 Task: Find connections with filter location Nārāyanpet with filter topic #househunting with filter profile language English with filter current company Deepak Fertilisers And Petrochemicals Corp. Ltd. with filter school Punjab Technical University, Jalandhar with filter industry Individual and Family Services with filter service category Editing with filter keywords title Shareholders
Action: Mouse moved to (700, 124)
Screenshot: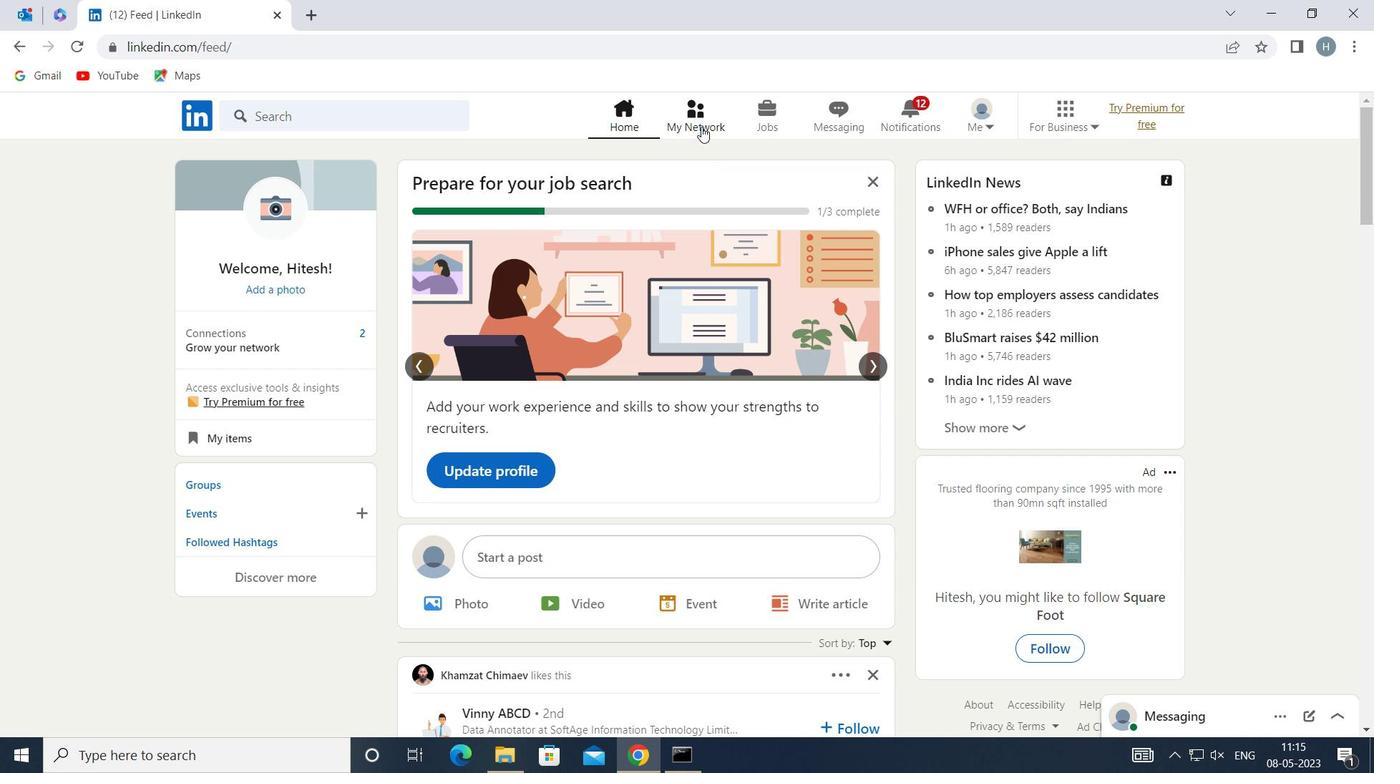 
Action: Mouse pressed left at (700, 124)
Screenshot: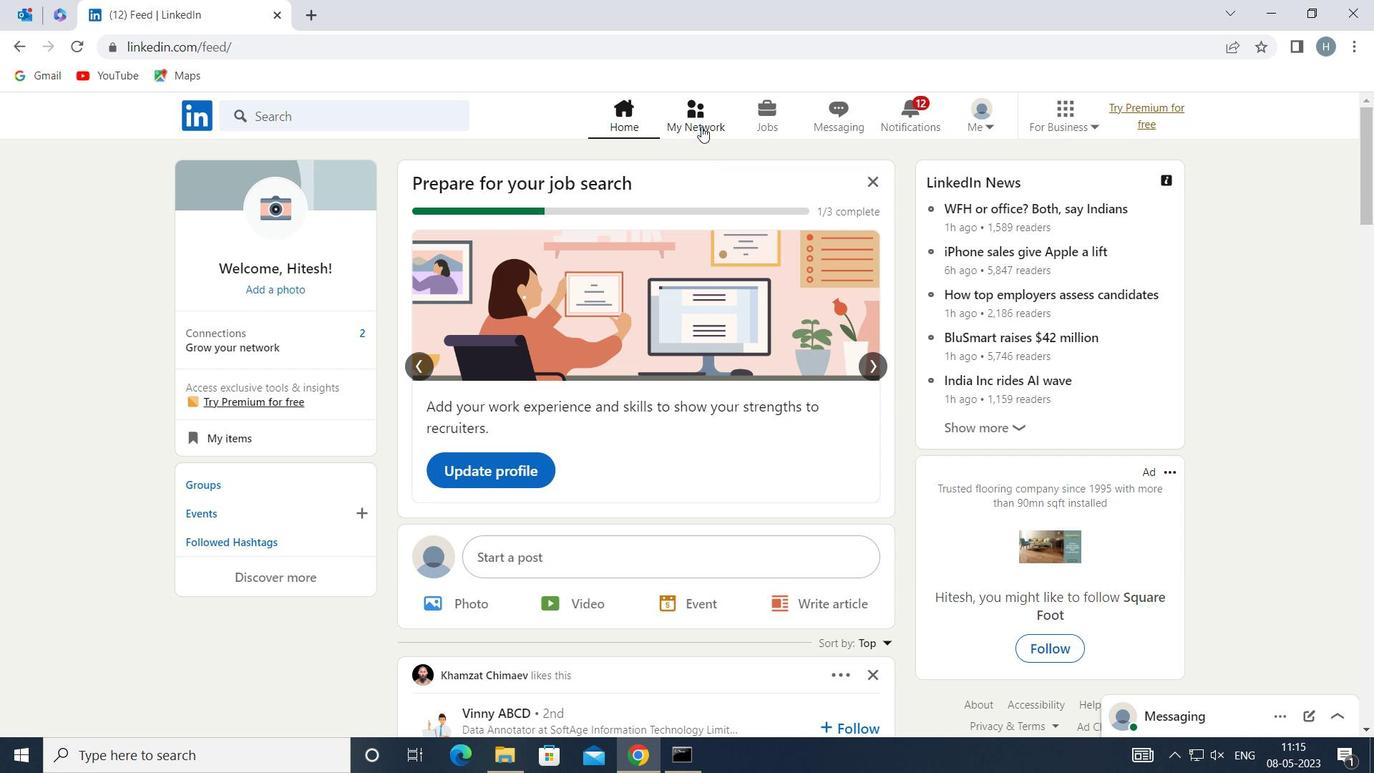 
Action: Mouse moved to (414, 208)
Screenshot: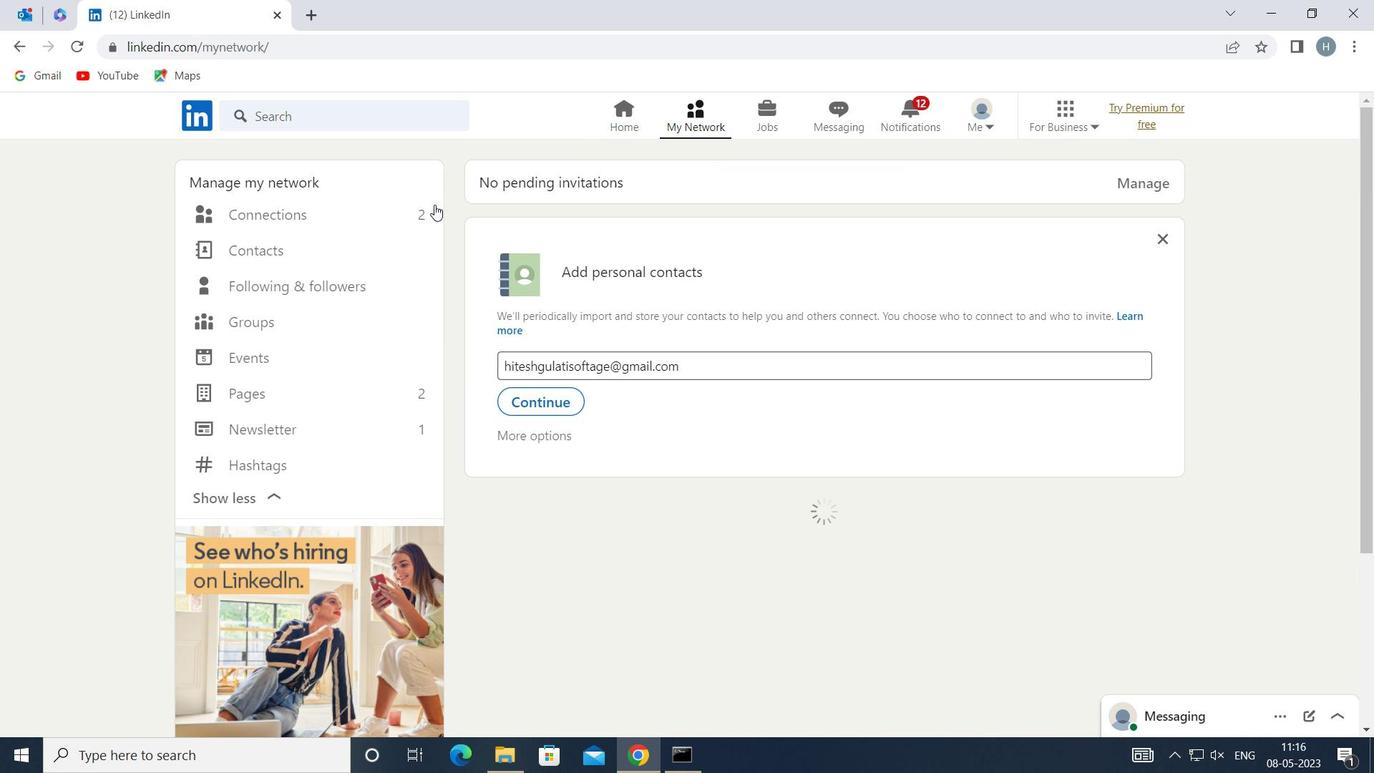 
Action: Mouse pressed left at (414, 208)
Screenshot: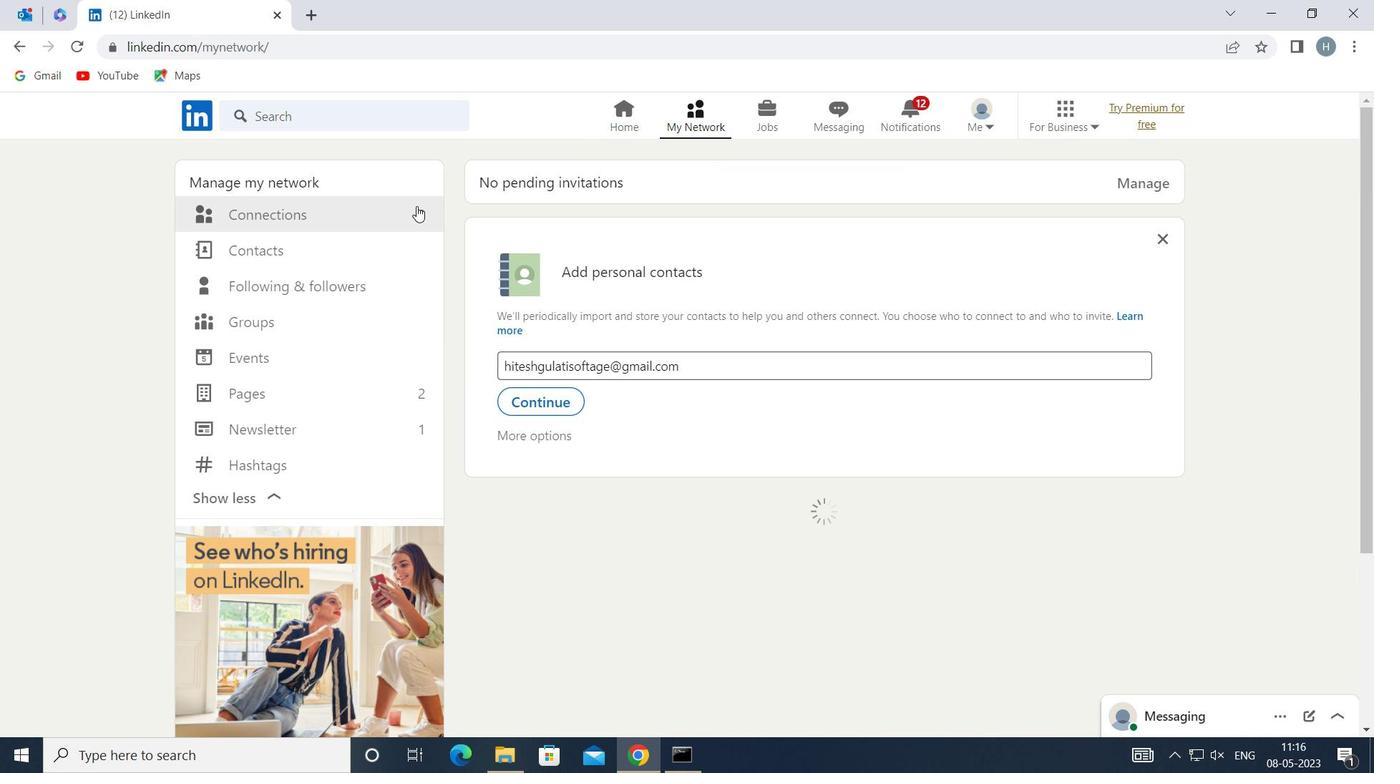 
Action: Mouse moved to (812, 218)
Screenshot: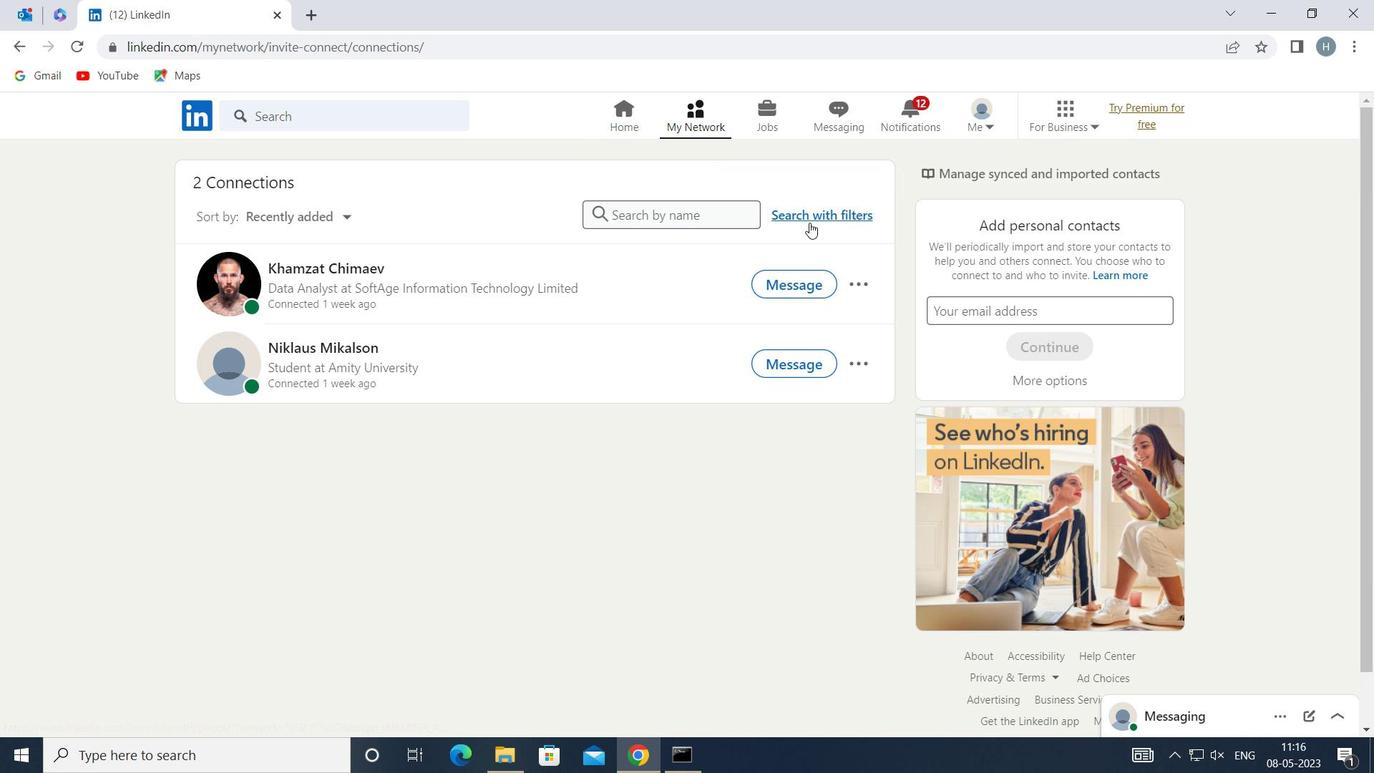 
Action: Mouse pressed left at (812, 218)
Screenshot: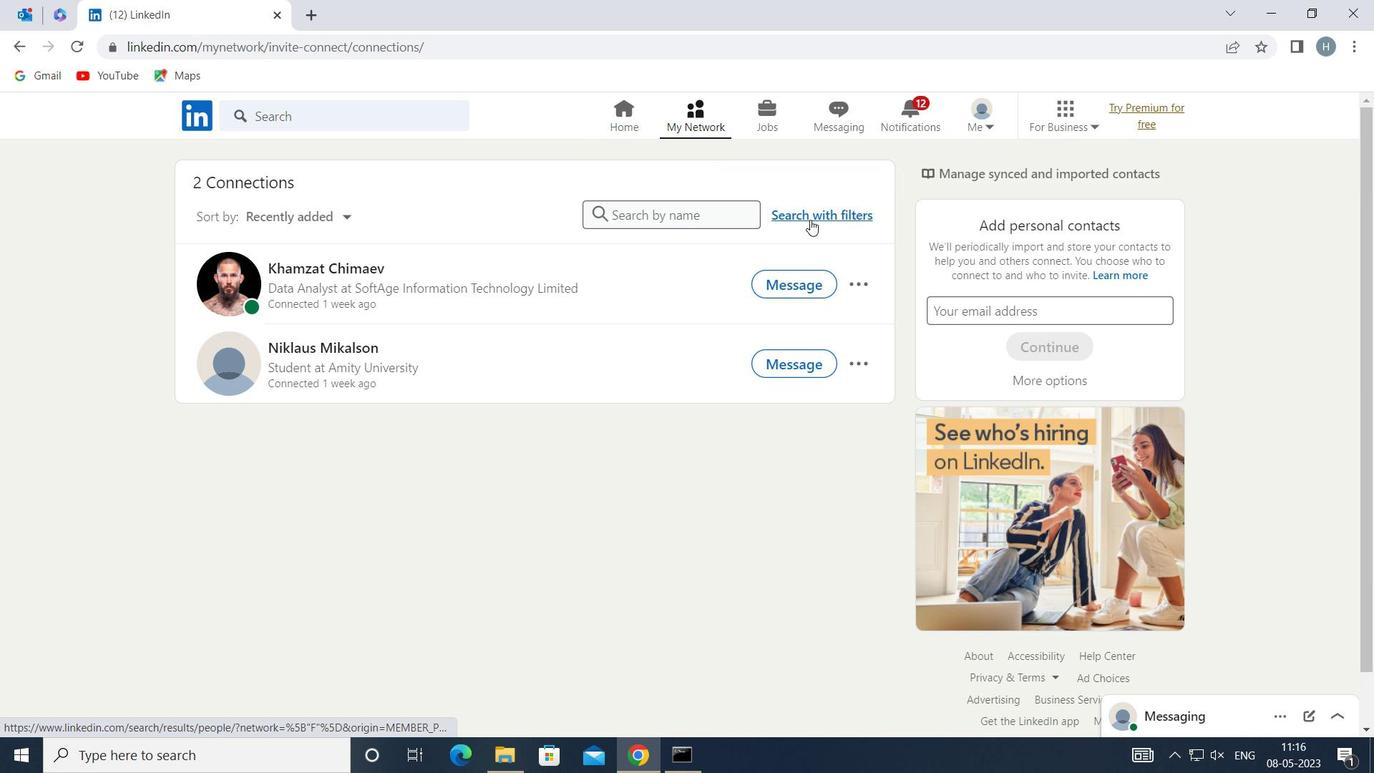 
Action: Mouse moved to (751, 170)
Screenshot: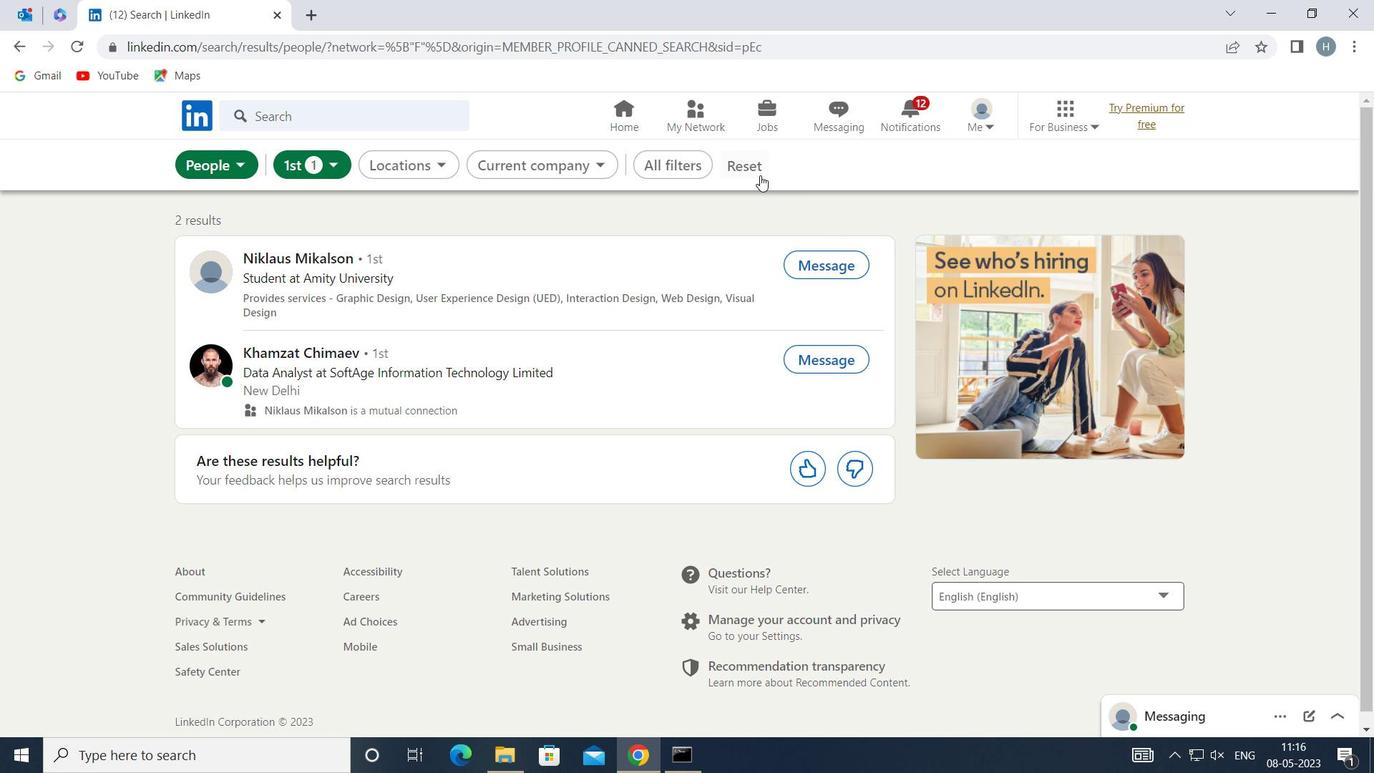 
Action: Mouse pressed left at (751, 170)
Screenshot: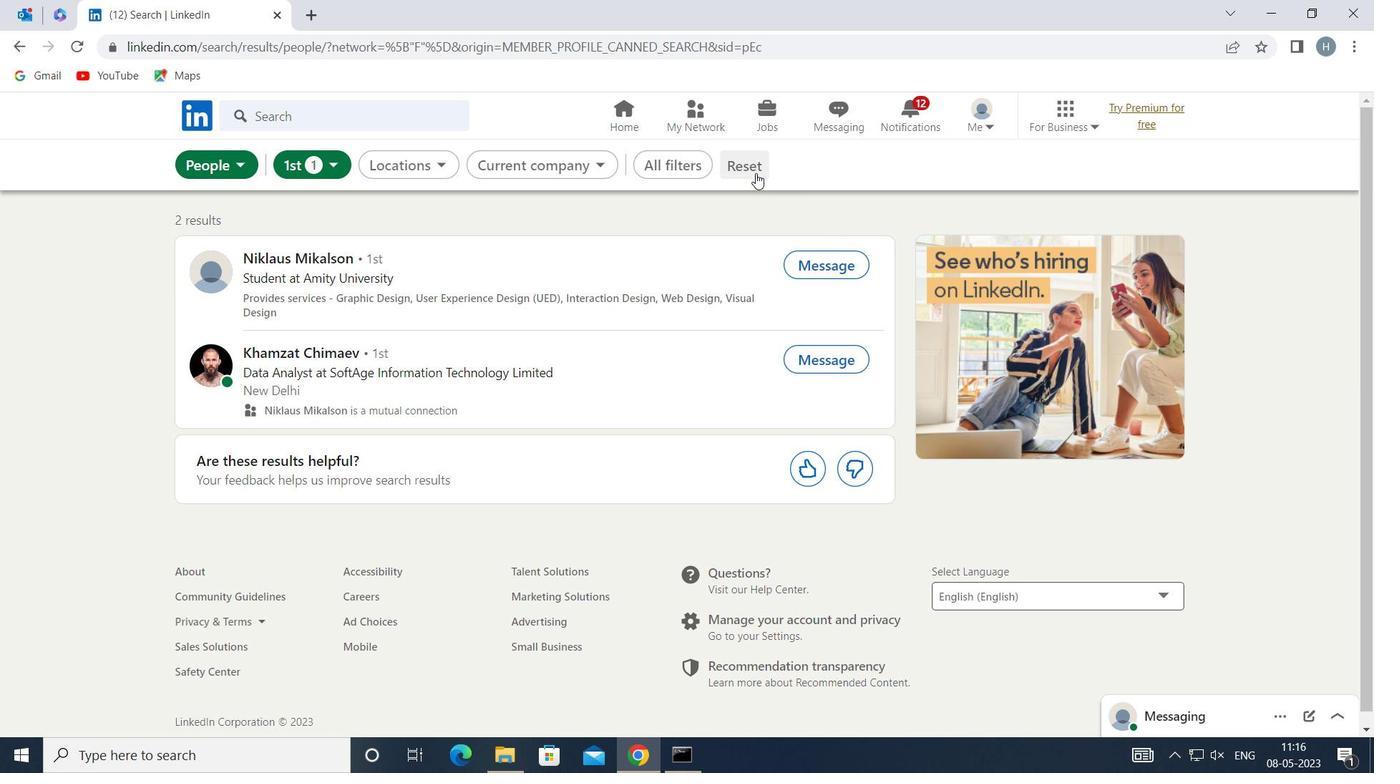 
Action: Mouse moved to (742, 168)
Screenshot: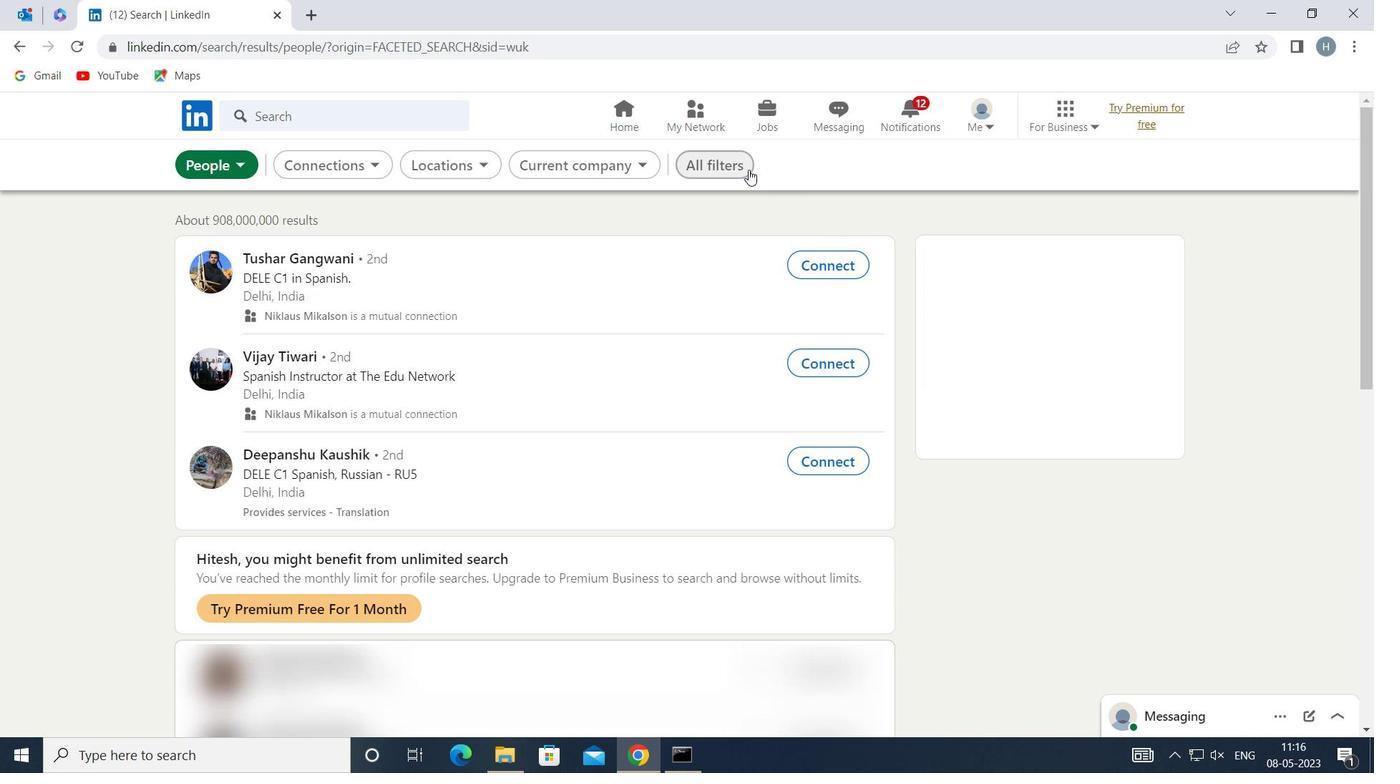
Action: Mouse pressed left at (742, 168)
Screenshot: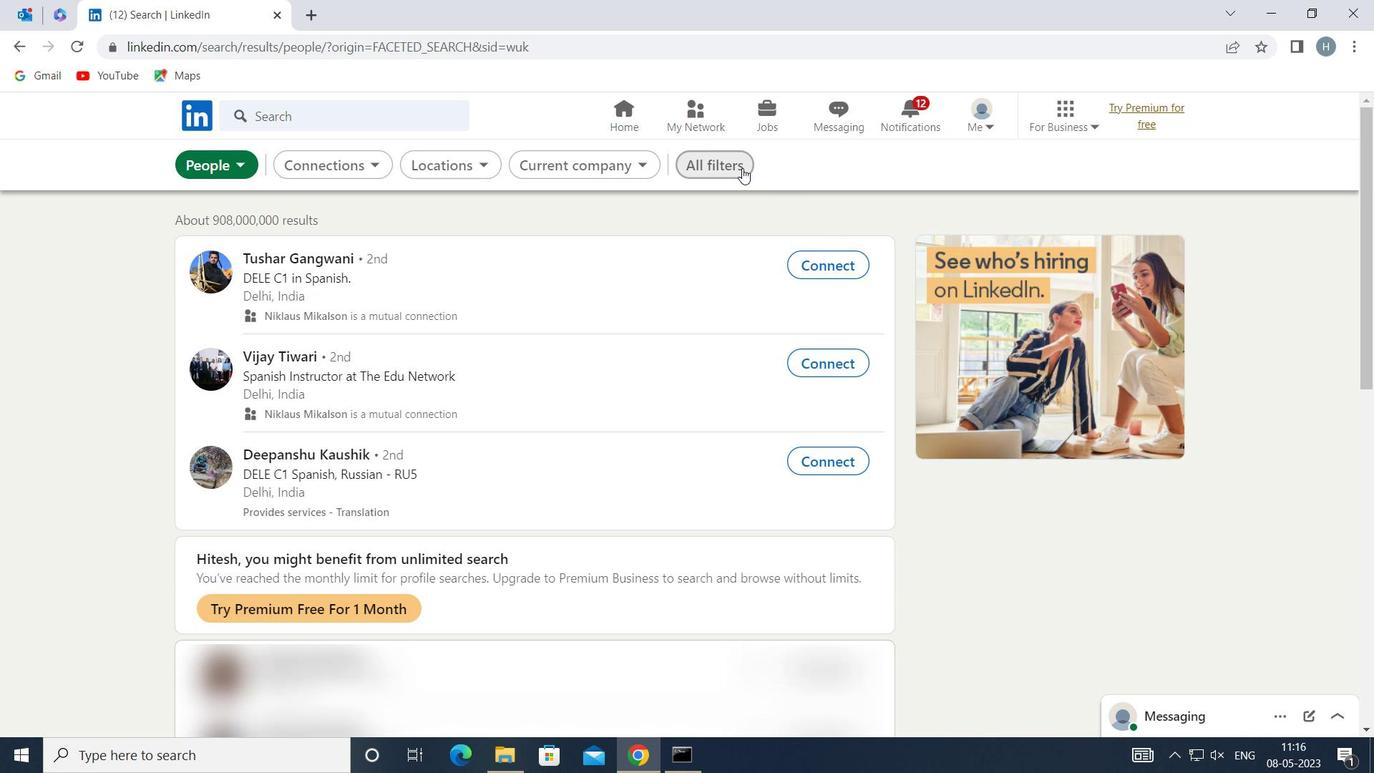 
Action: Mouse moved to (1140, 436)
Screenshot: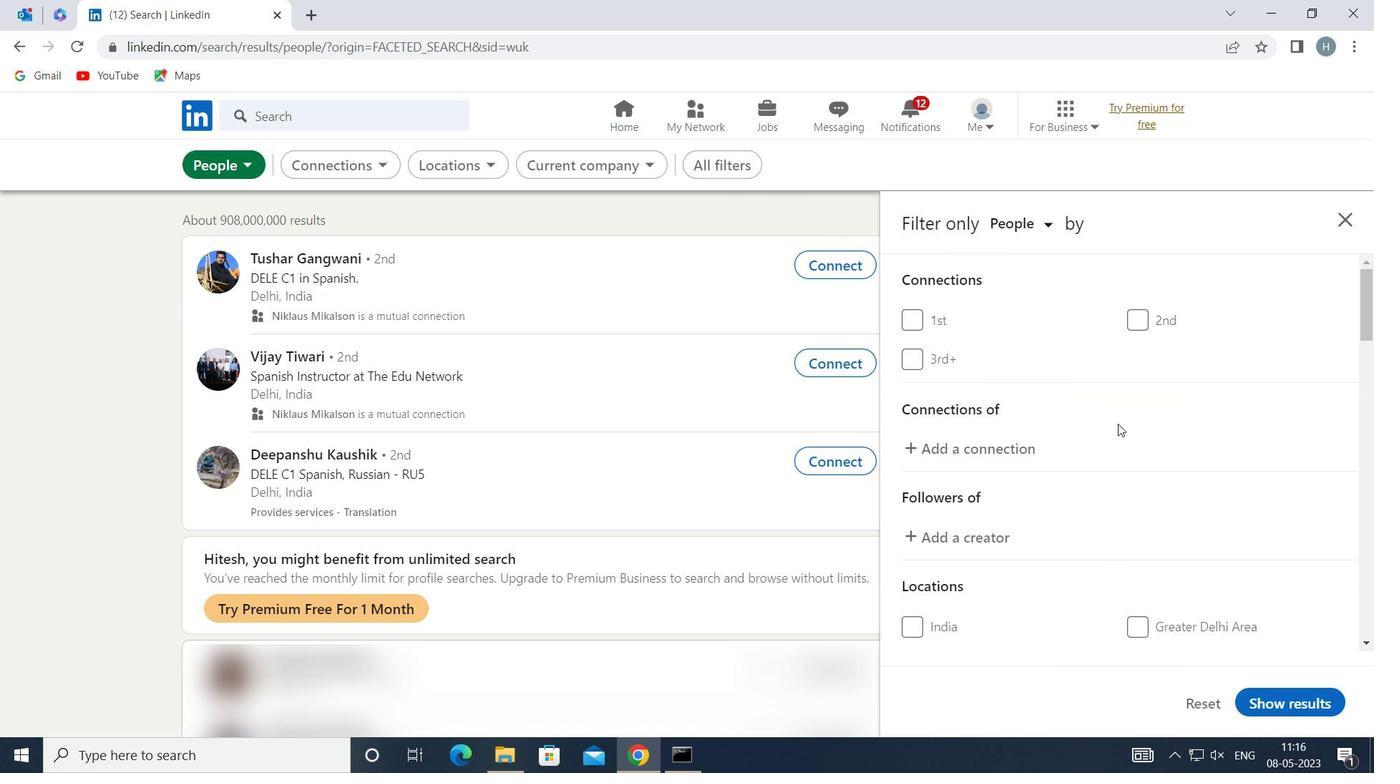 
Action: Mouse scrolled (1140, 435) with delta (0, 0)
Screenshot: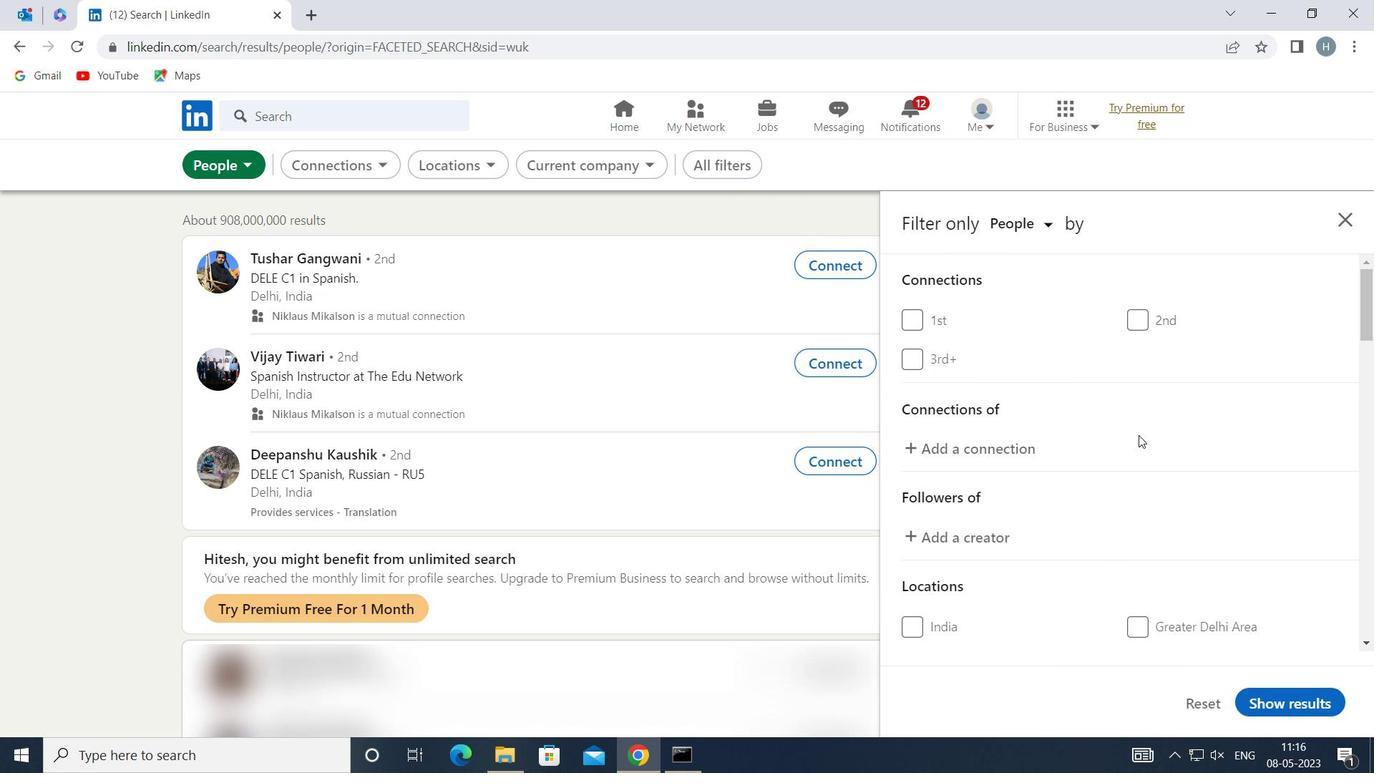 
Action: Mouse moved to (1139, 433)
Screenshot: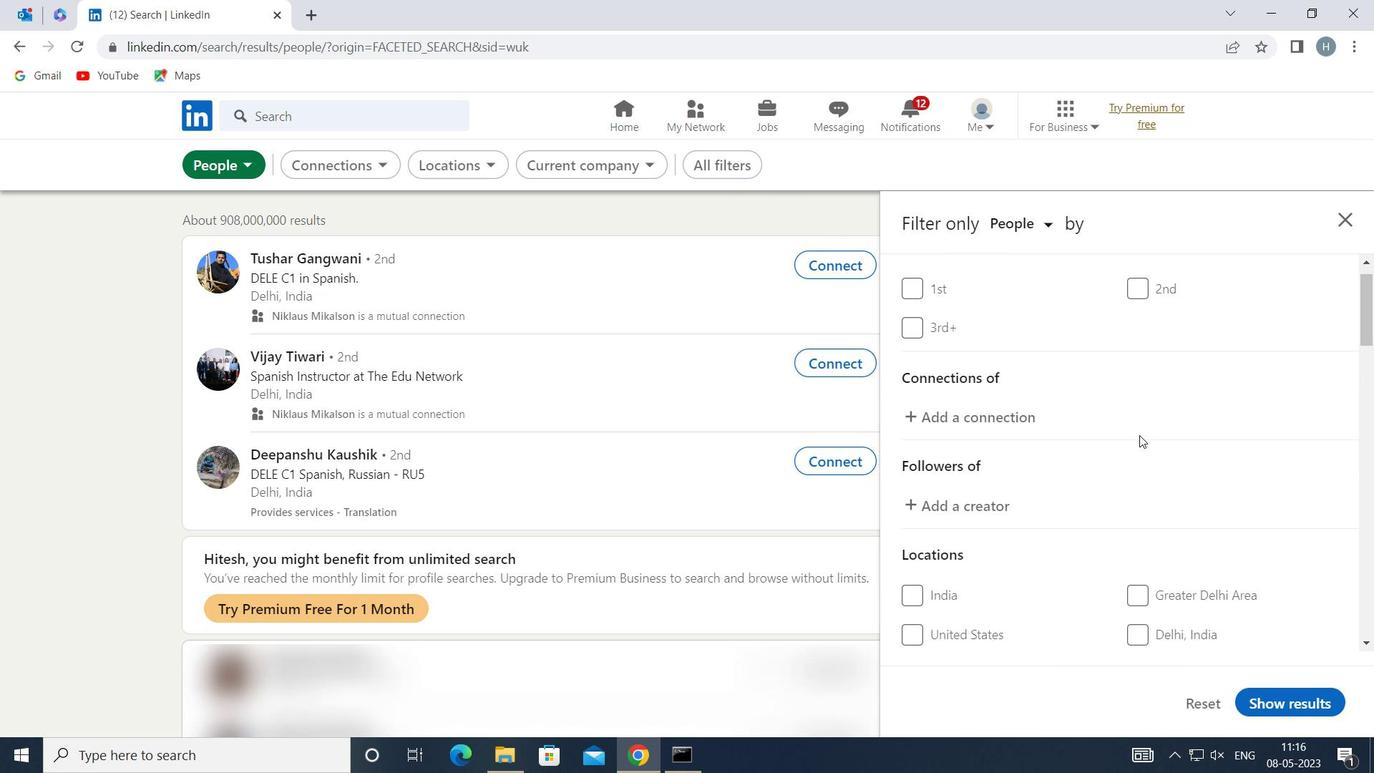 
Action: Mouse scrolled (1139, 433) with delta (0, 0)
Screenshot: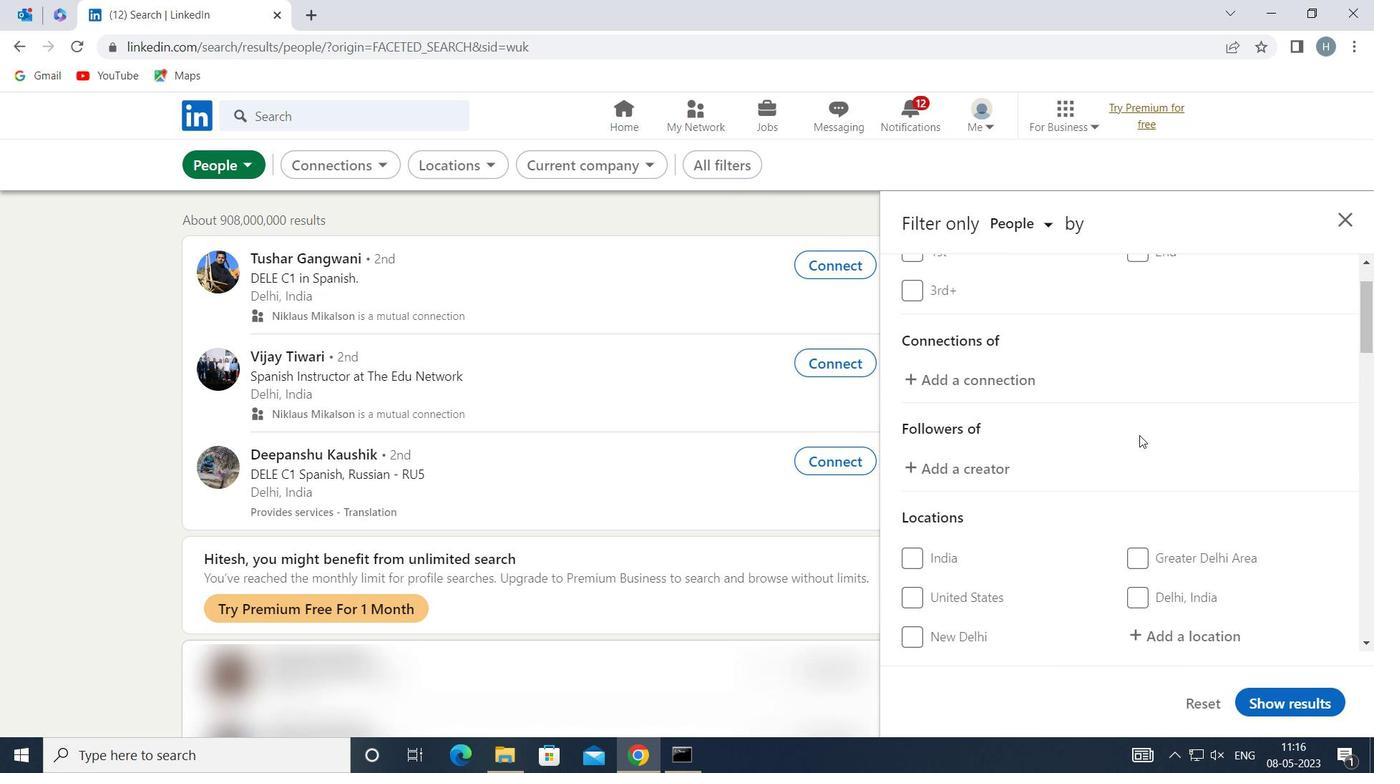 
Action: Mouse moved to (1207, 526)
Screenshot: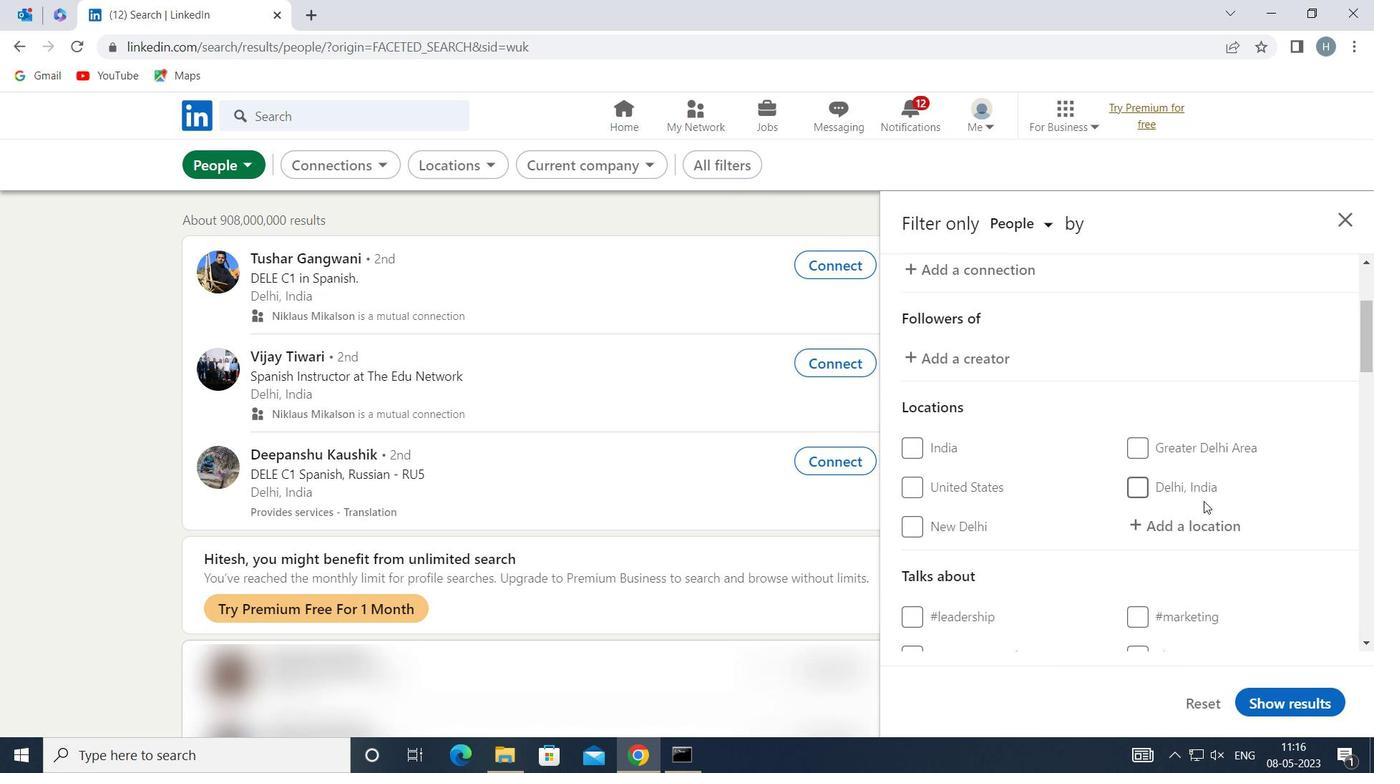 
Action: Mouse pressed left at (1207, 526)
Screenshot: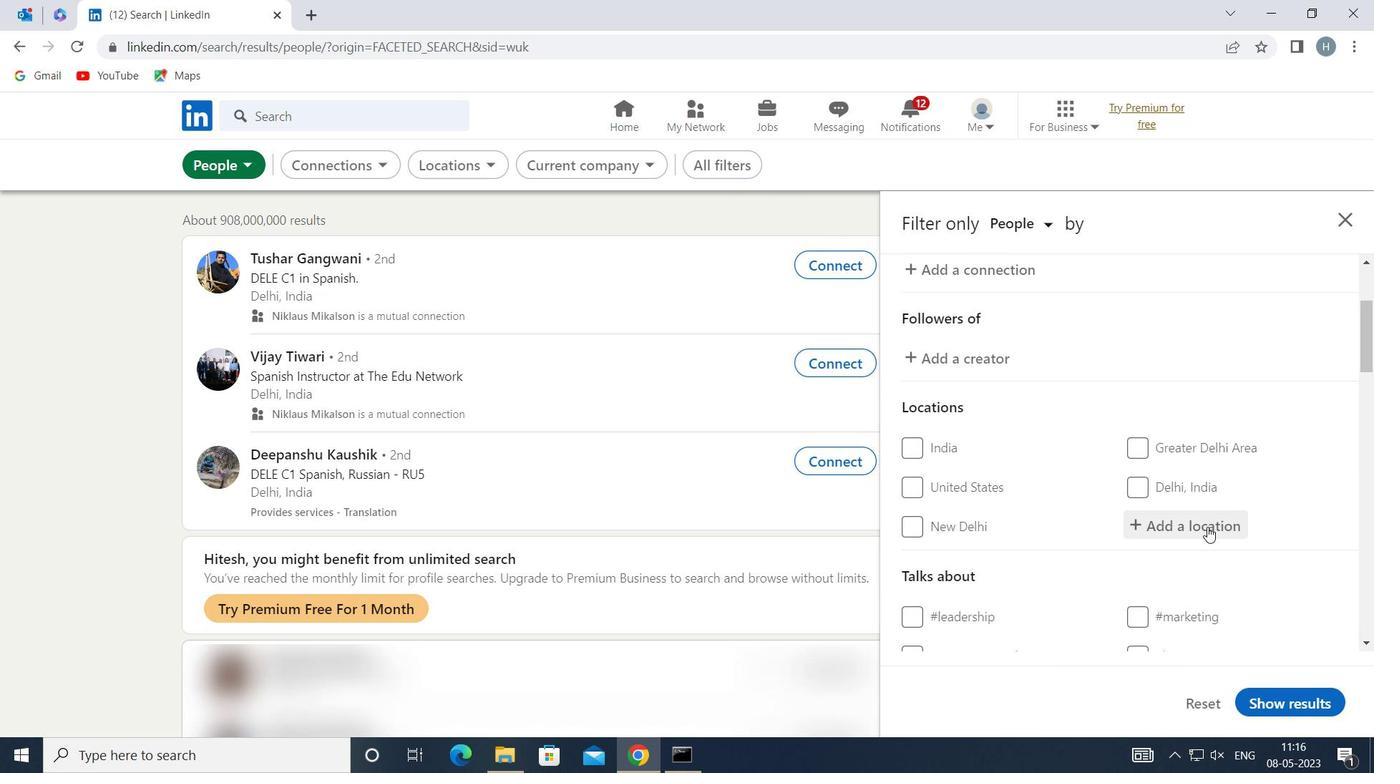 
Action: Key pressed <Key.shift>N
Screenshot: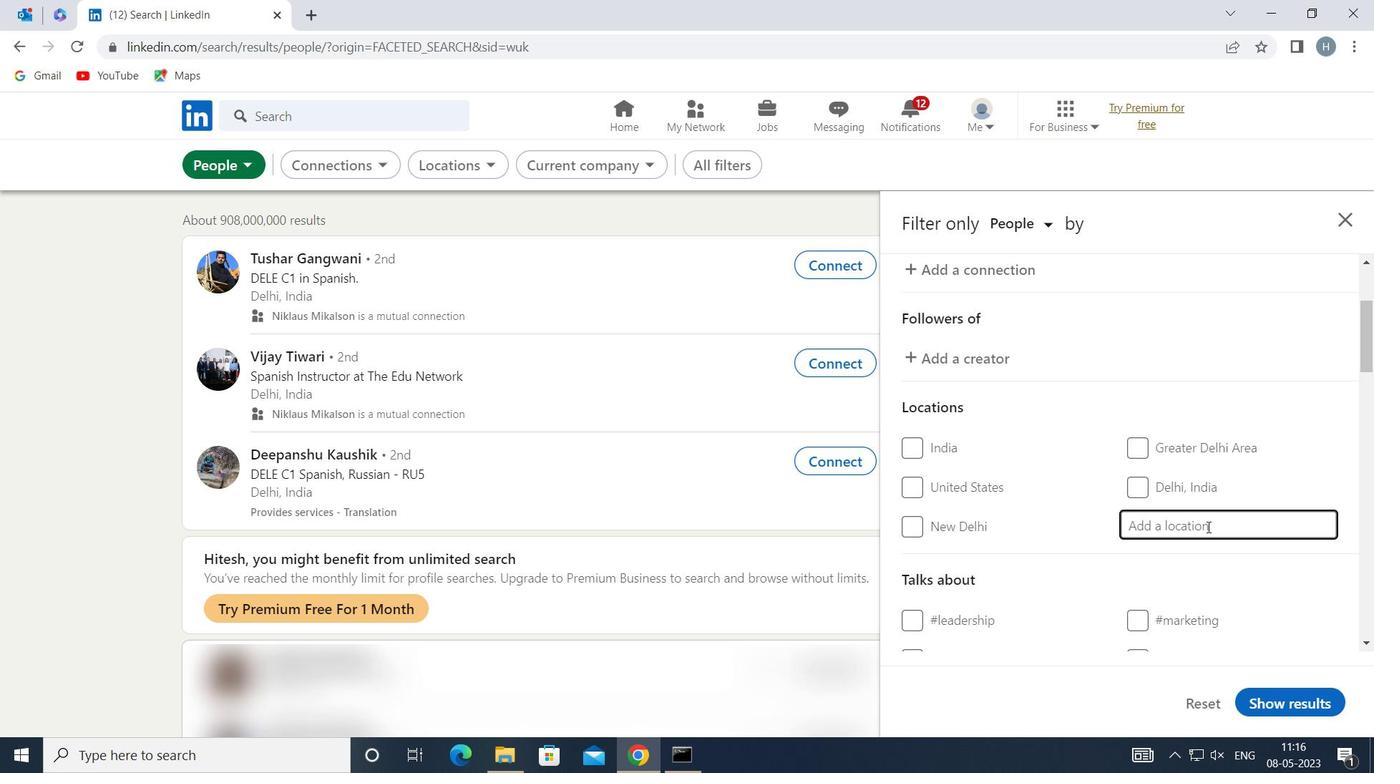 
Action: Mouse moved to (1207, 527)
Screenshot: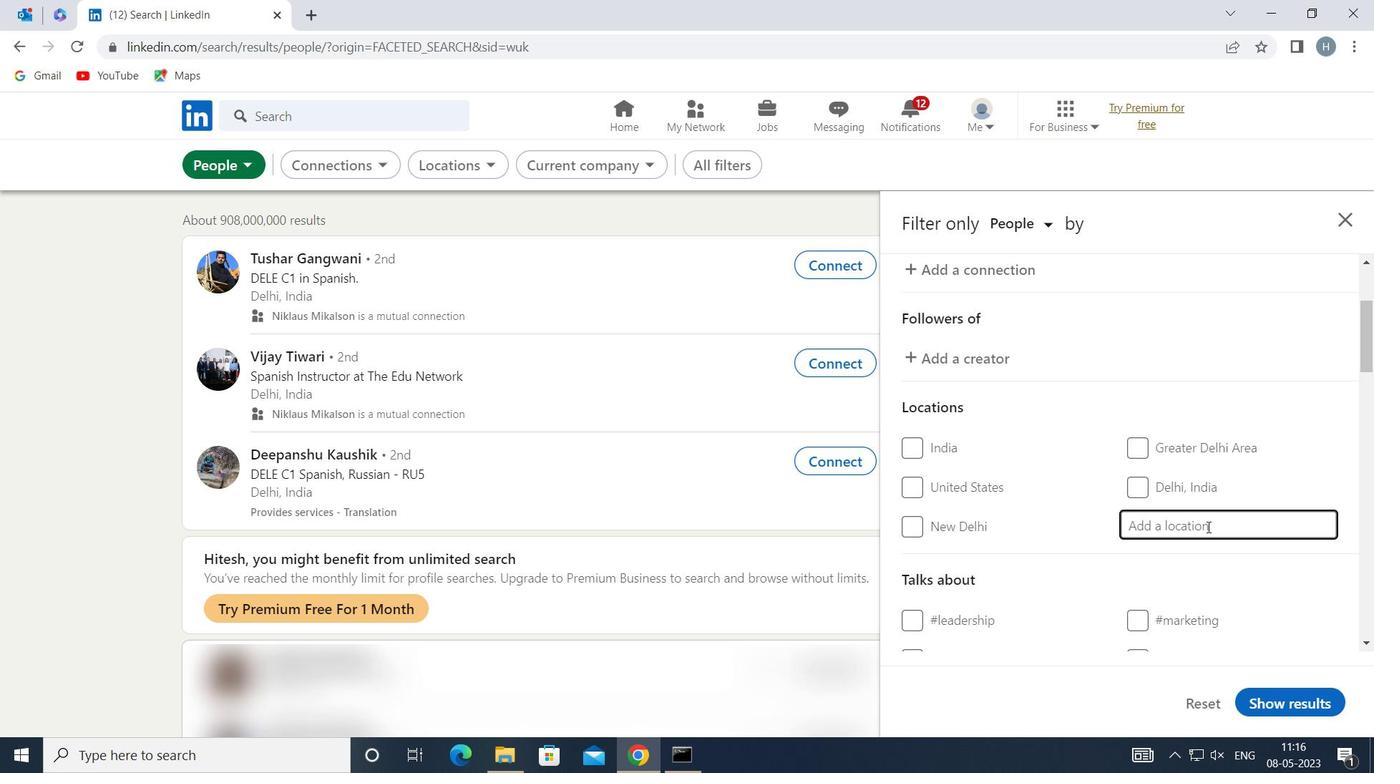 
Action: Key pressed ARAT<Key.backspace>YANPET
Screenshot: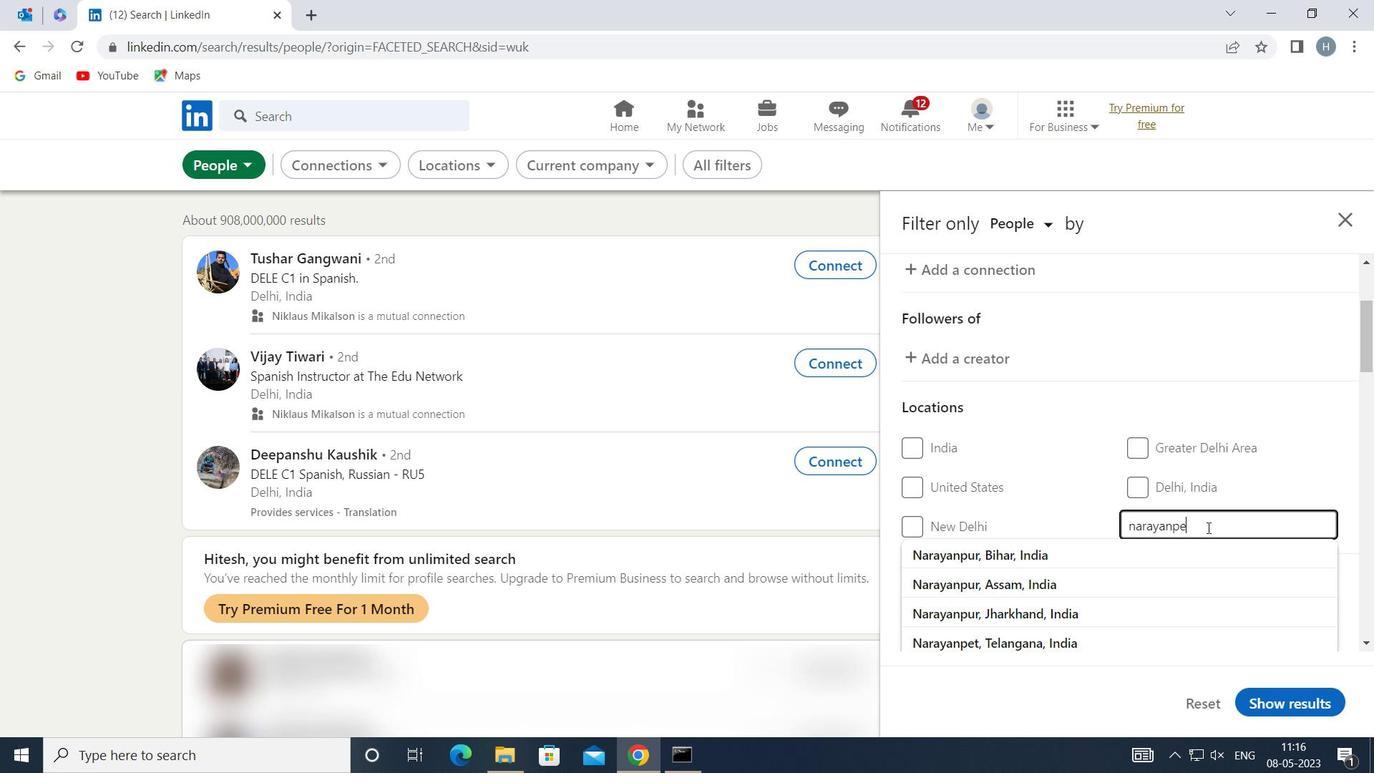 
Action: Mouse moved to (1174, 551)
Screenshot: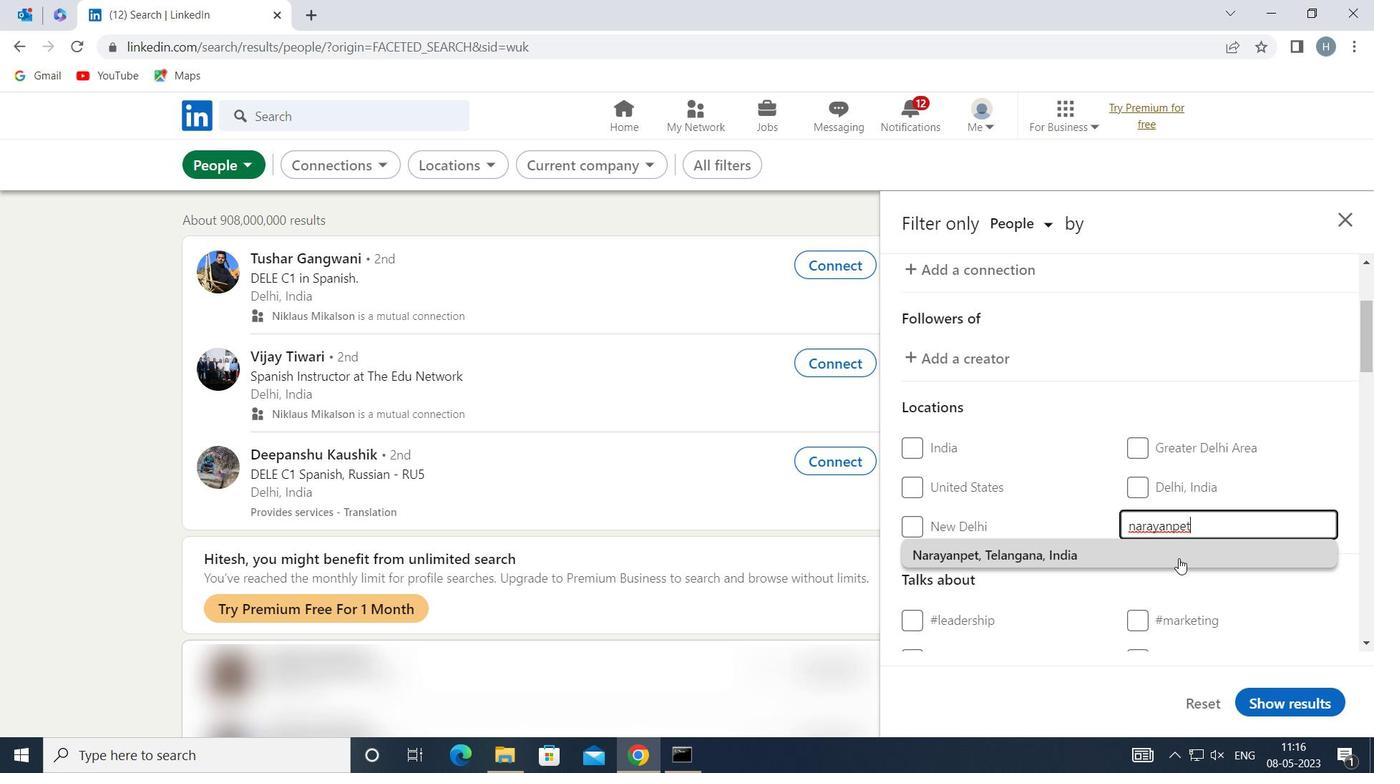 
Action: Mouse pressed left at (1174, 551)
Screenshot: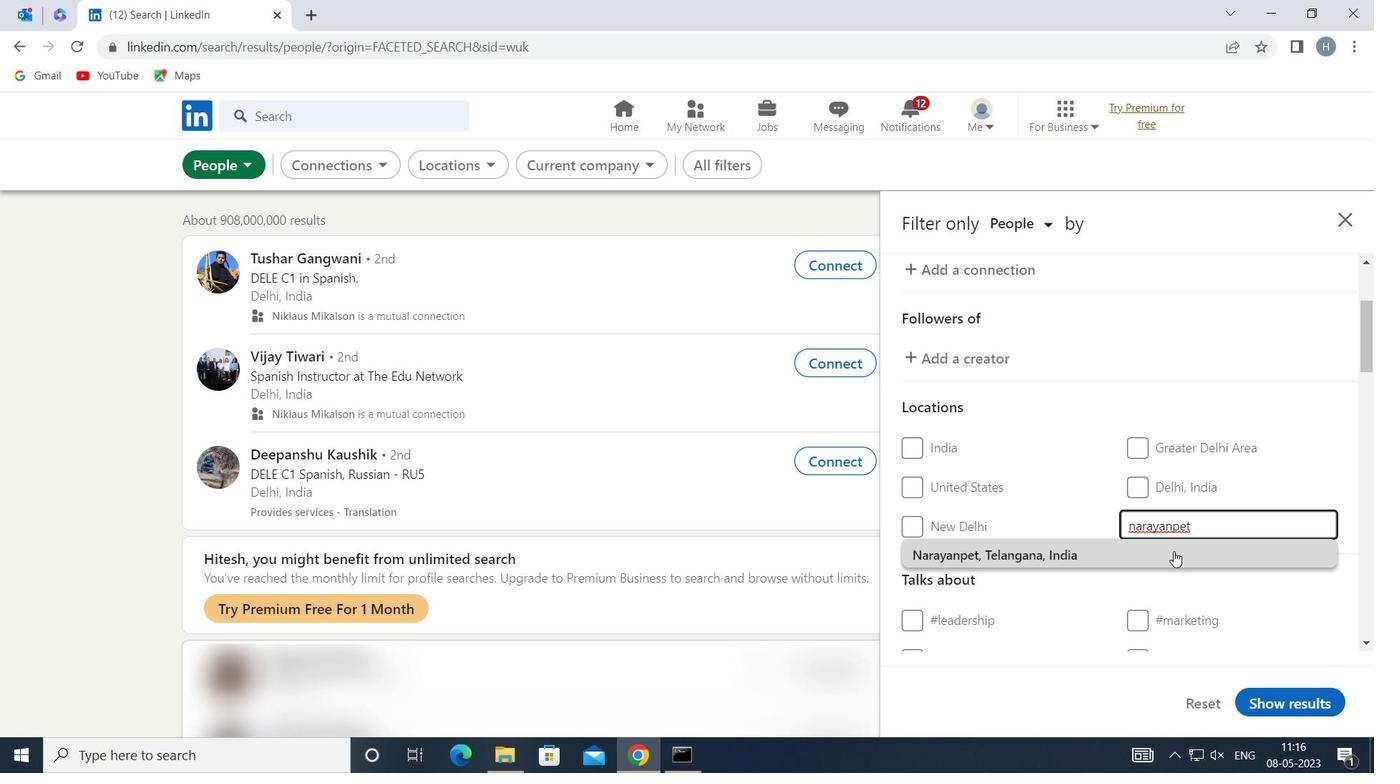 
Action: Mouse moved to (1113, 562)
Screenshot: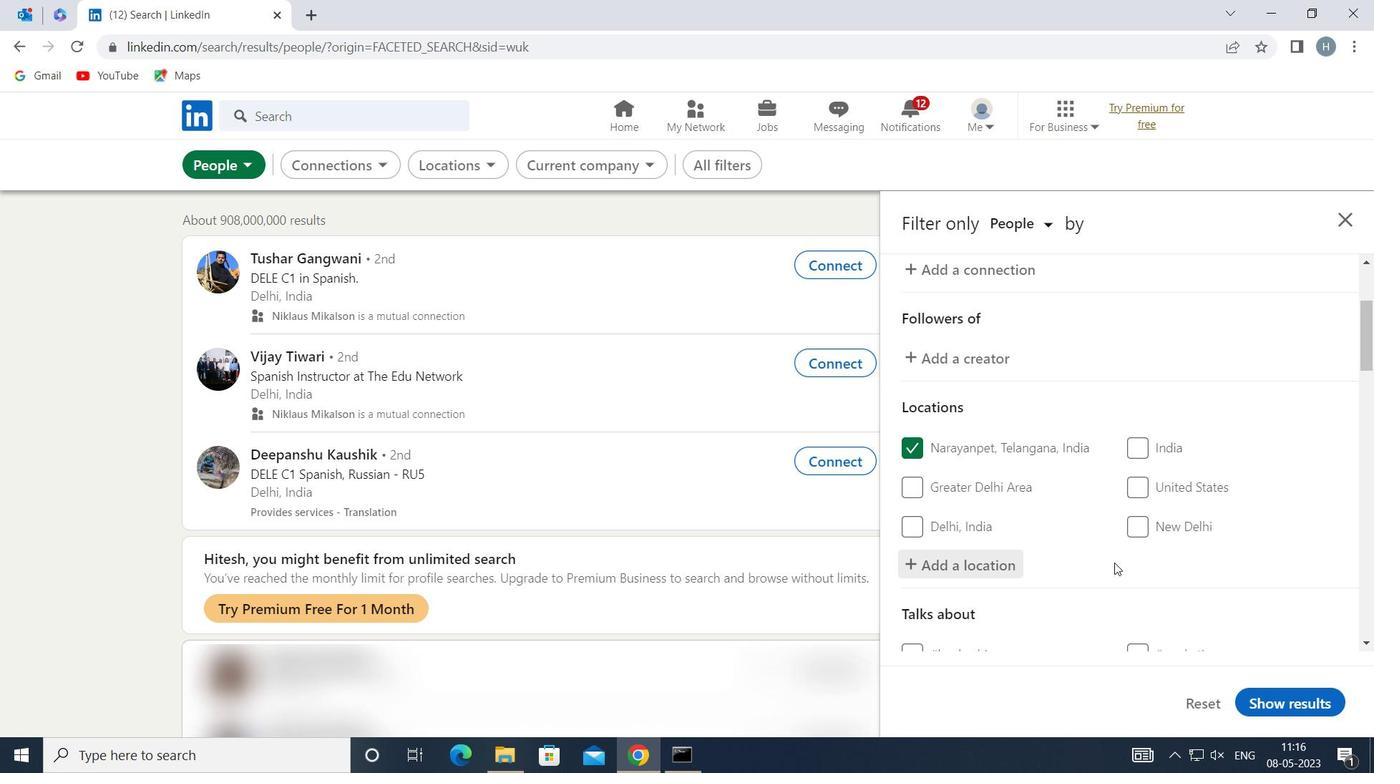 
Action: Mouse scrolled (1113, 561) with delta (0, 0)
Screenshot: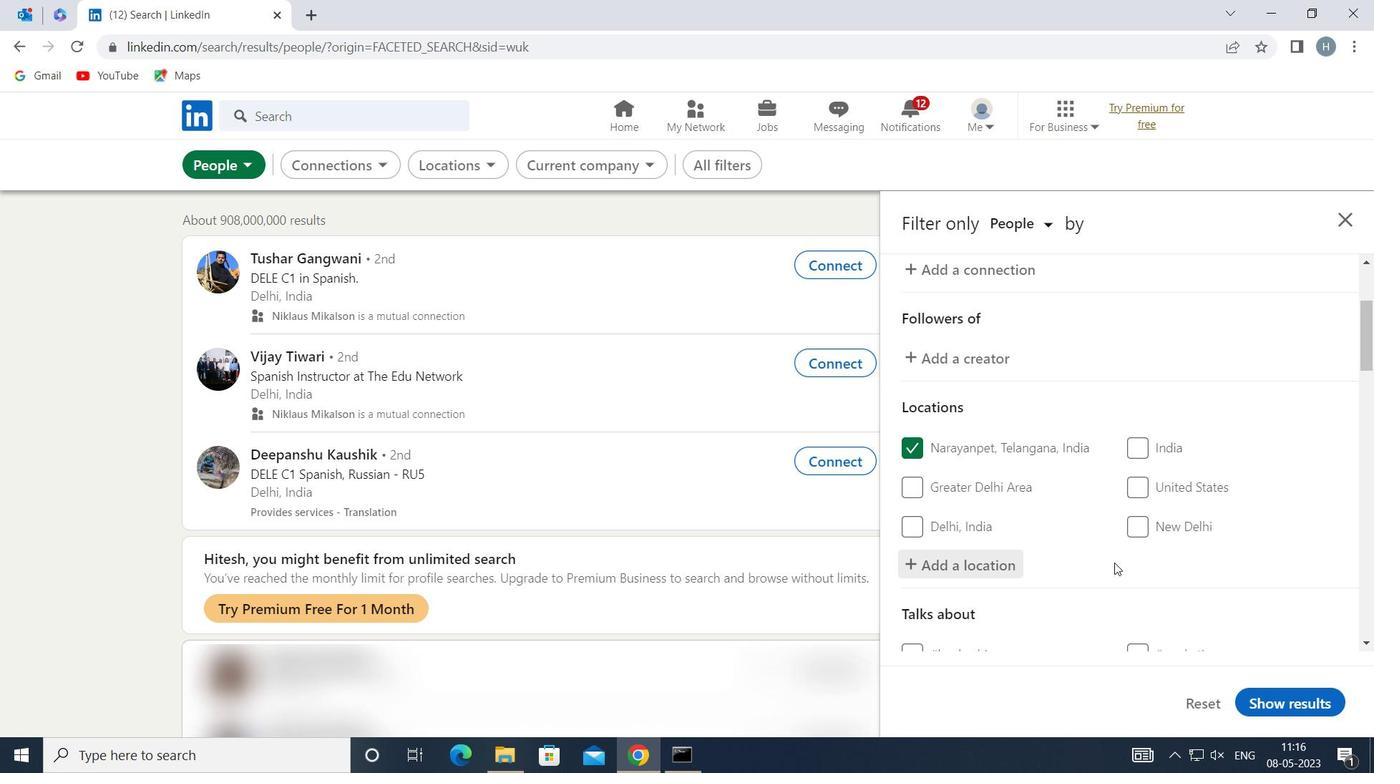 
Action: Mouse moved to (1119, 541)
Screenshot: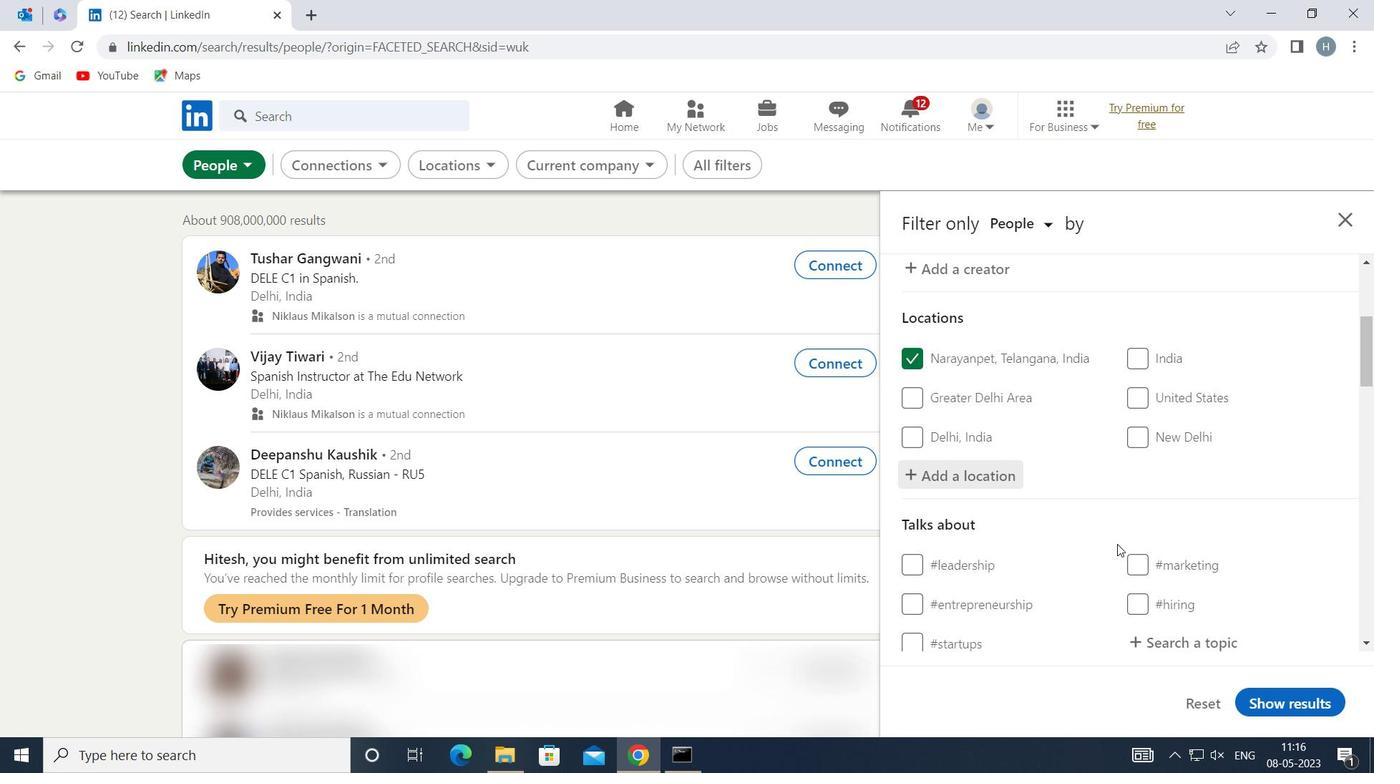 
Action: Mouse scrolled (1119, 540) with delta (0, 0)
Screenshot: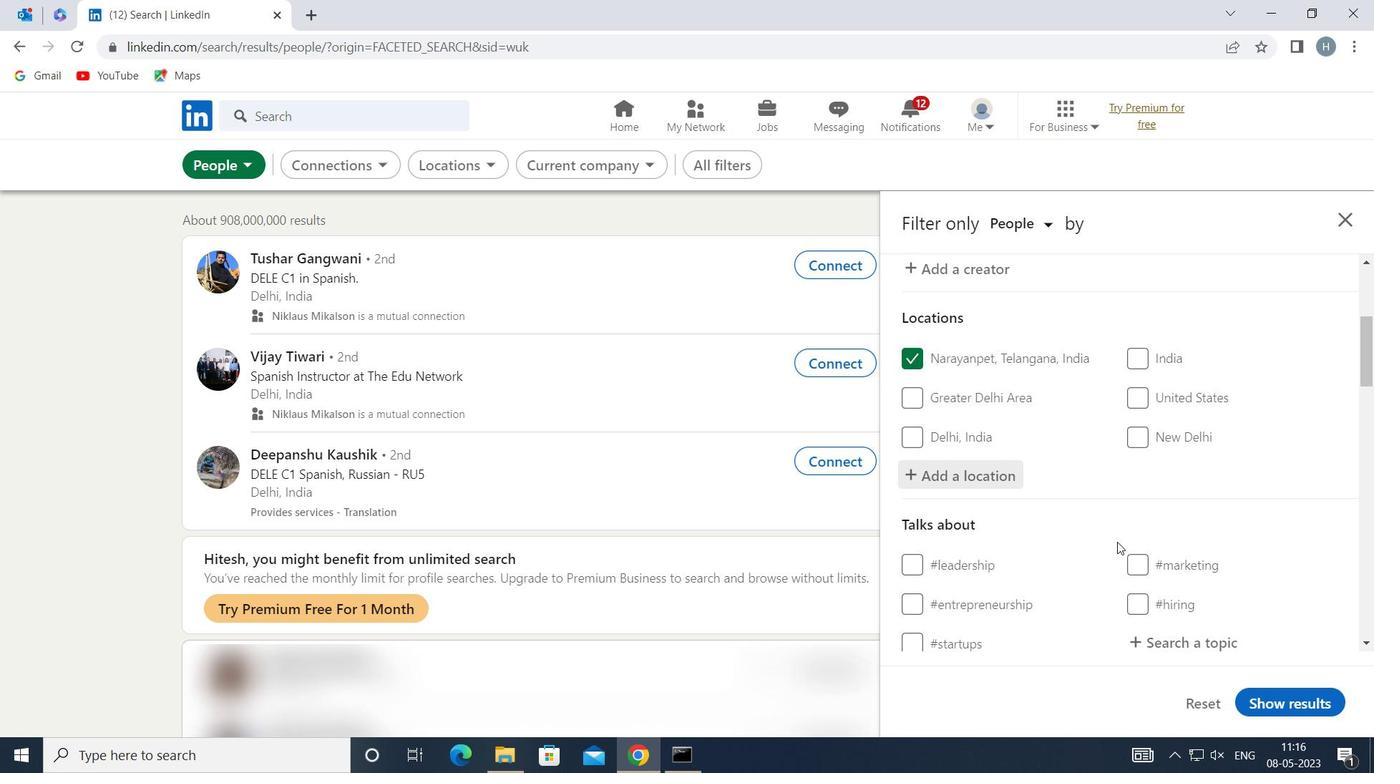 
Action: Mouse moved to (1120, 534)
Screenshot: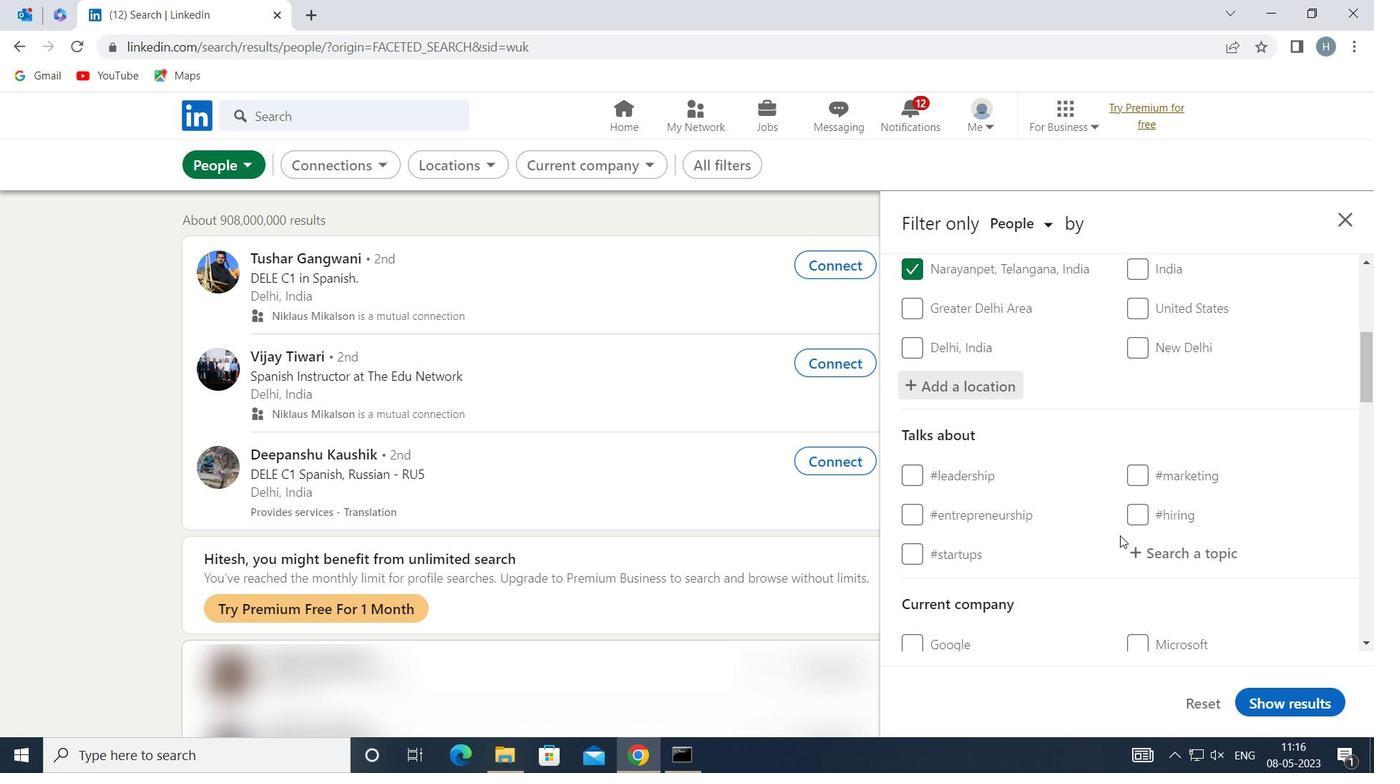 
Action: Mouse scrolled (1120, 534) with delta (0, 0)
Screenshot: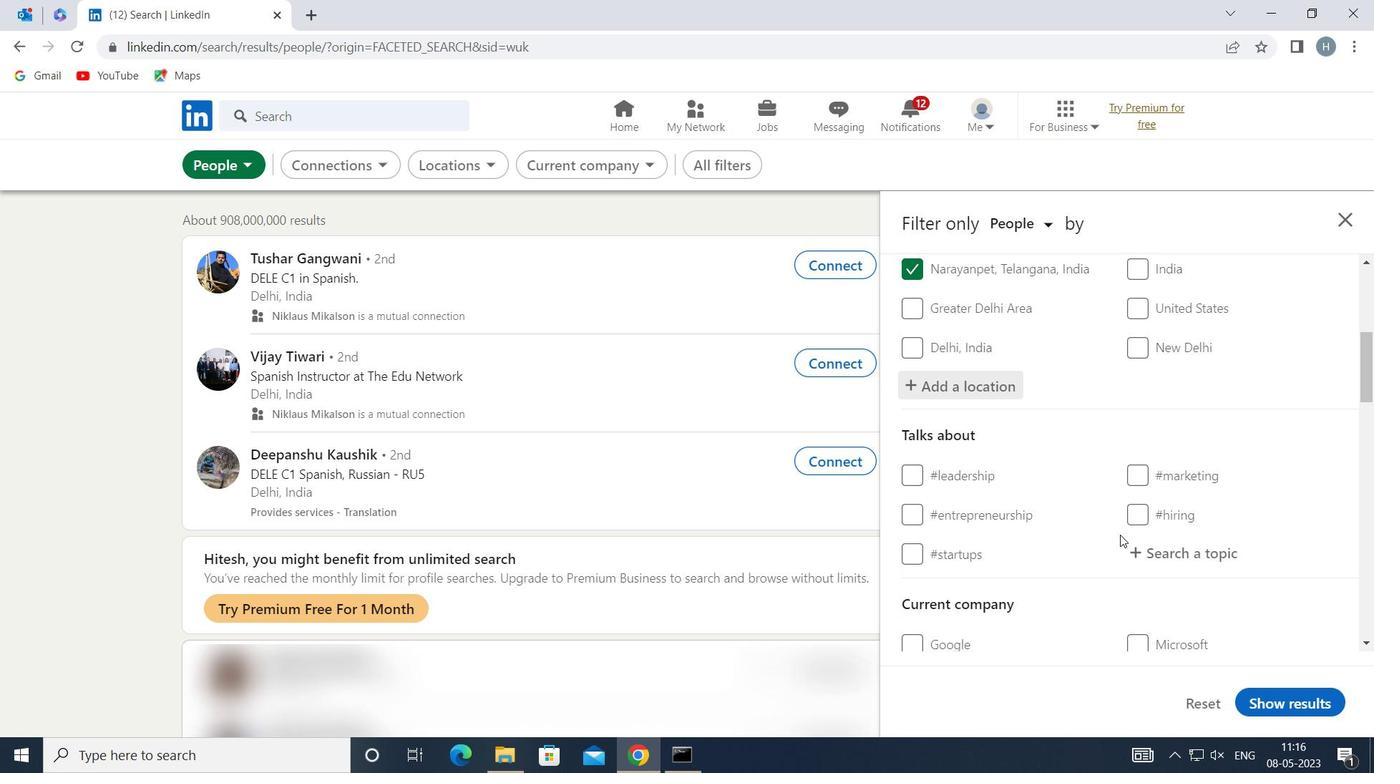 
Action: Mouse moved to (1194, 463)
Screenshot: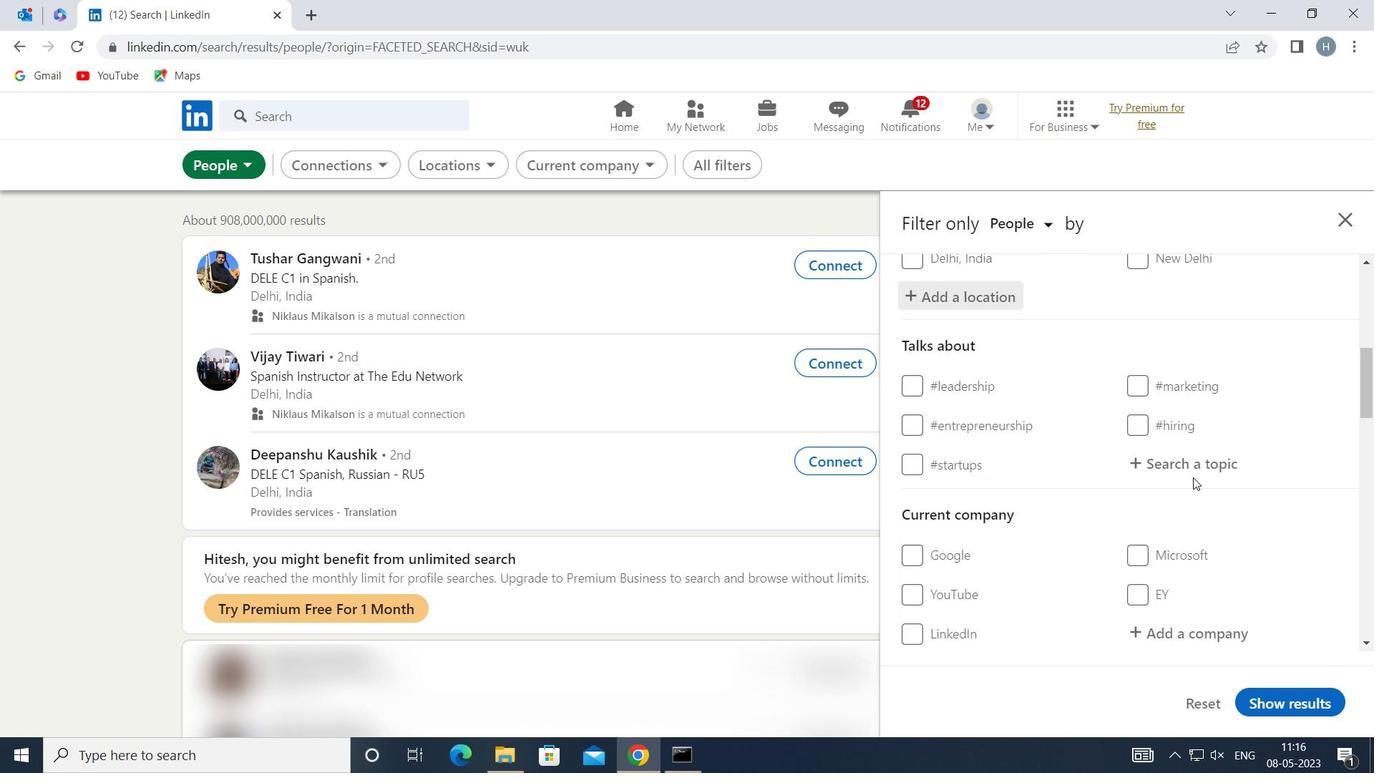 
Action: Mouse pressed left at (1194, 463)
Screenshot: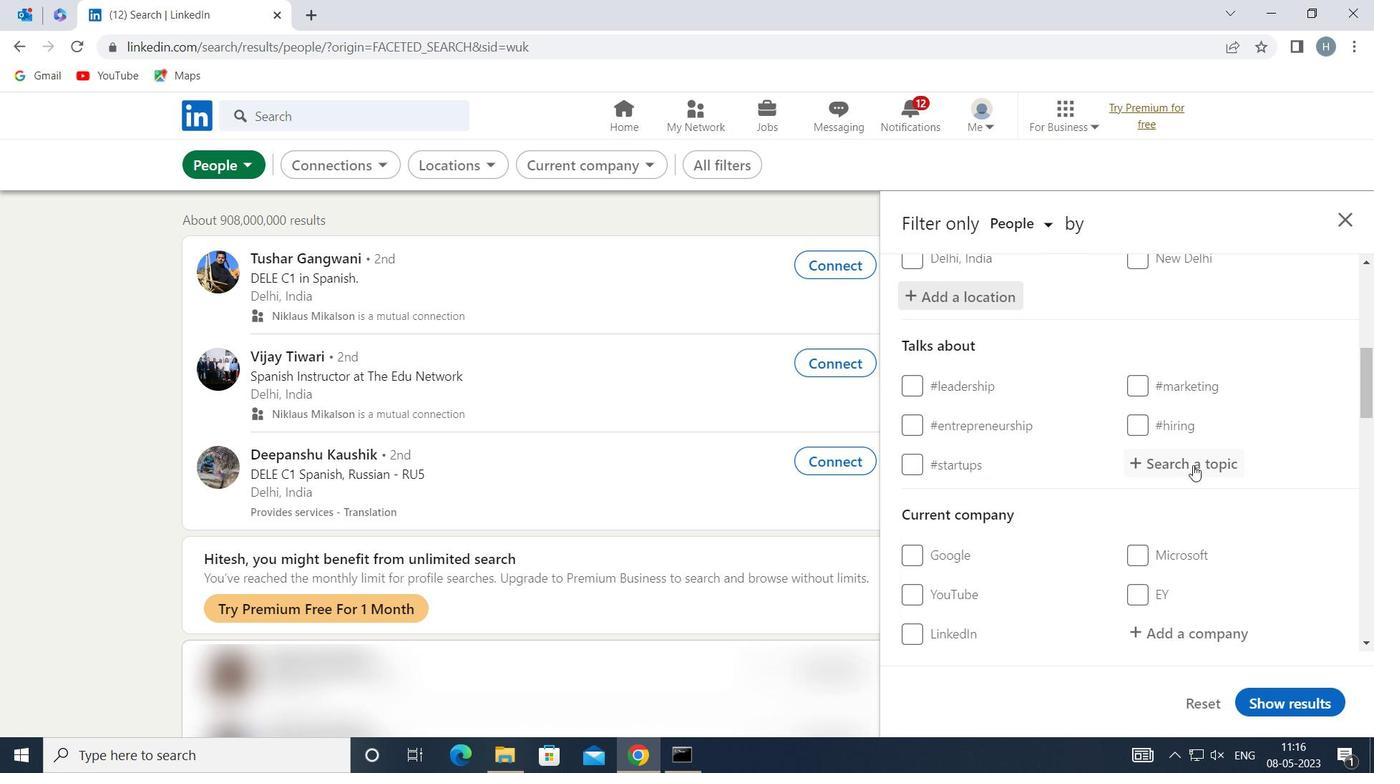 
Action: Mouse moved to (1194, 462)
Screenshot: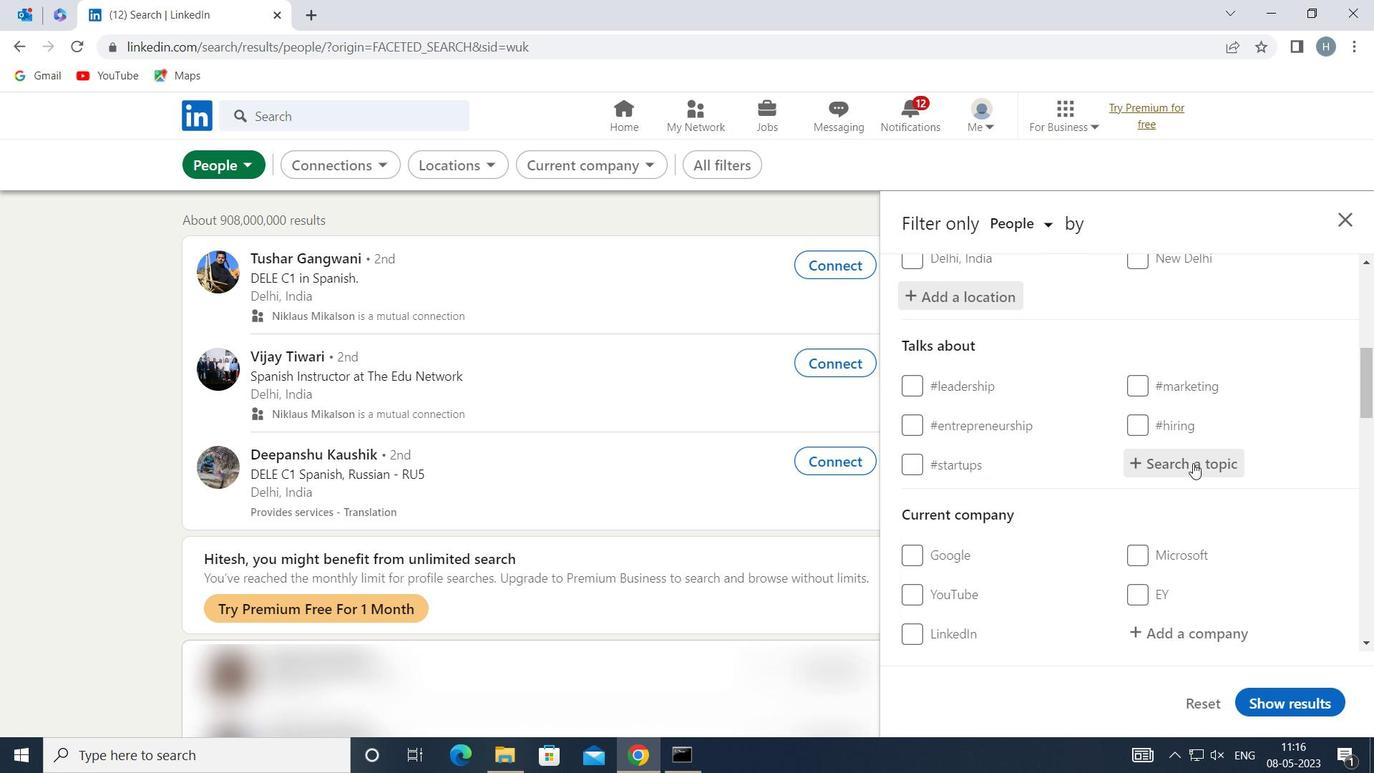 
Action: Key pressed HOUSEHUNTING
Screenshot: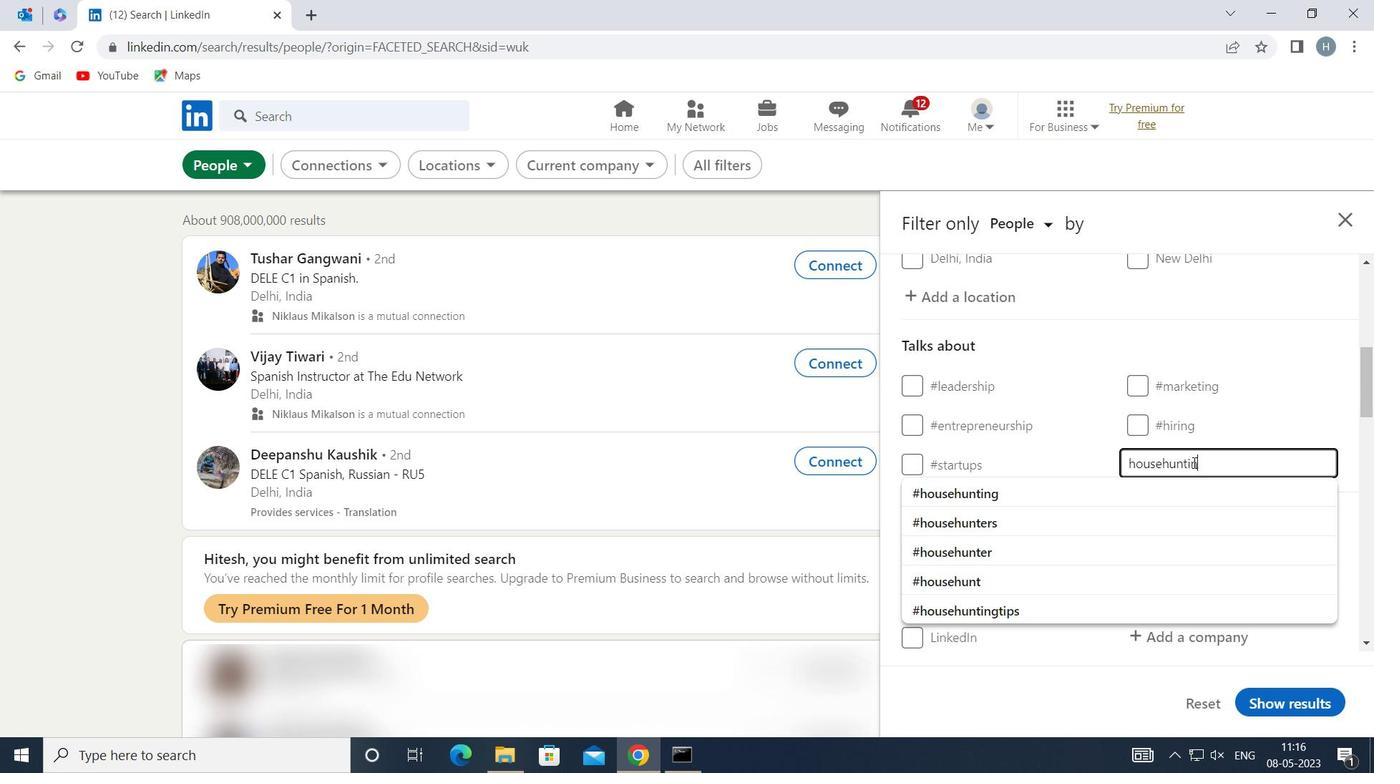 
Action: Mouse moved to (1055, 488)
Screenshot: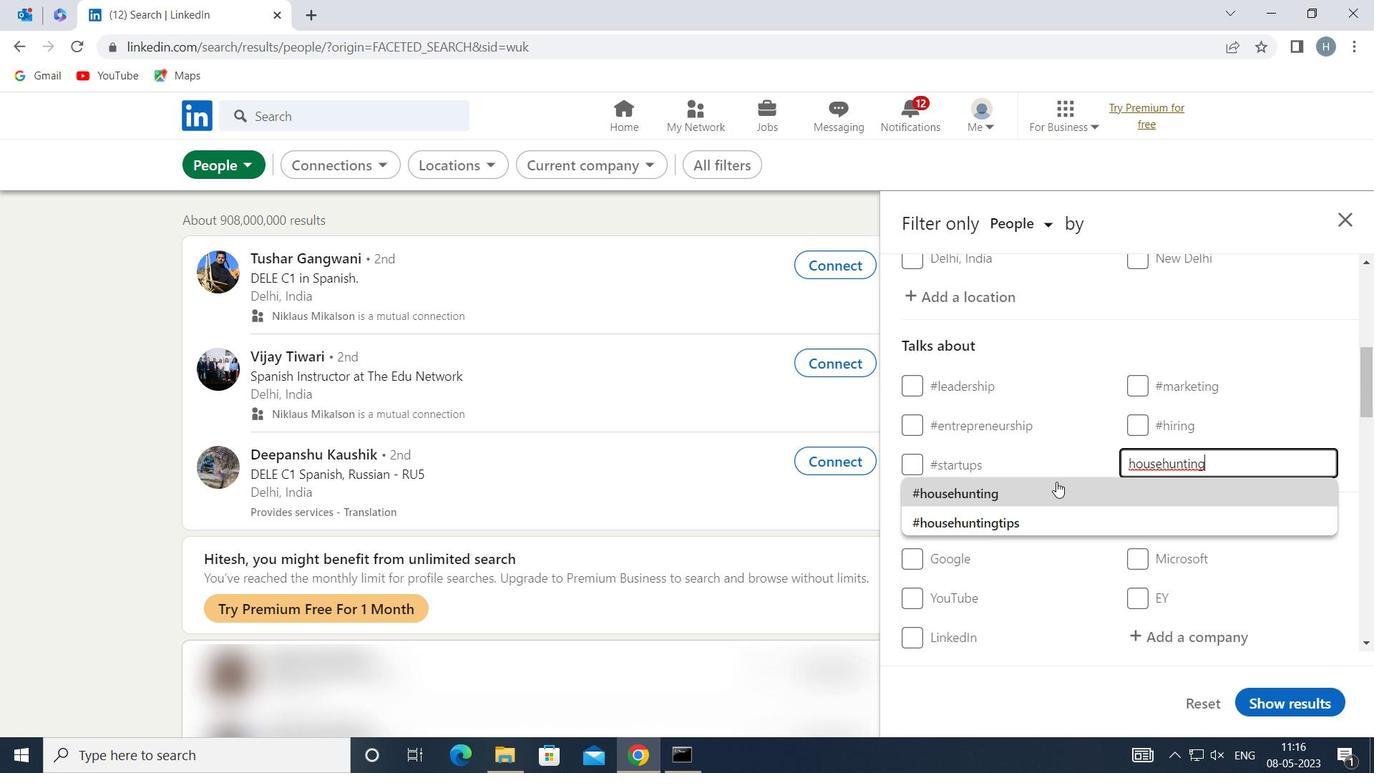 
Action: Mouse pressed left at (1055, 488)
Screenshot: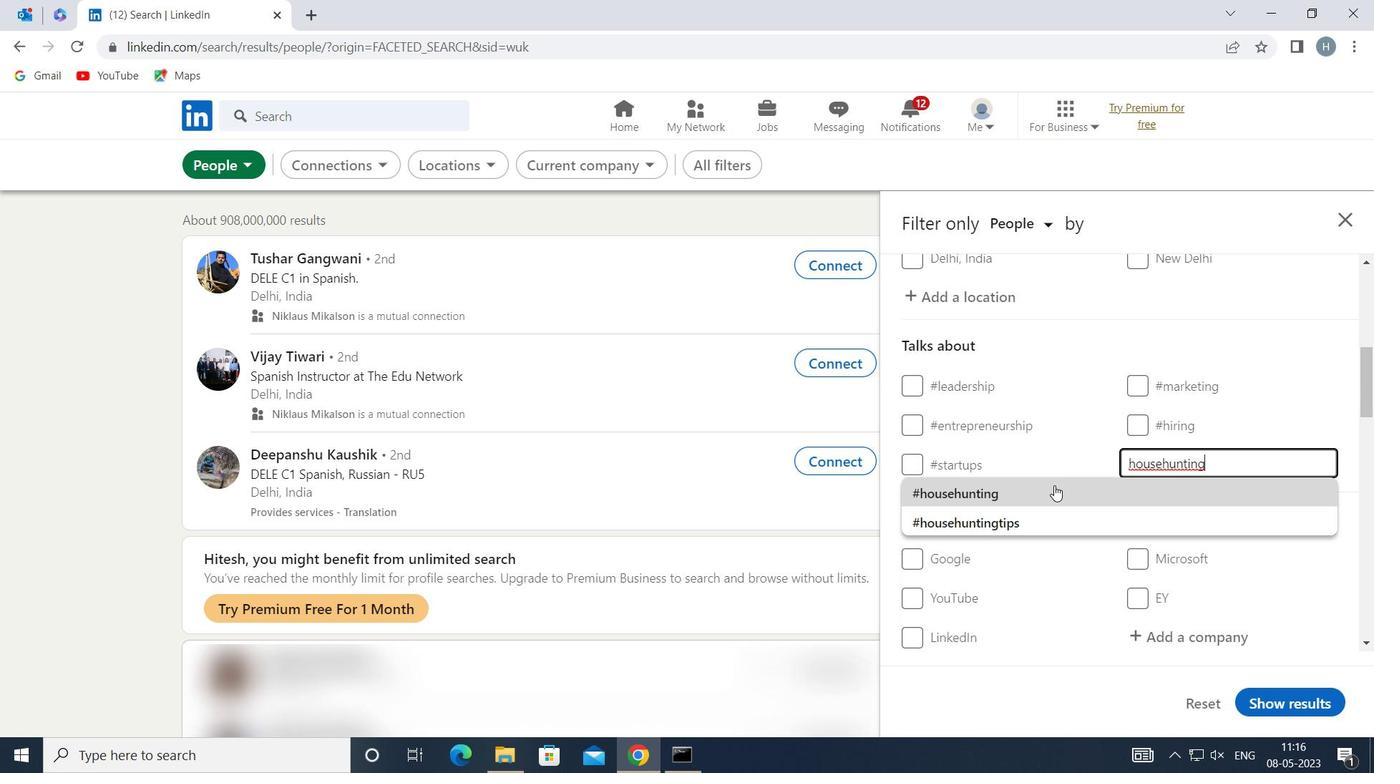 
Action: Mouse moved to (1071, 484)
Screenshot: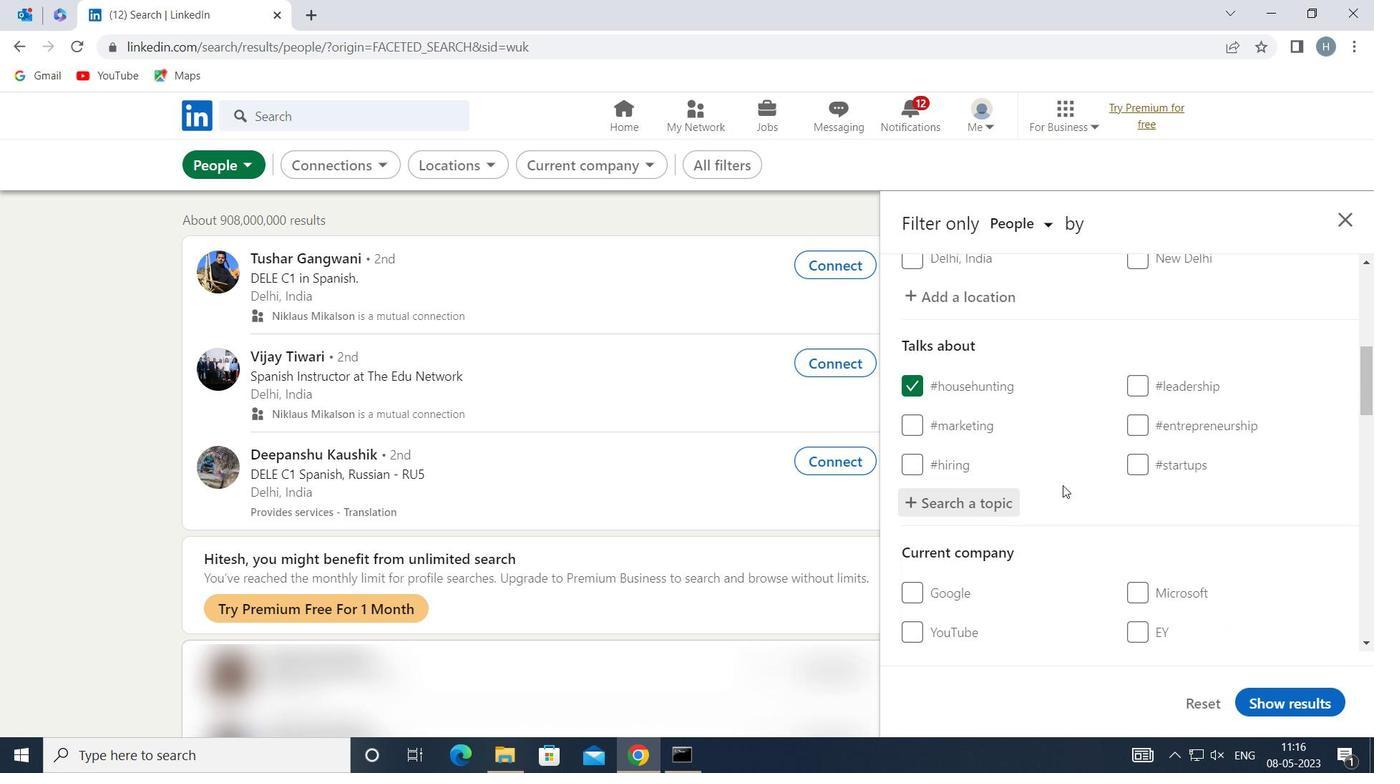 
Action: Mouse scrolled (1071, 483) with delta (0, 0)
Screenshot: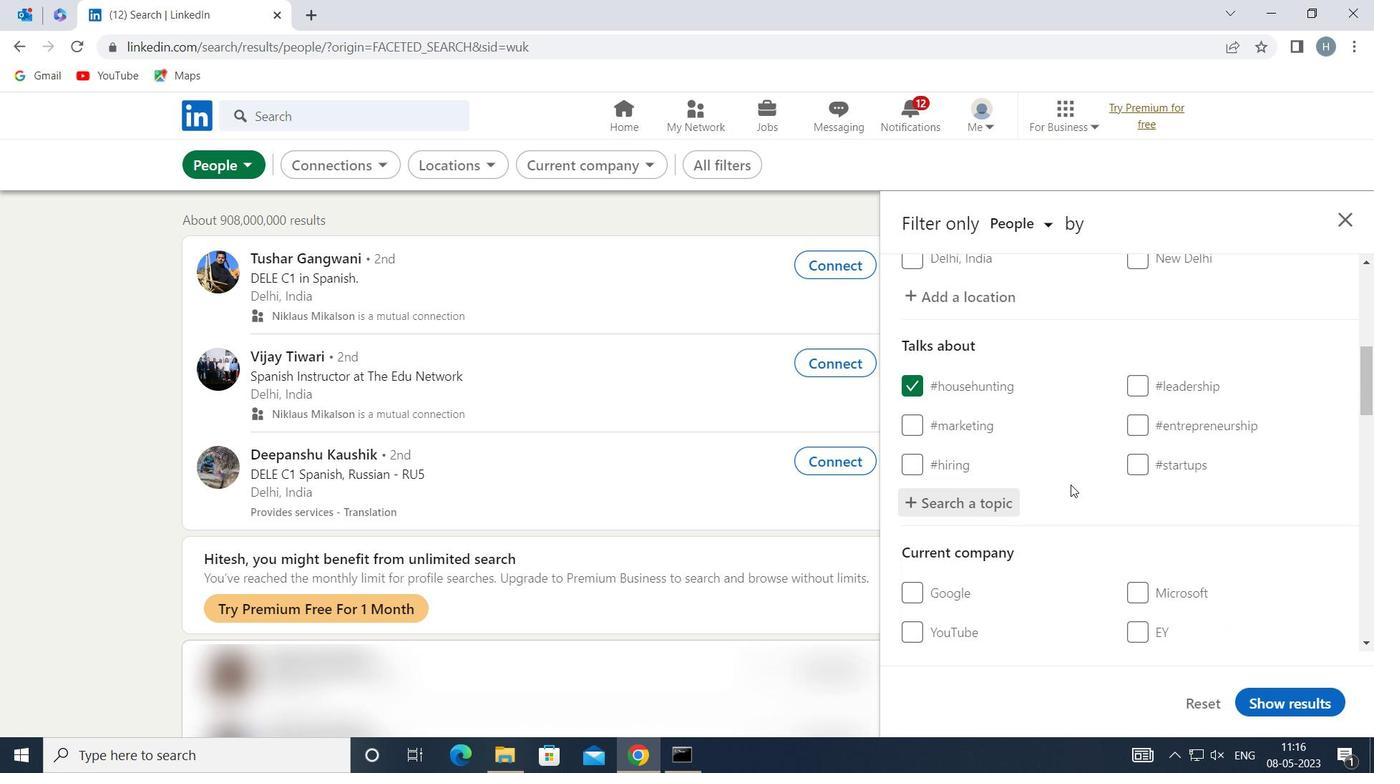 
Action: Mouse scrolled (1071, 483) with delta (0, 0)
Screenshot: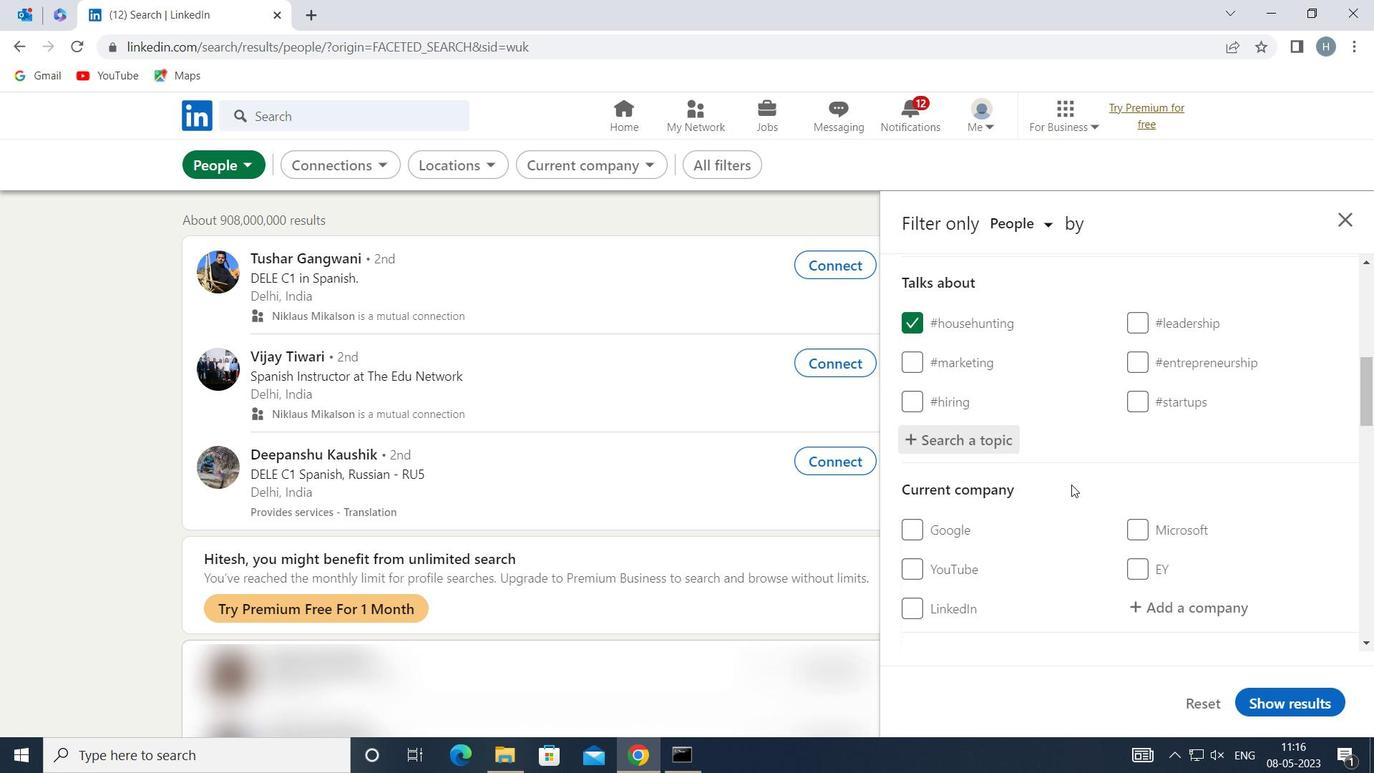 
Action: Mouse moved to (1071, 478)
Screenshot: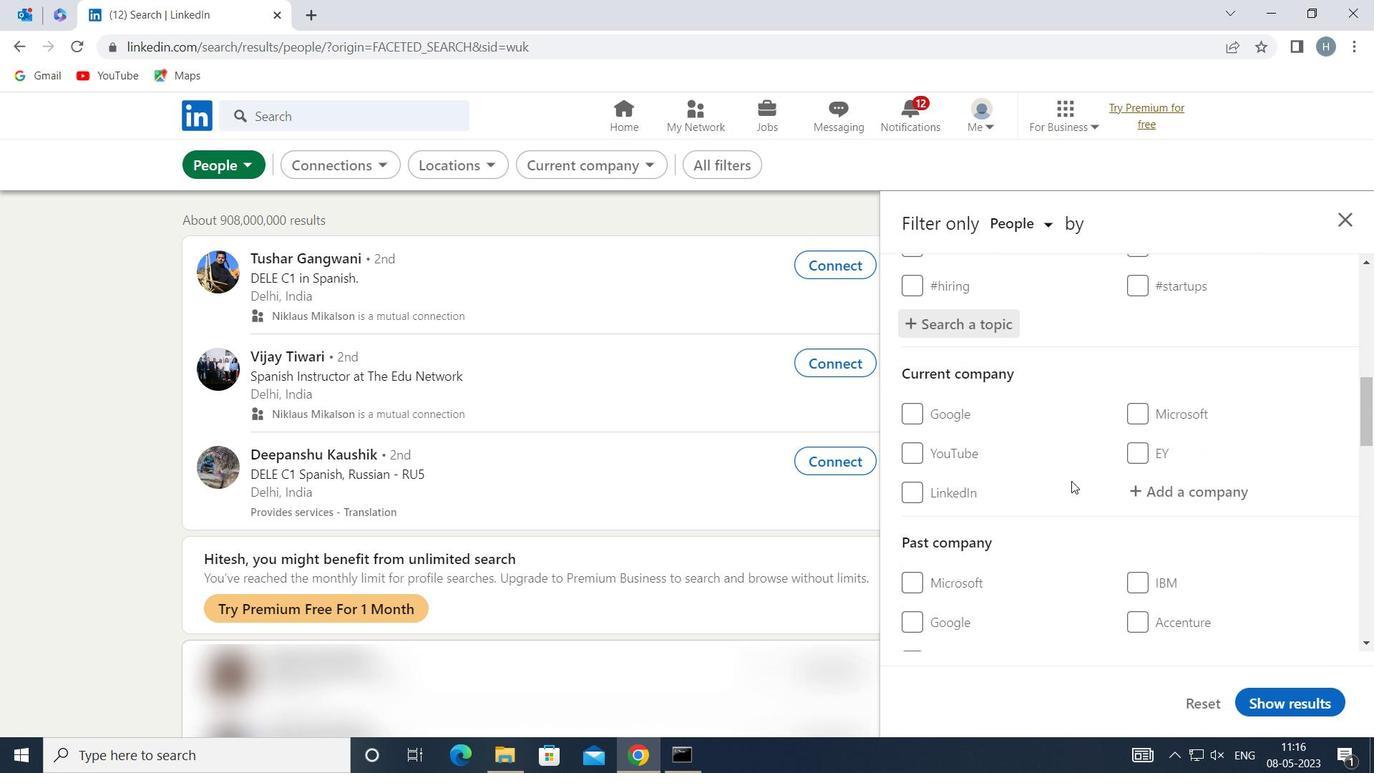 
Action: Mouse scrolled (1071, 477) with delta (0, 0)
Screenshot: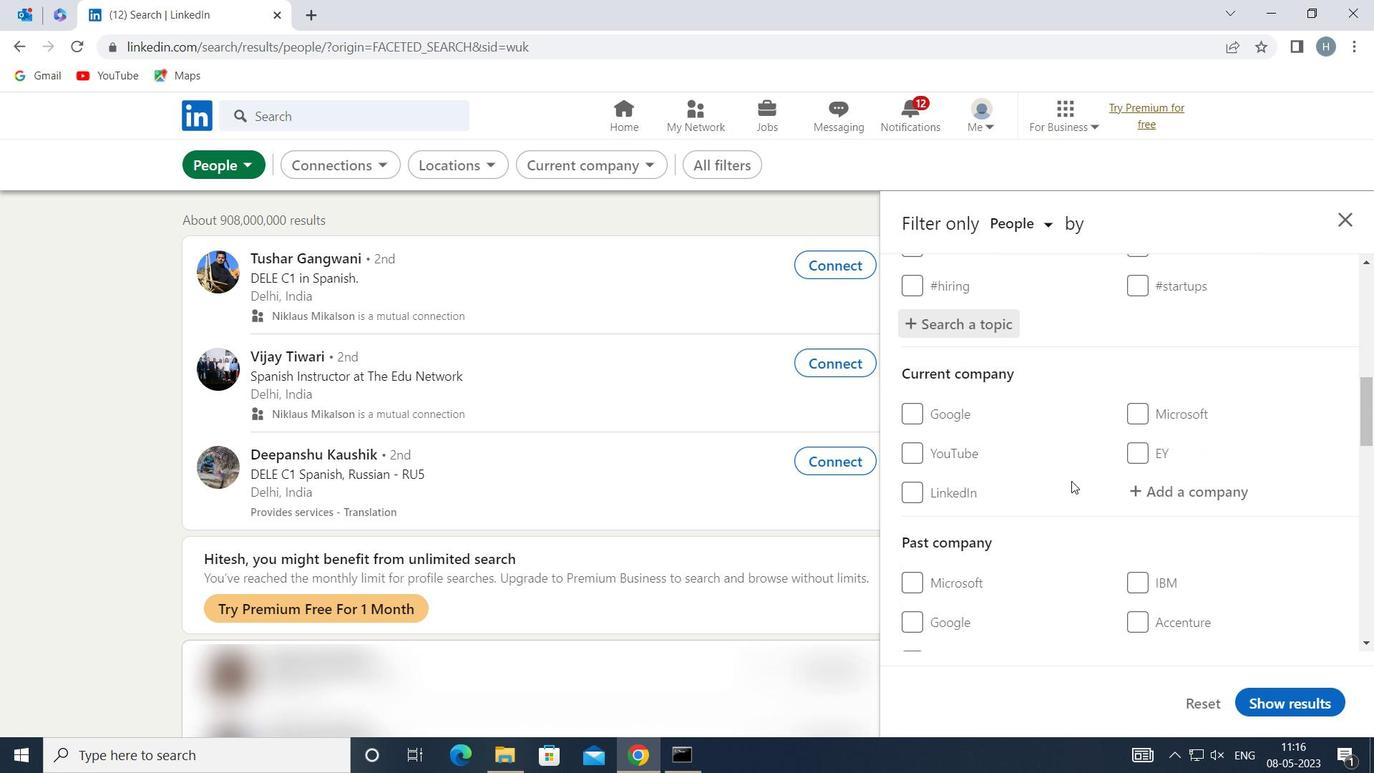
Action: Mouse moved to (1070, 477)
Screenshot: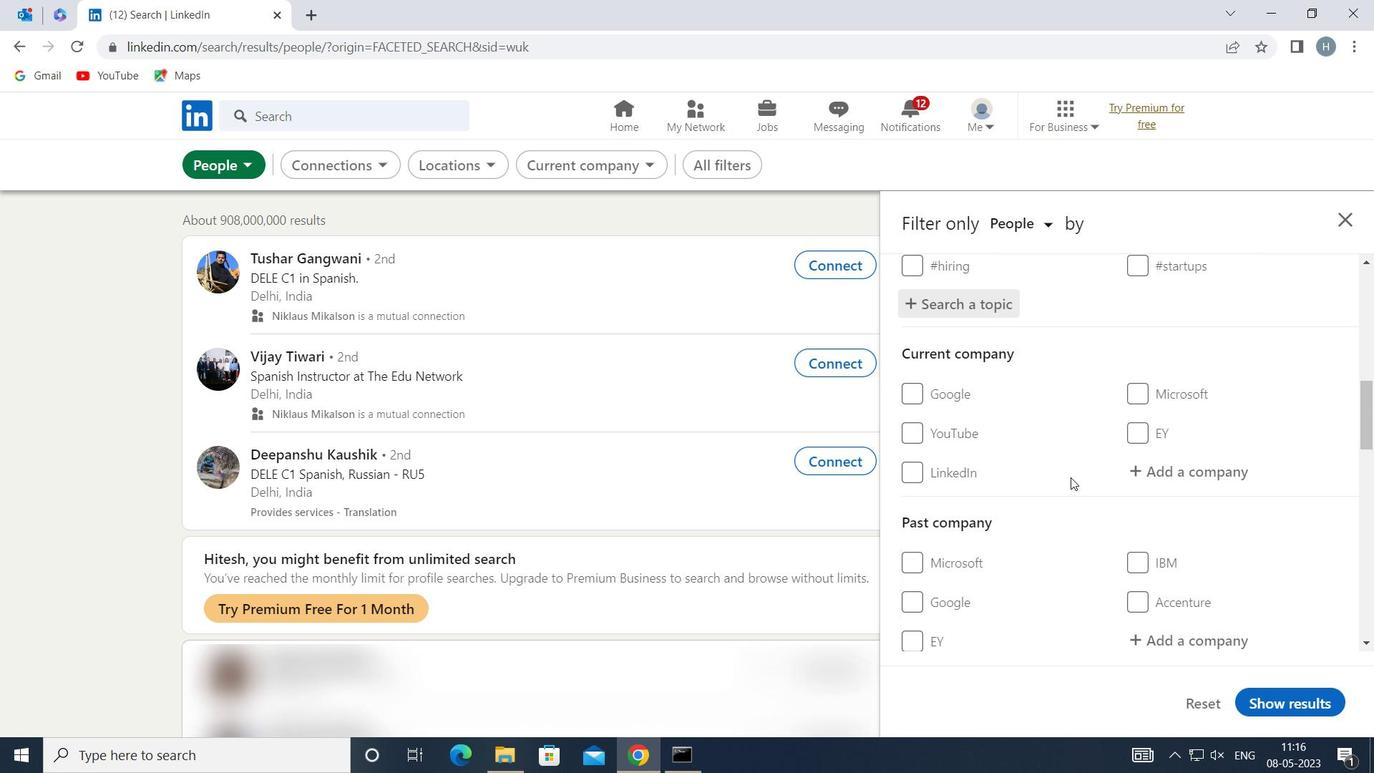 
Action: Mouse scrolled (1070, 476) with delta (0, 0)
Screenshot: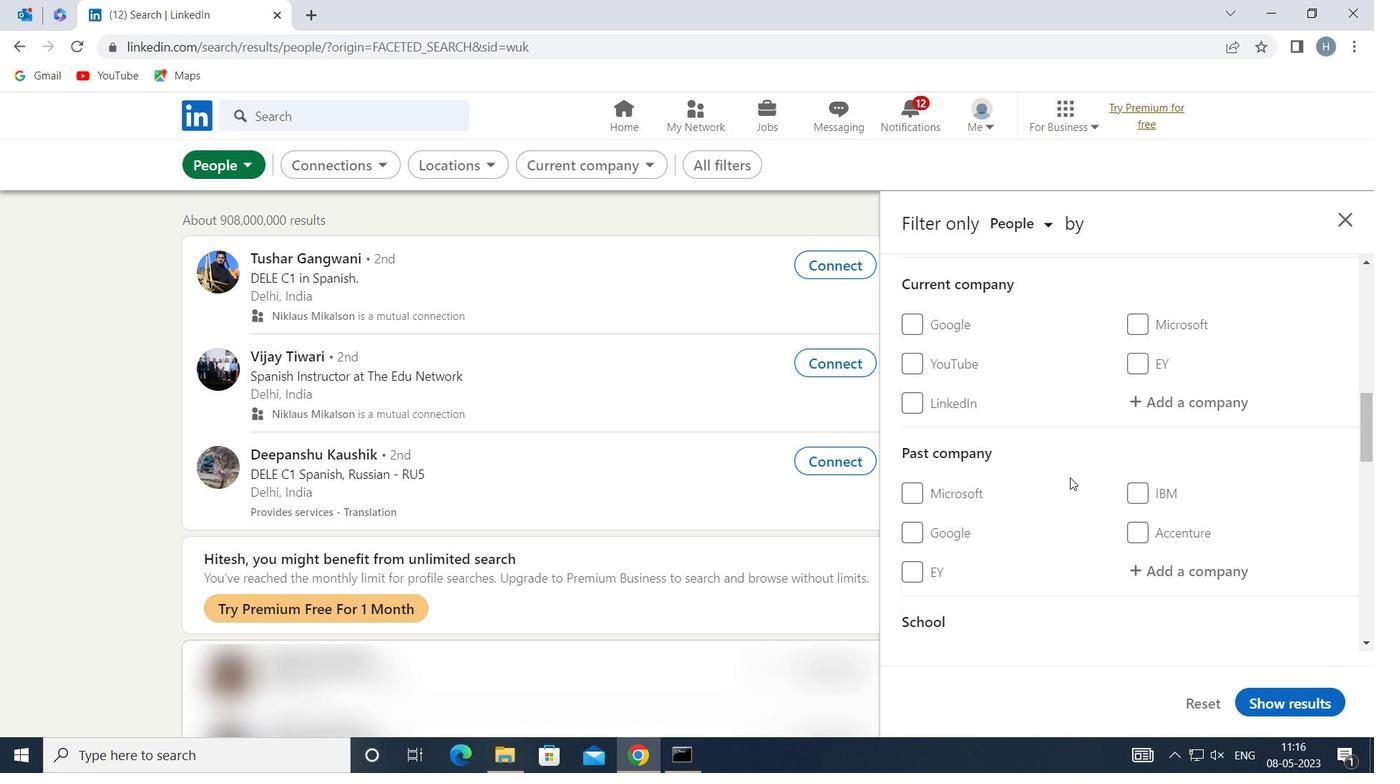 
Action: Mouse scrolled (1070, 476) with delta (0, 0)
Screenshot: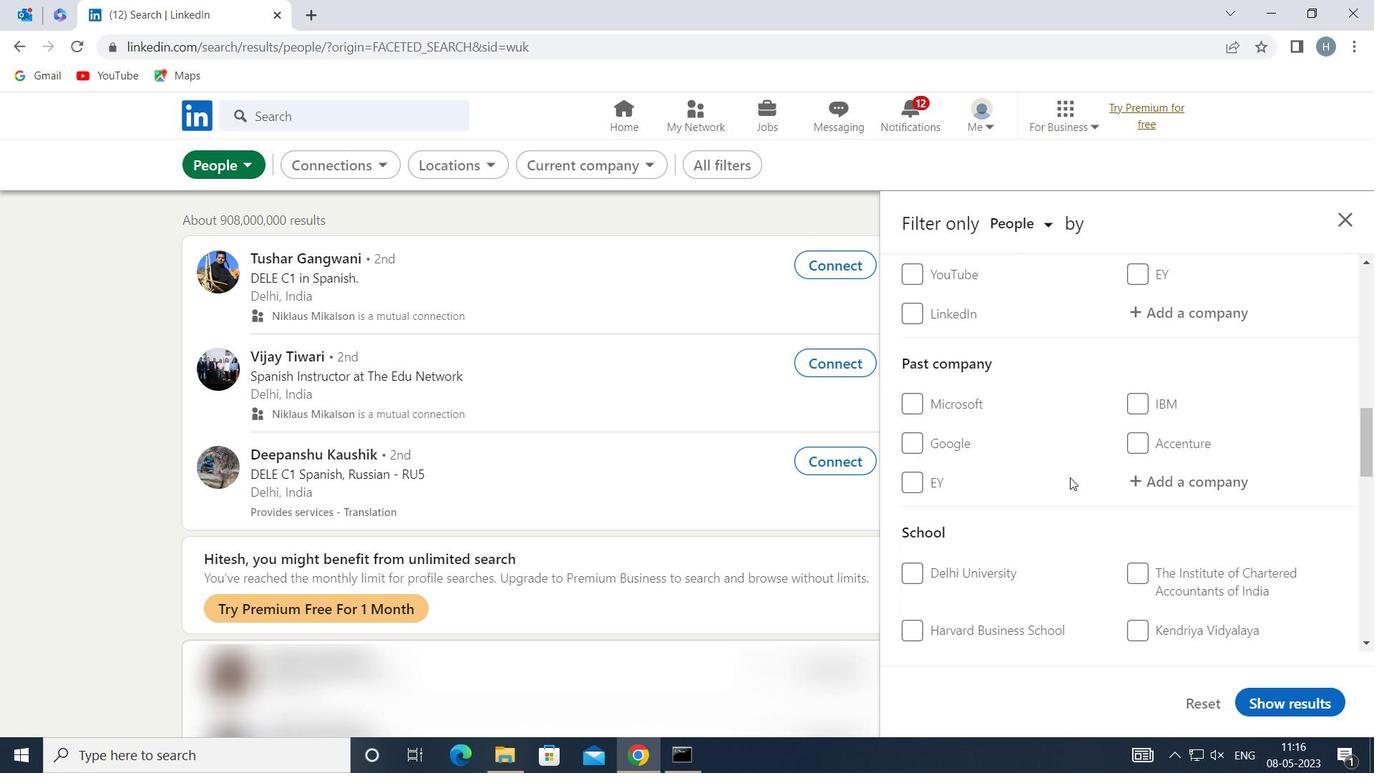 
Action: Mouse scrolled (1070, 476) with delta (0, 0)
Screenshot: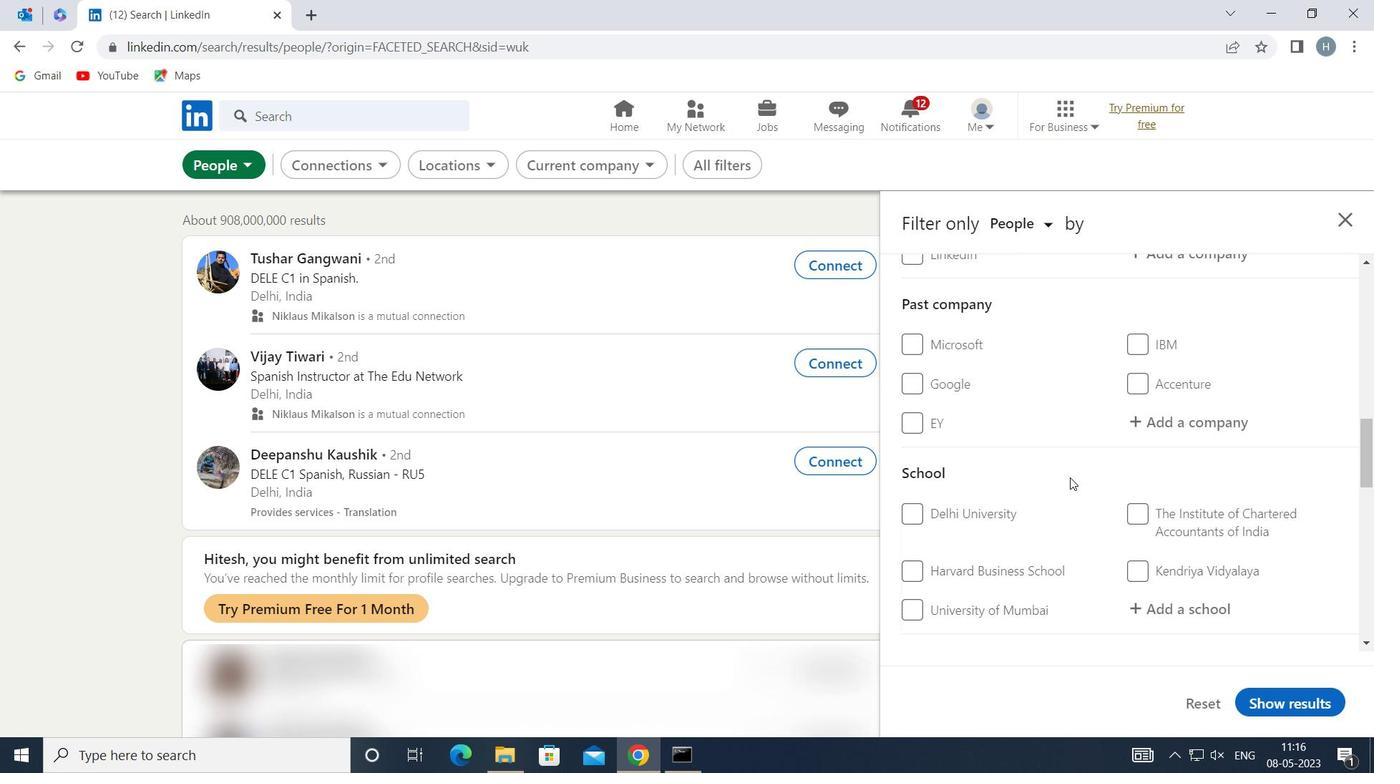 
Action: Mouse scrolled (1070, 476) with delta (0, 0)
Screenshot: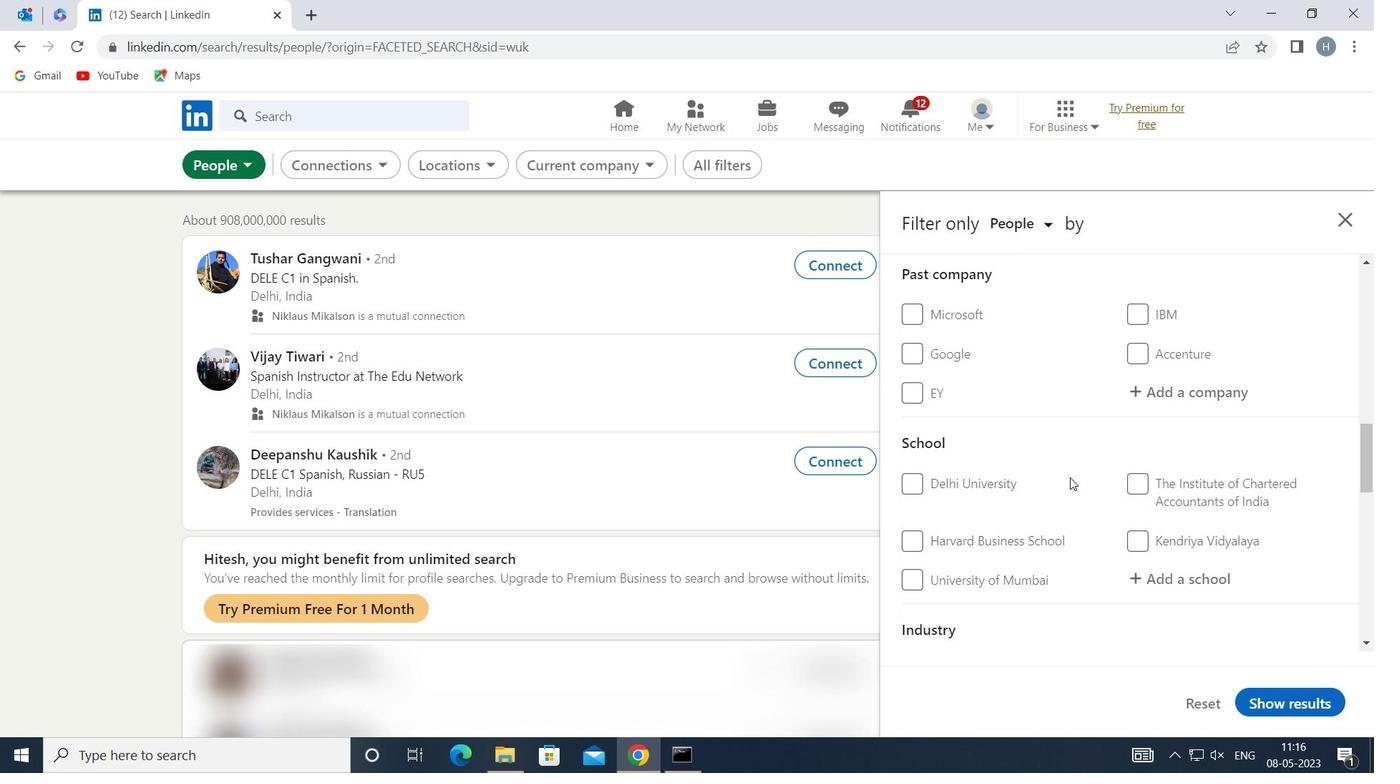 
Action: Mouse scrolled (1070, 476) with delta (0, 0)
Screenshot: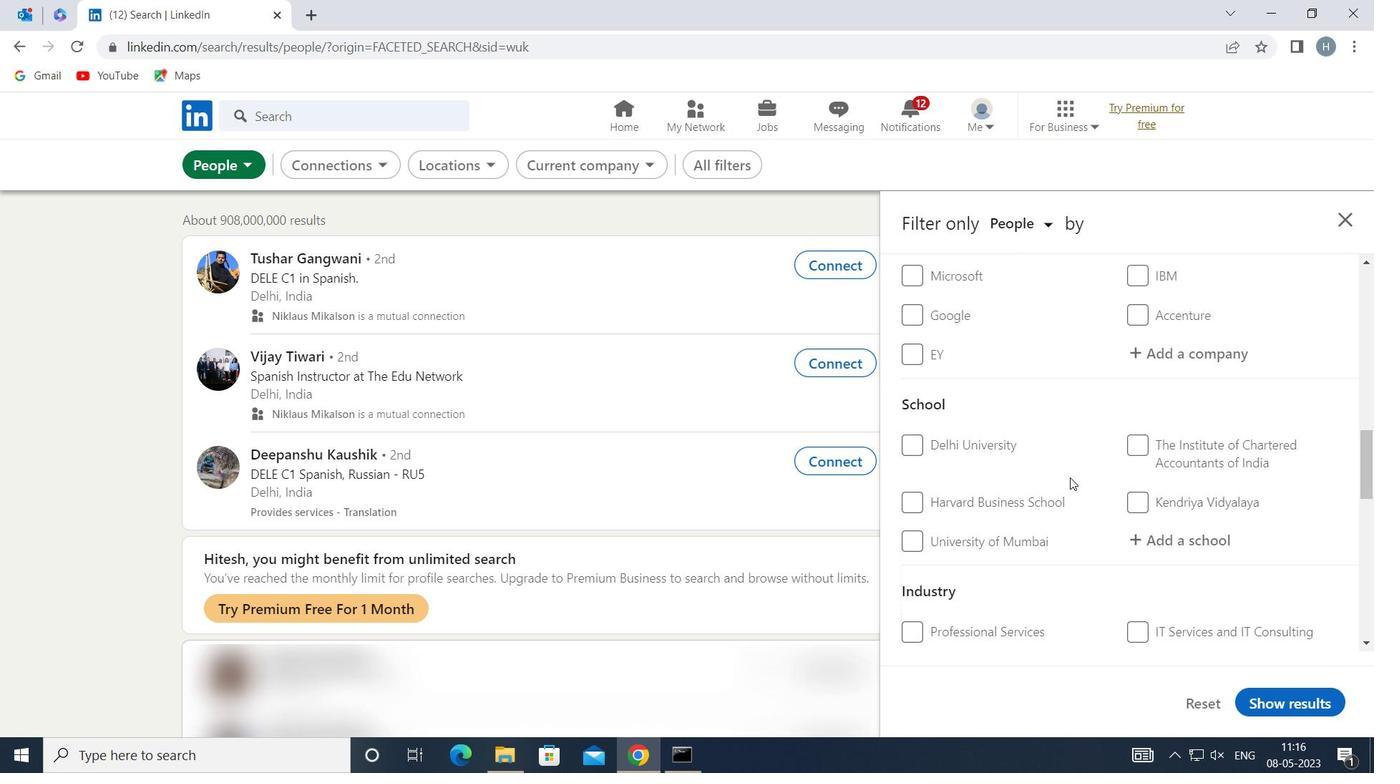 
Action: Mouse scrolled (1070, 476) with delta (0, 0)
Screenshot: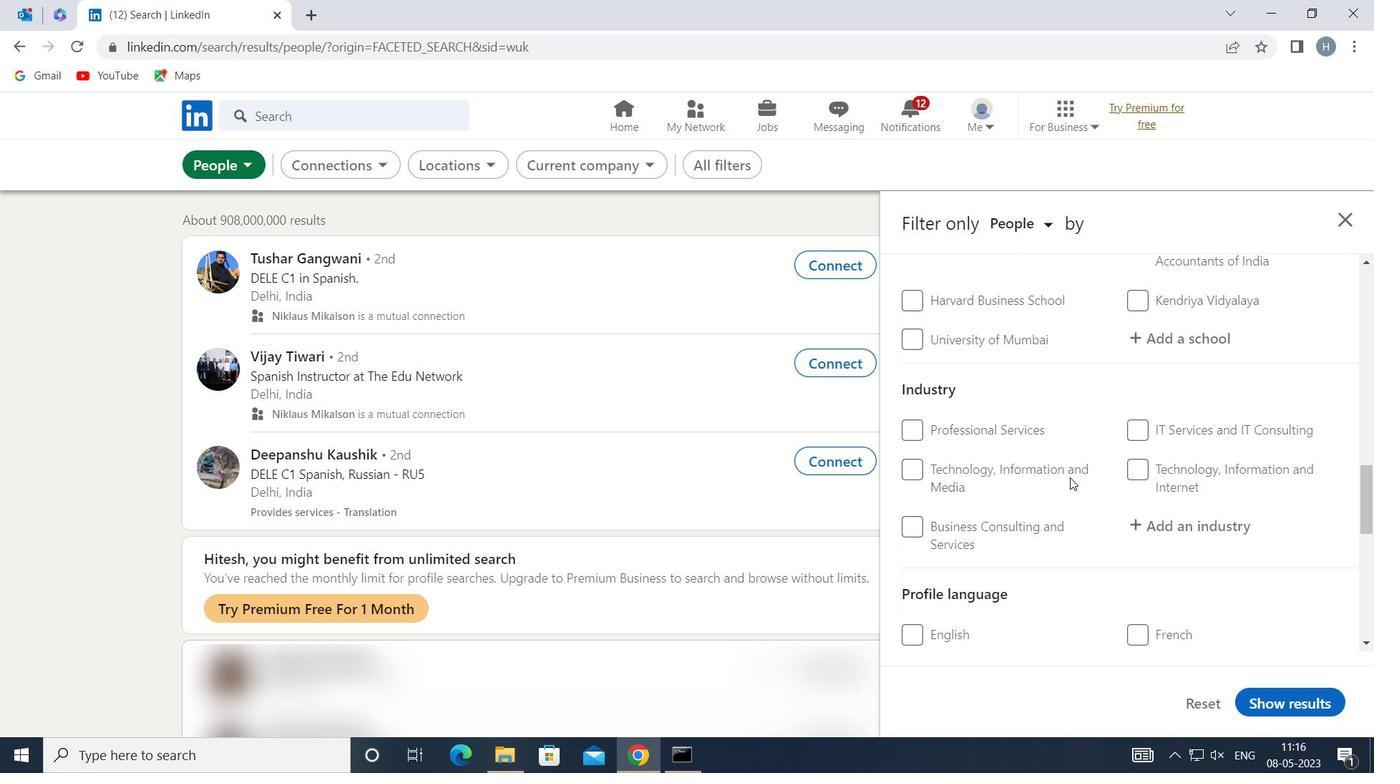 
Action: Mouse moved to (920, 518)
Screenshot: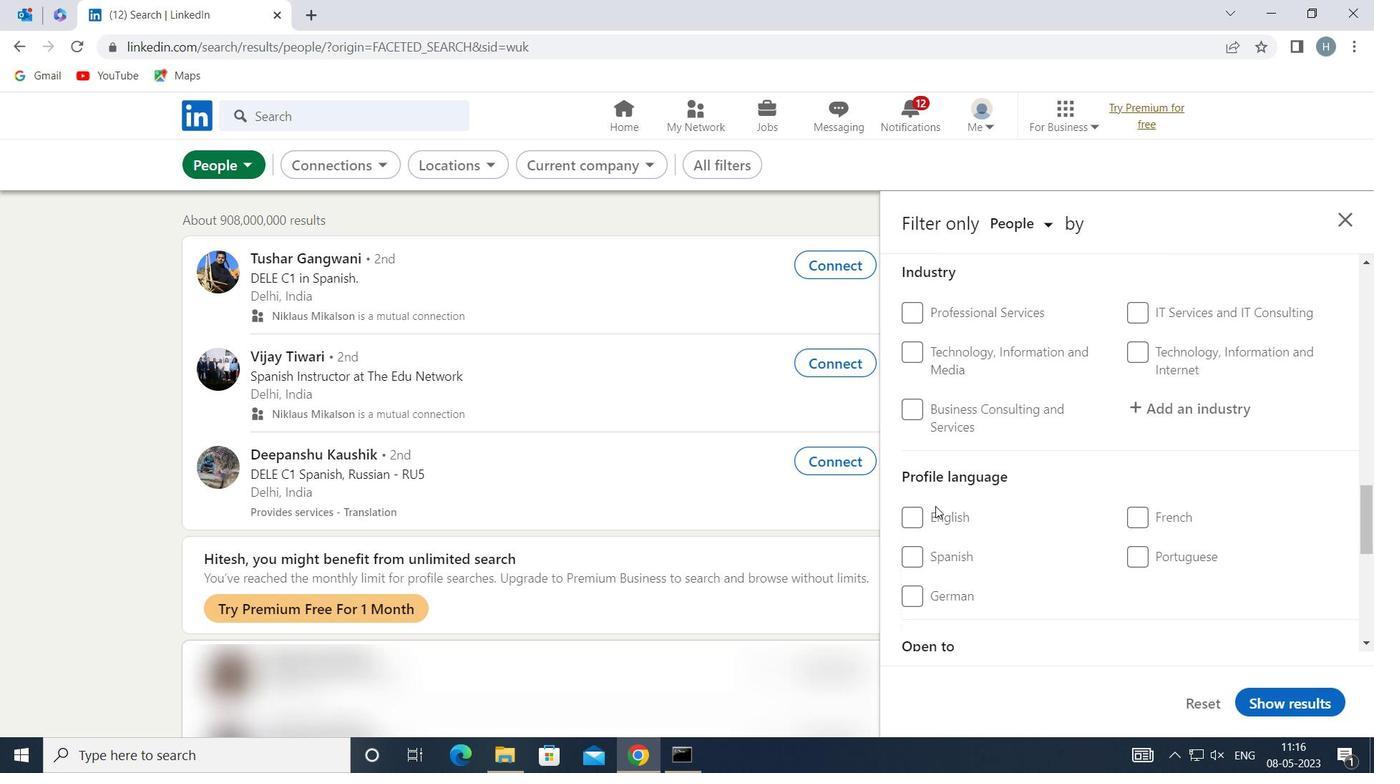 
Action: Mouse pressed left at (920, 518)
Screenshot: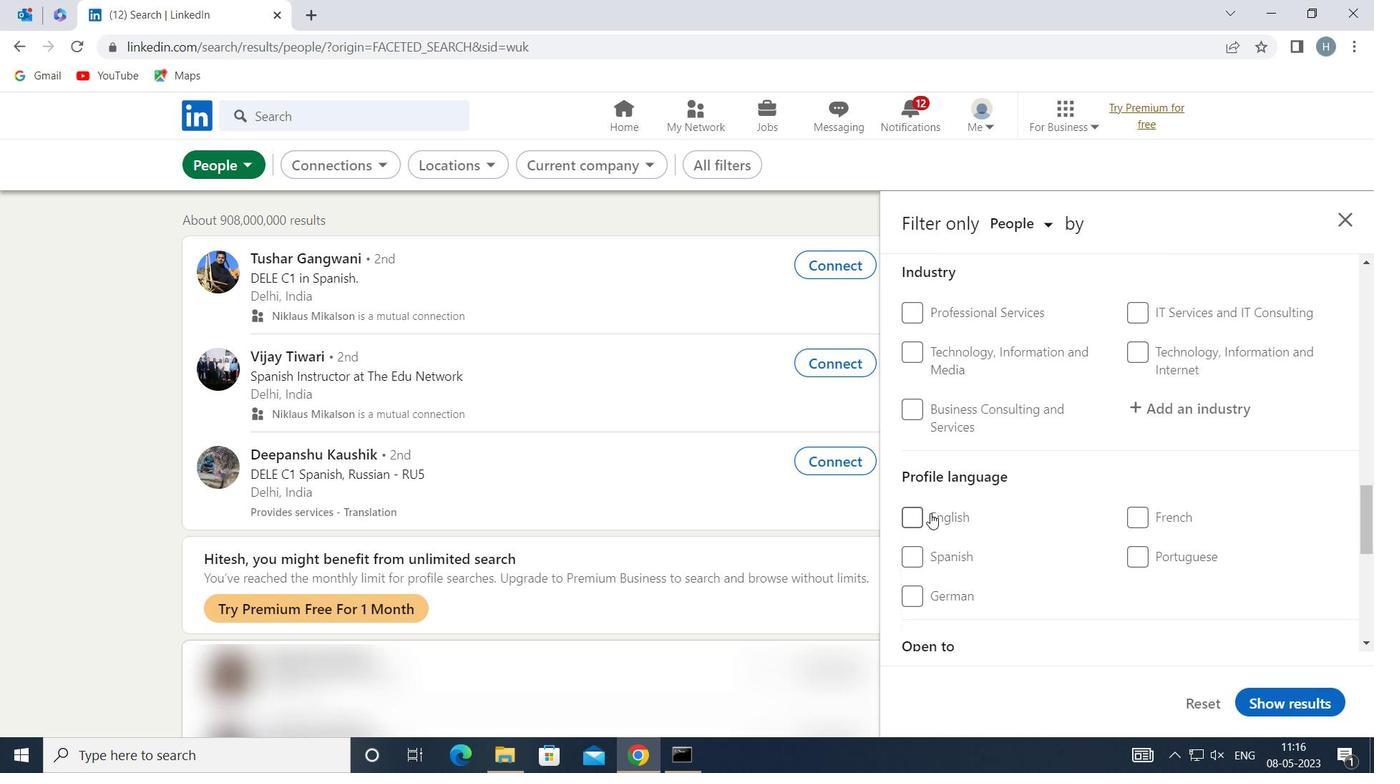 
Action: Mouse moved to (1129, 483)
Screenshot: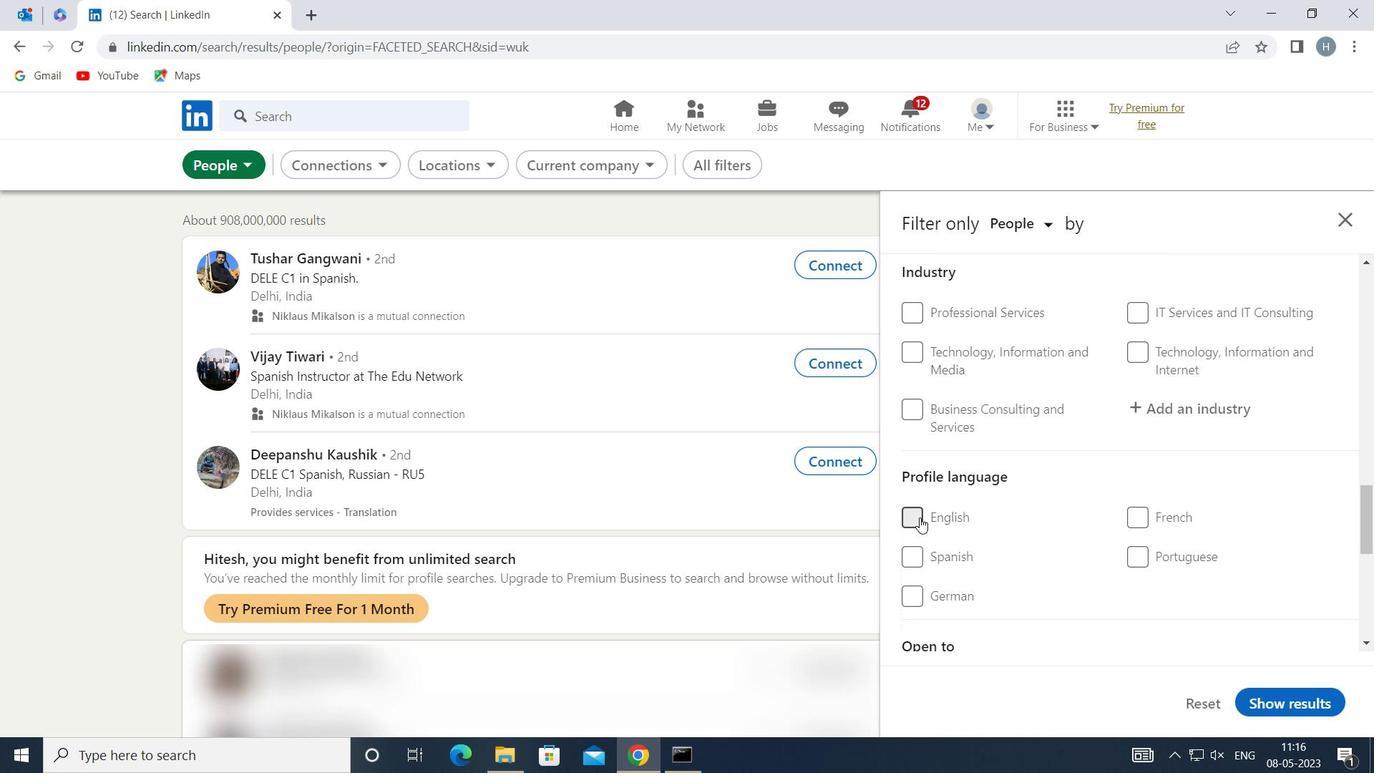 
Action: Mouse scrolled (1129, 484) with delta (0, 0)
Screenshot: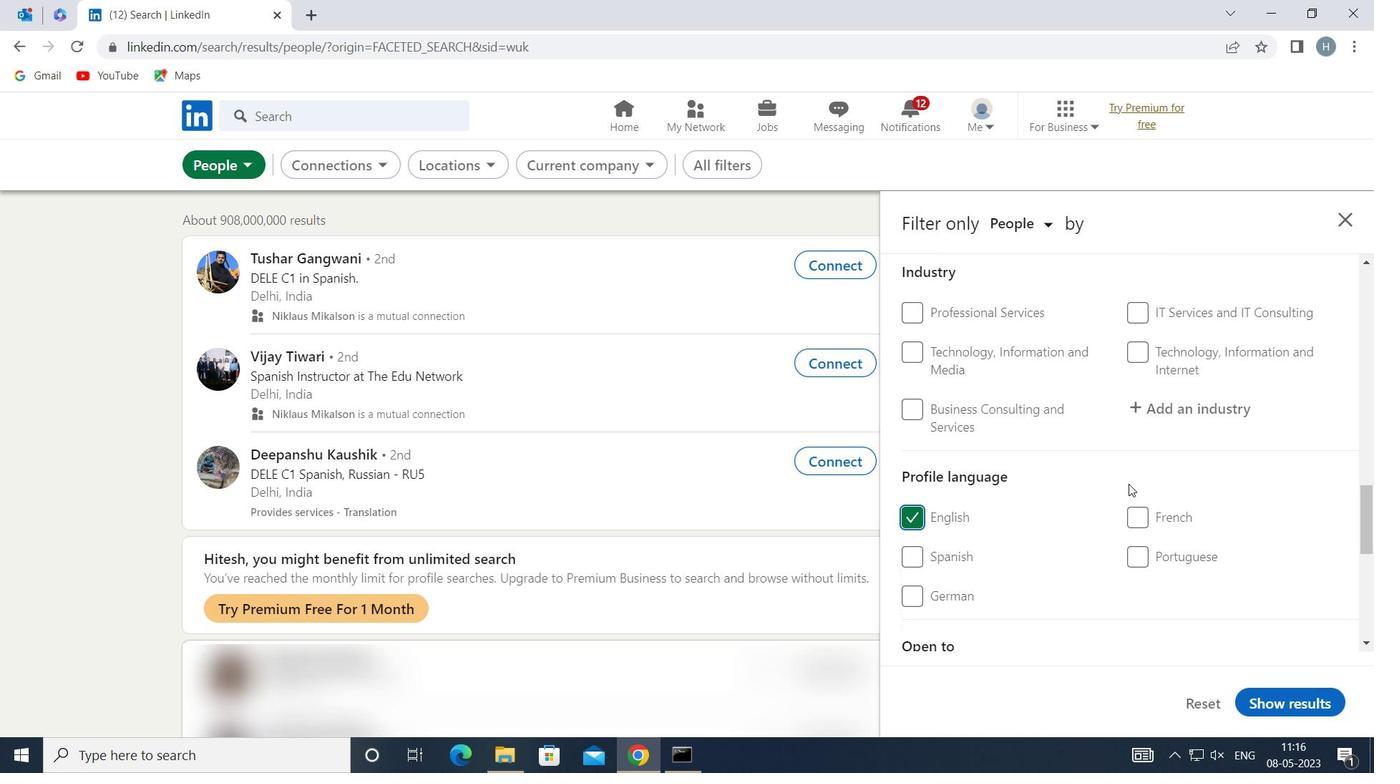 
Action: Mouse scrolled (1129, 484) with delta (0, 0)
Screenshot: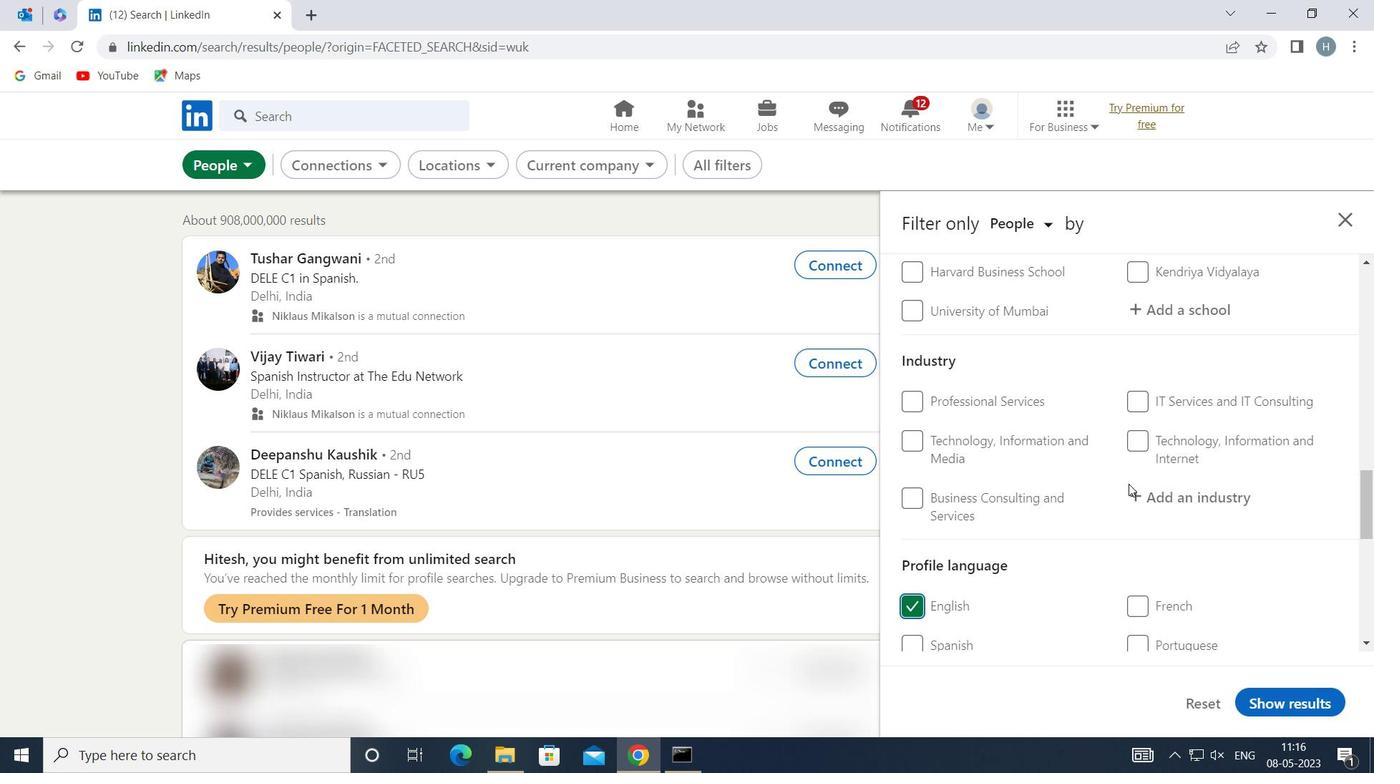 
Action: Mouse scrolled (1129, 484) with delta (0, 0)
Screenshot: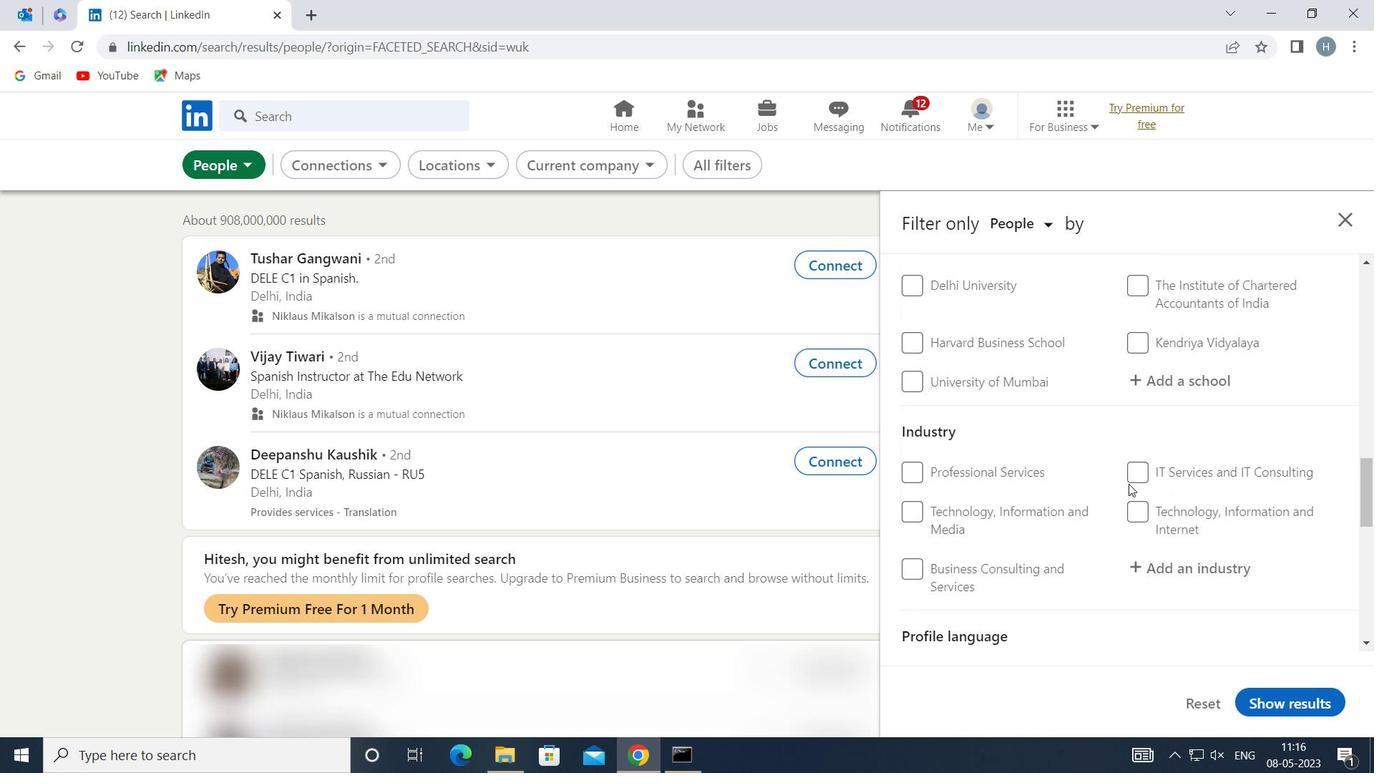 
Action: Mouse scrolled (1129, 484) with delta (0, 0)
Screenshot: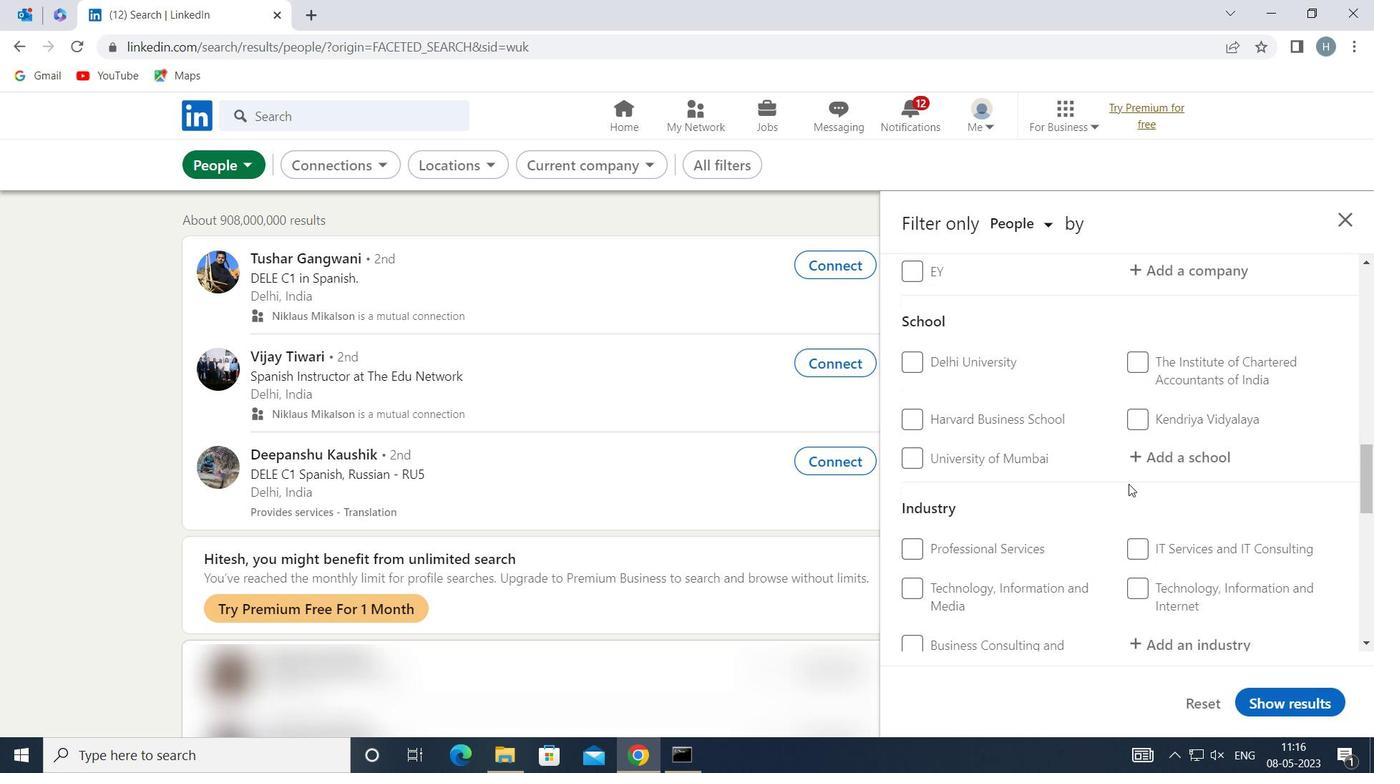 
Action: Mouse scrolled (1129, 484) with delta (0, 0)
Screenshot: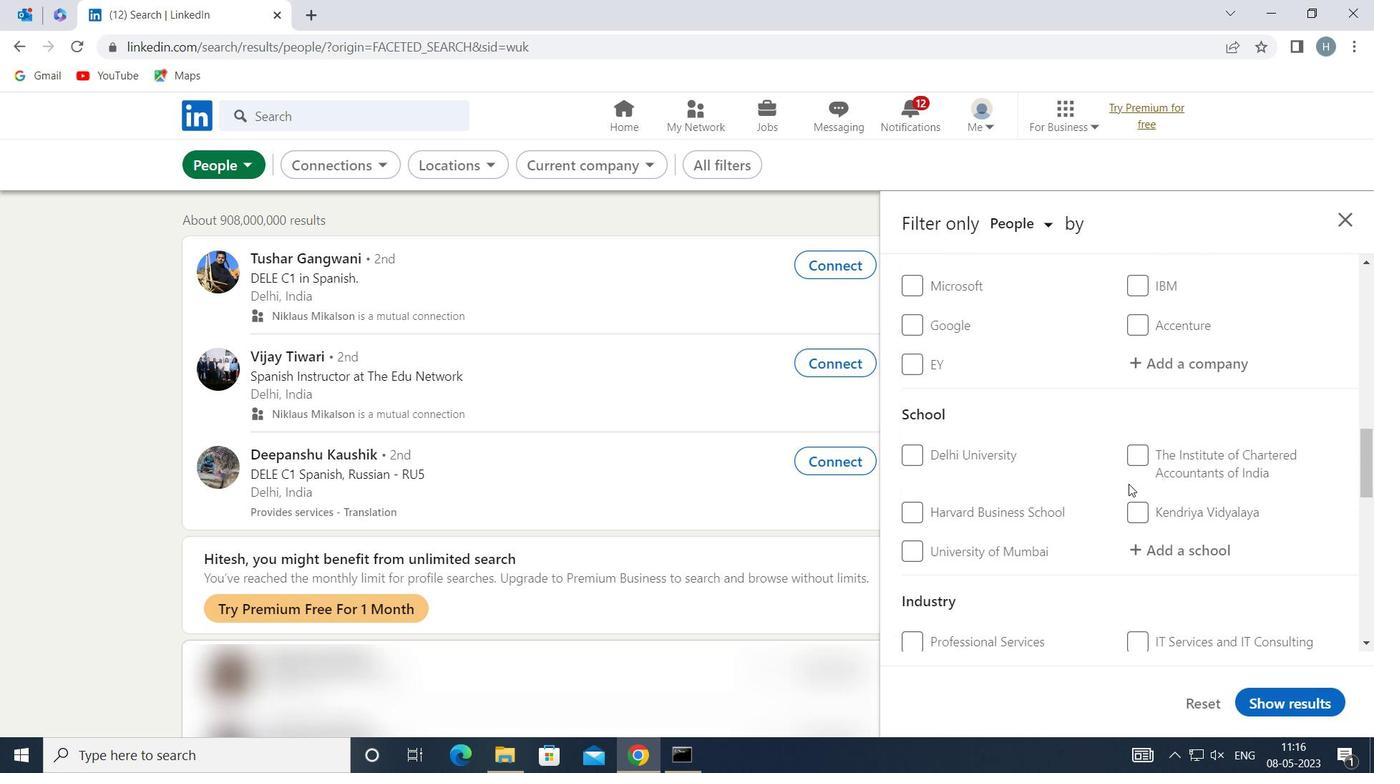 
Action: Mouse scrolled (1129, 484) with delta (0, 0)
Screenshot: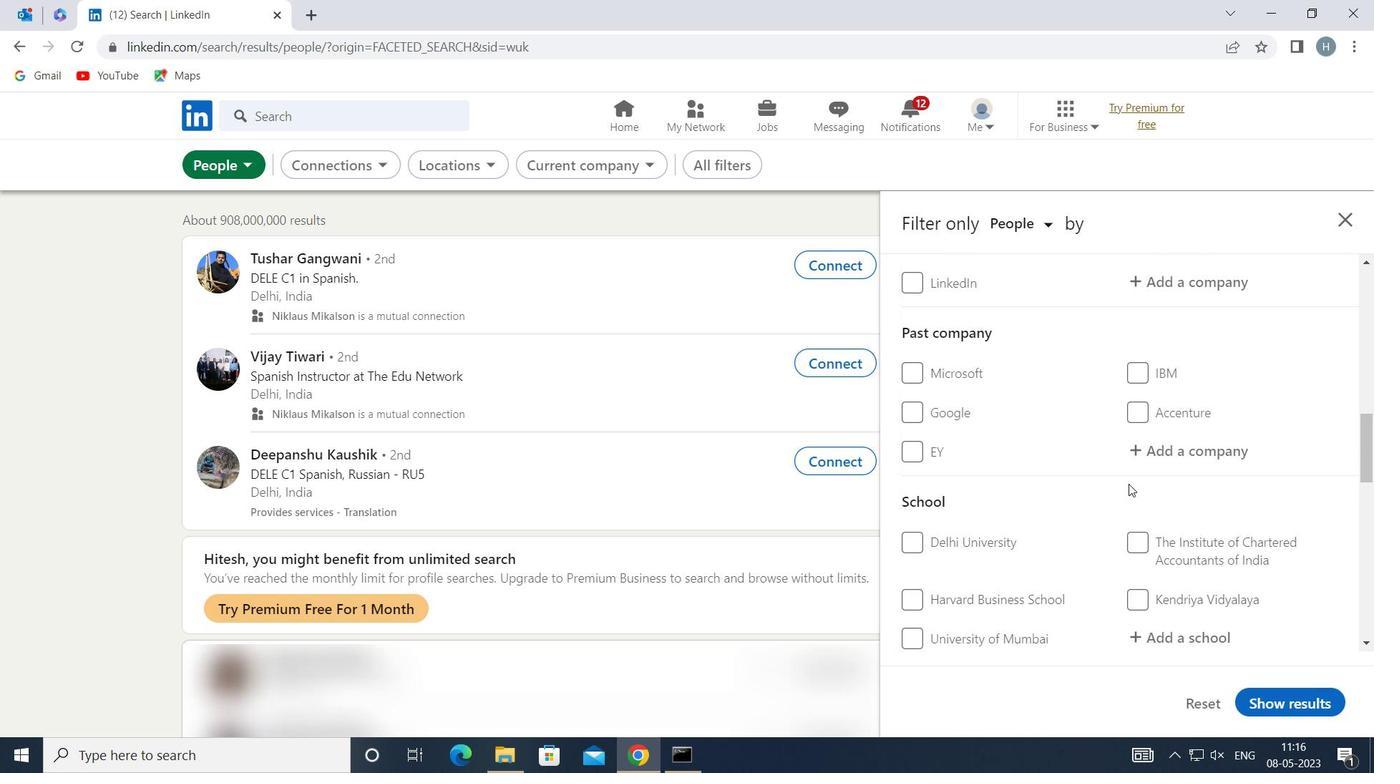 
Action: Mouse scrolled (1129, 484) with delta (0, 0)
Screenshot: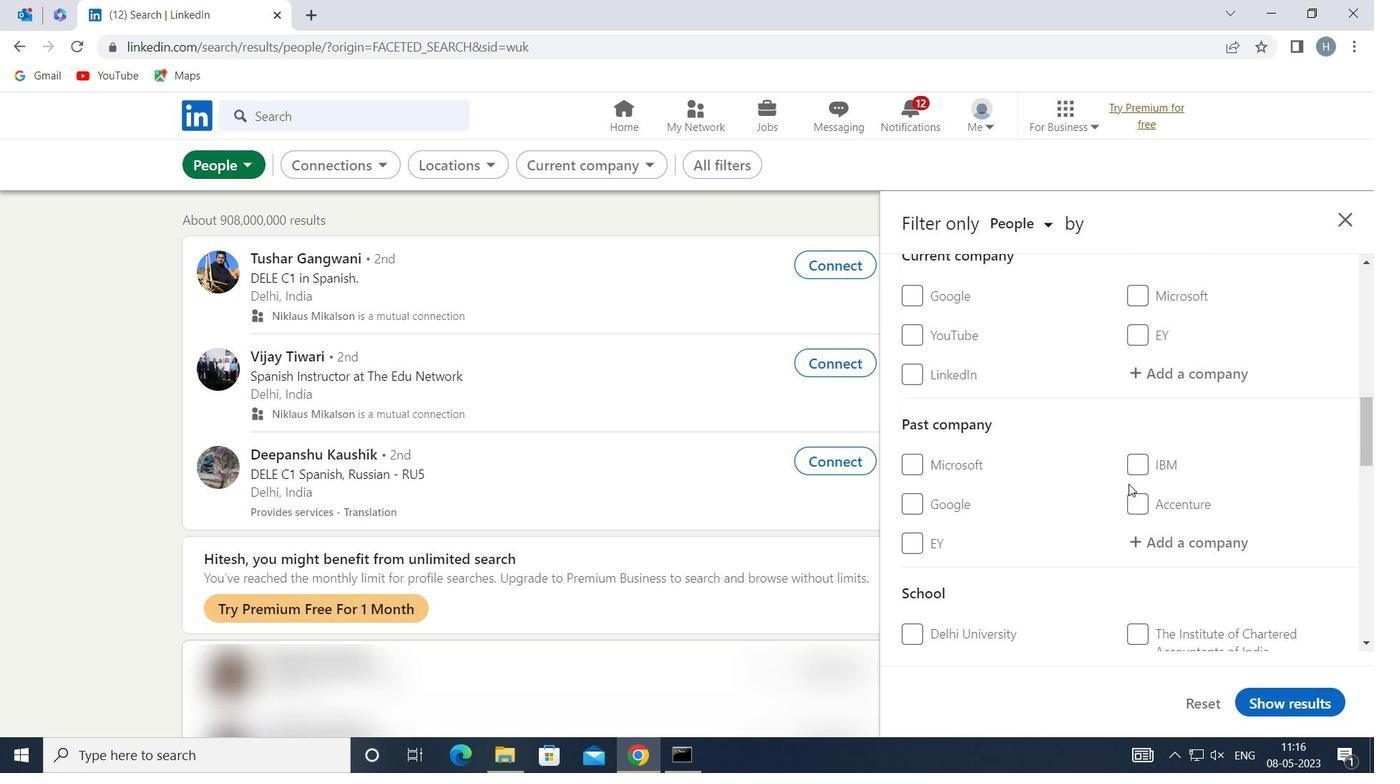 
Action: Mouse scrolled (1129, 484) with delta (0, 0)
Screenshot: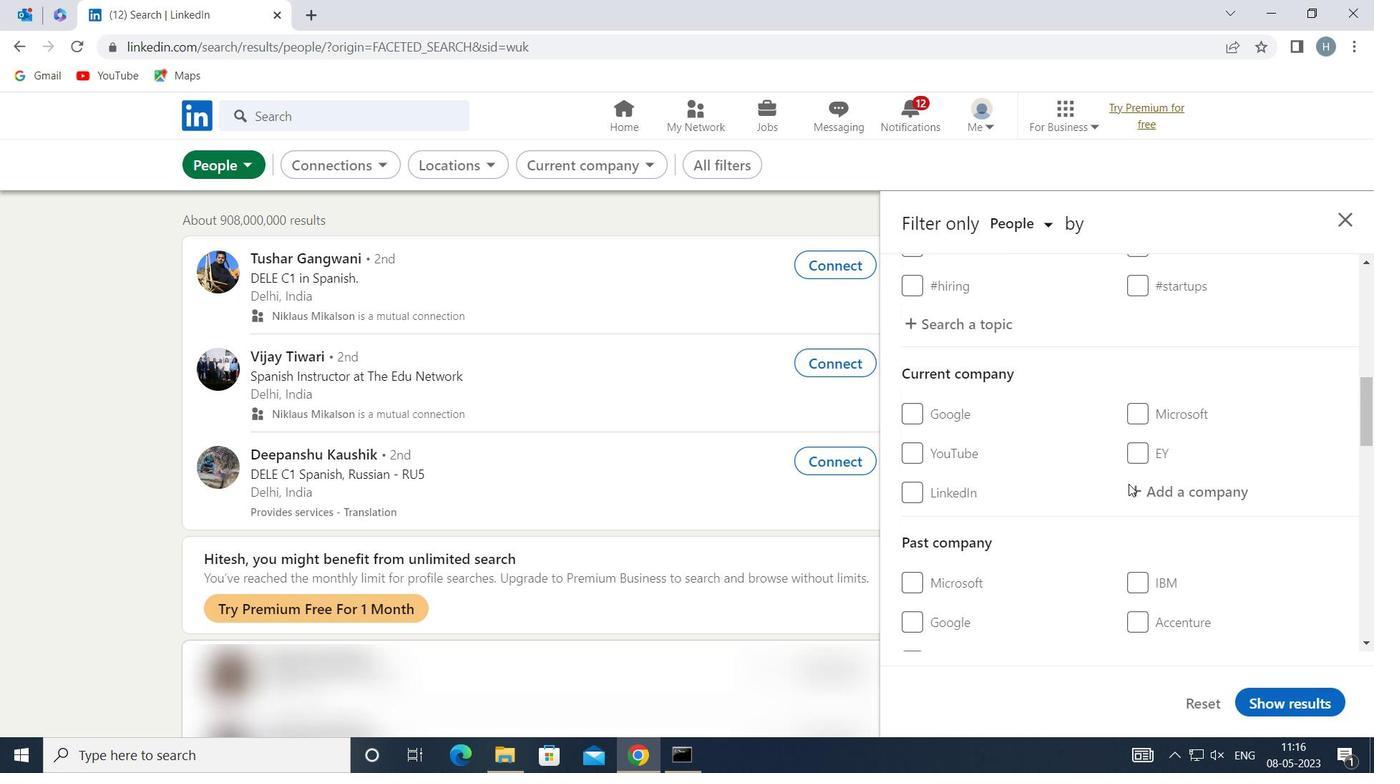 
Action: Mouse scrolled (1129, 483) with delta (0, 0)
Screenshot: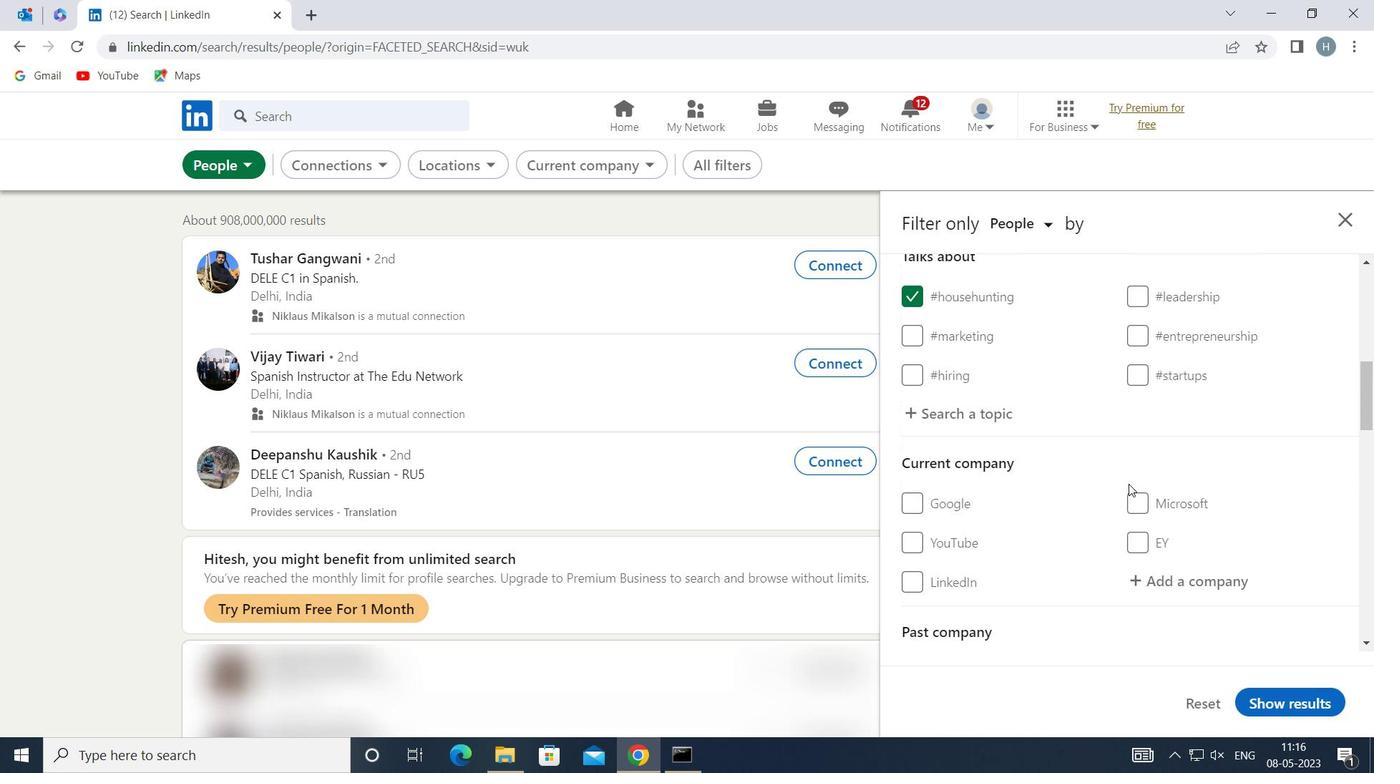 
Action: Mouse moved to (1218, 481)
Screenshot: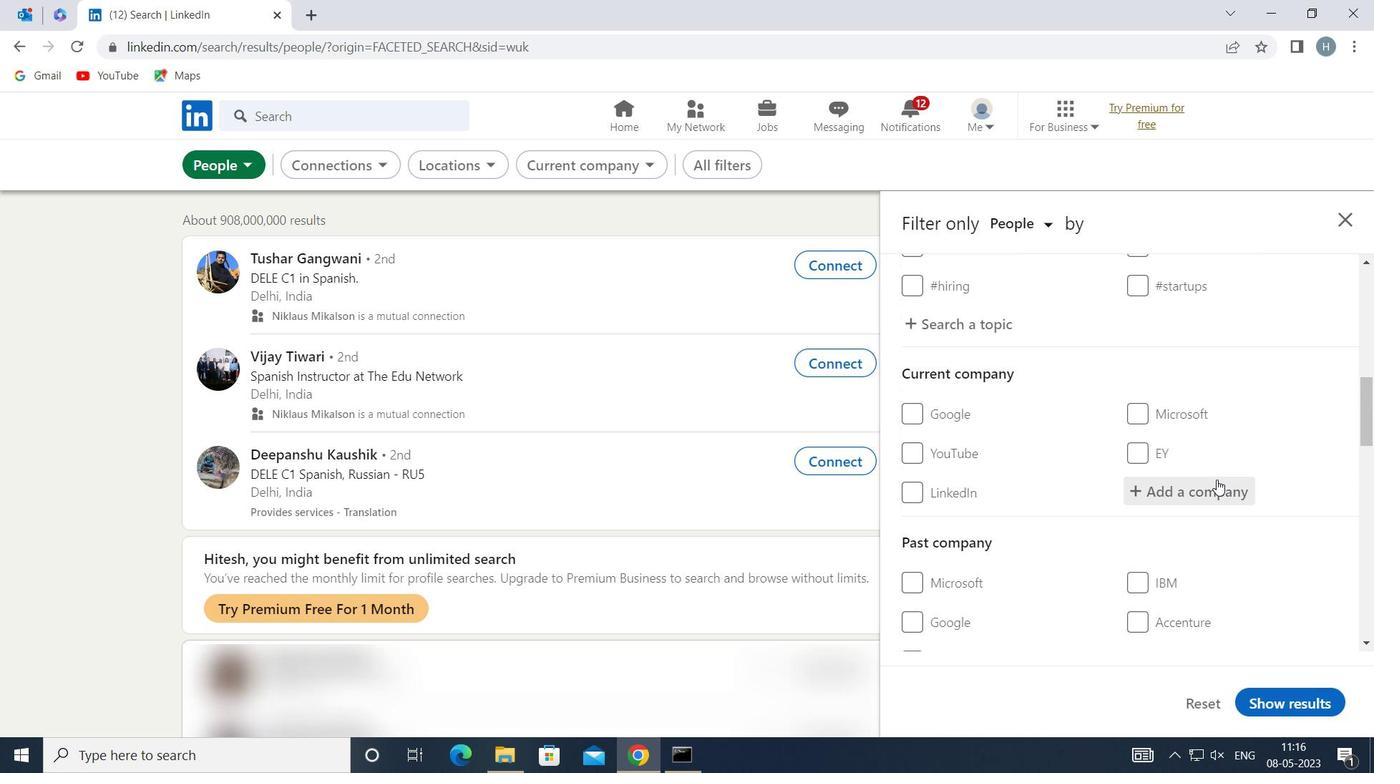
Action: Mouse pressed left at (1218, 481)
Screenshot: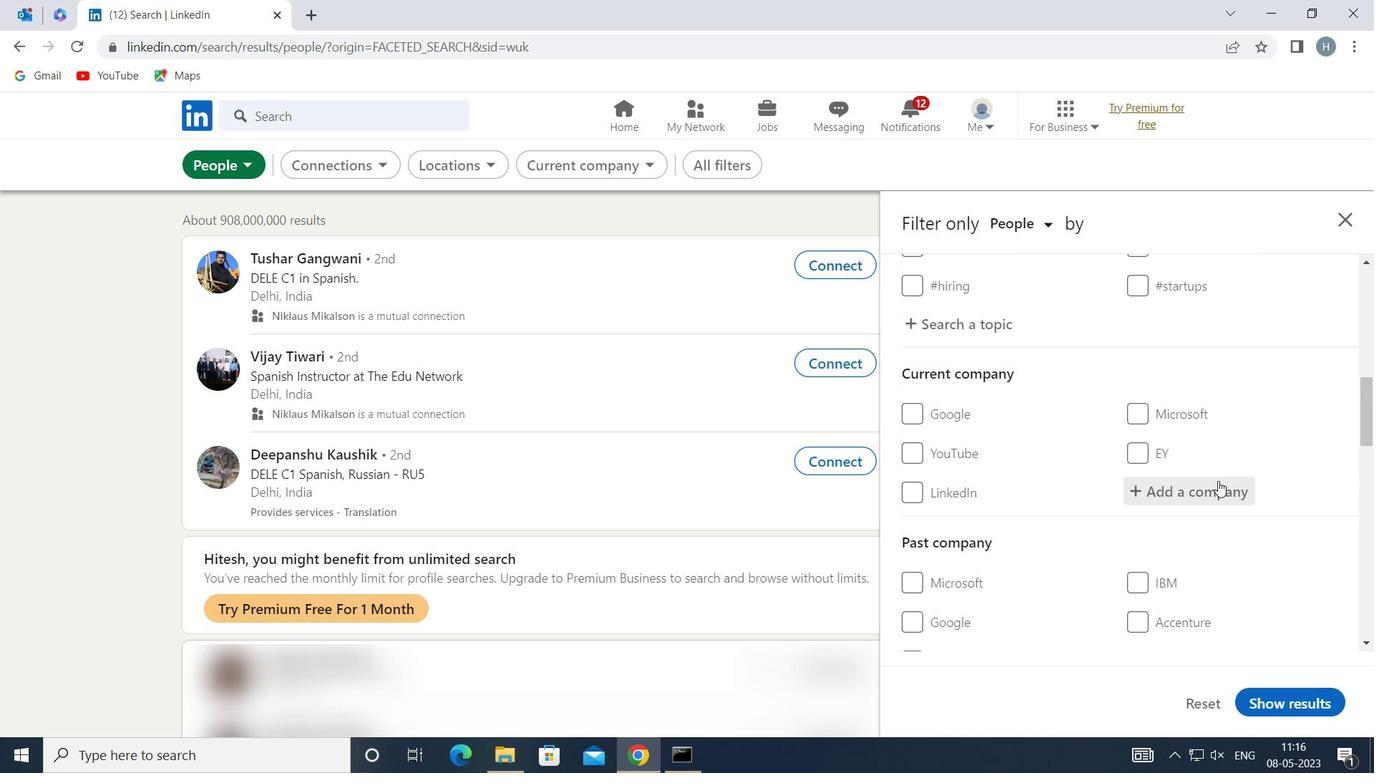 
Action: Key pressed <Key.shift>DEEPAK<Key.space><Key.shift>FERTI
Screenshot: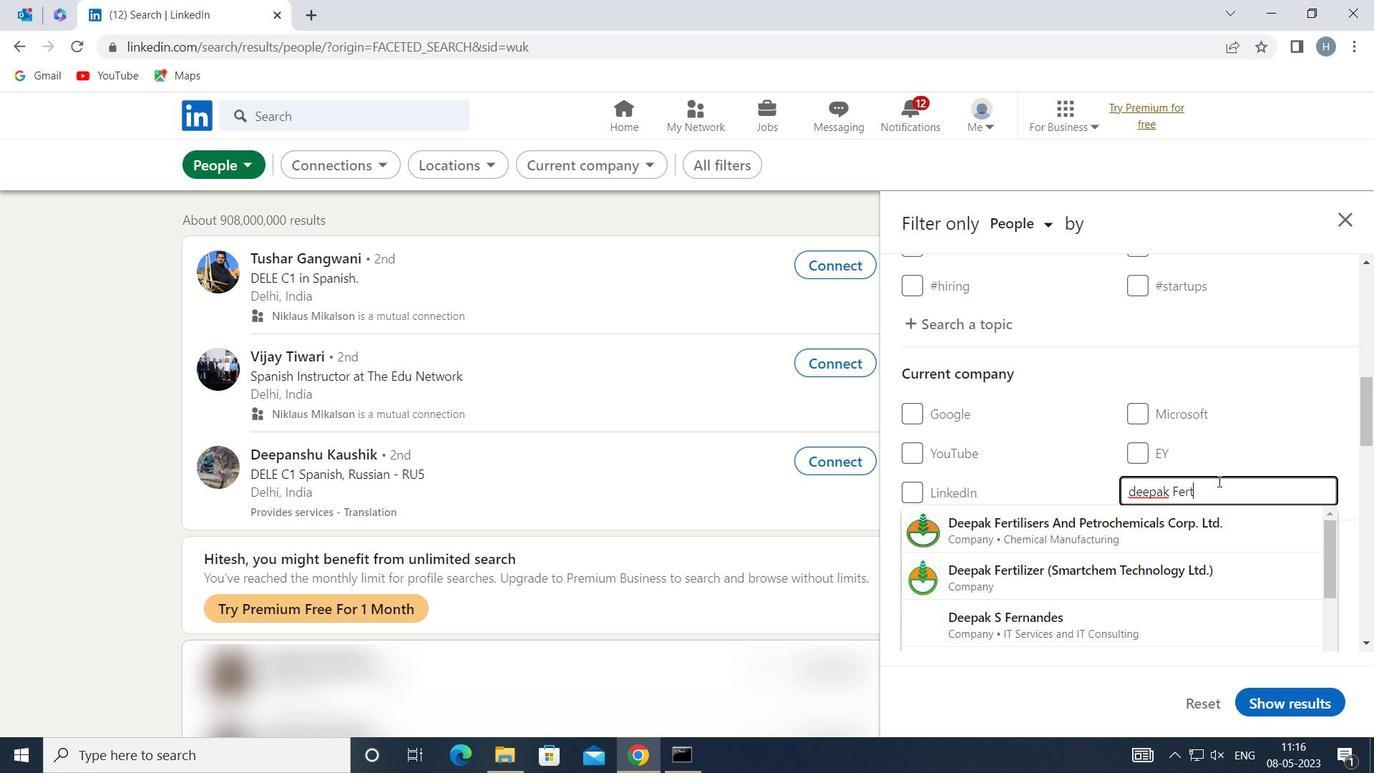 
Action: Mouse moved to (1207, 523)
Screenshot: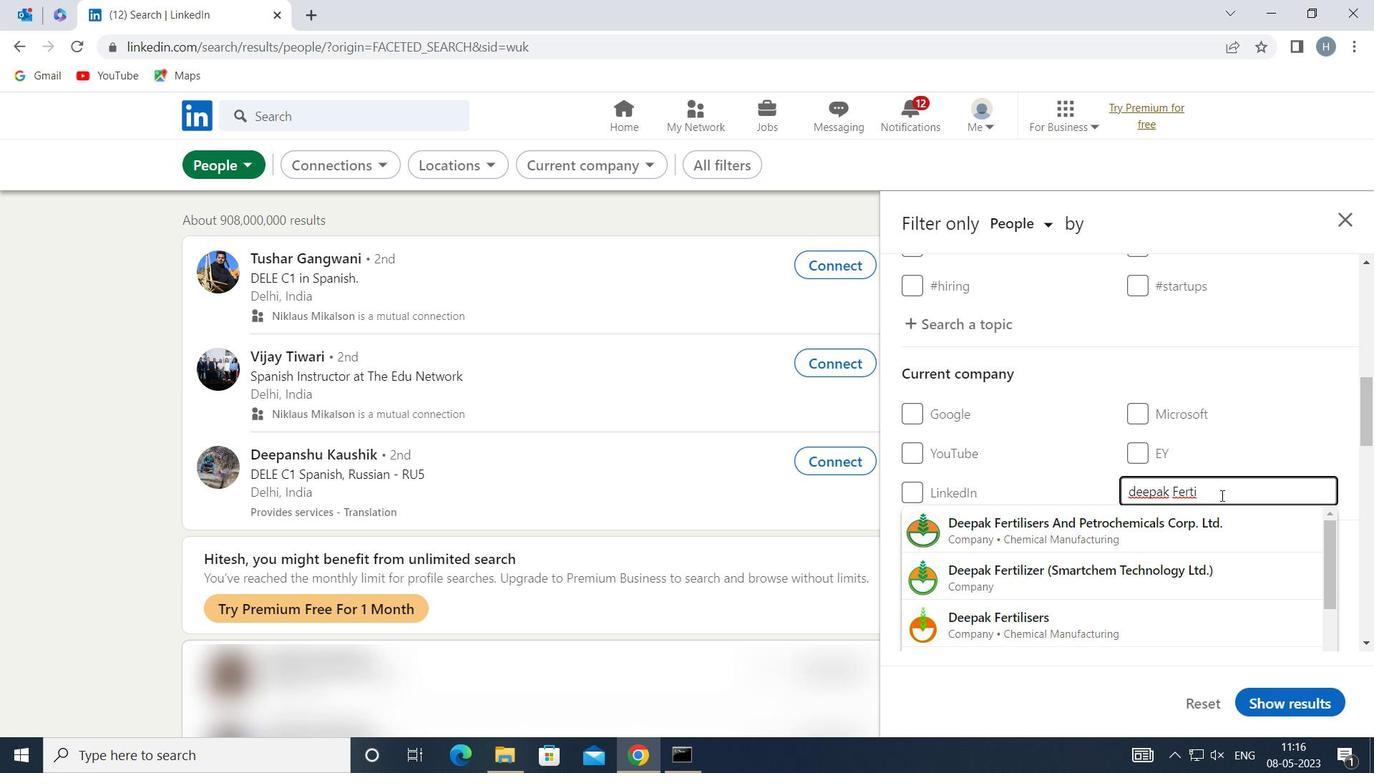 
Action: Mouse pressed left at (1207, 523)
Screenshot: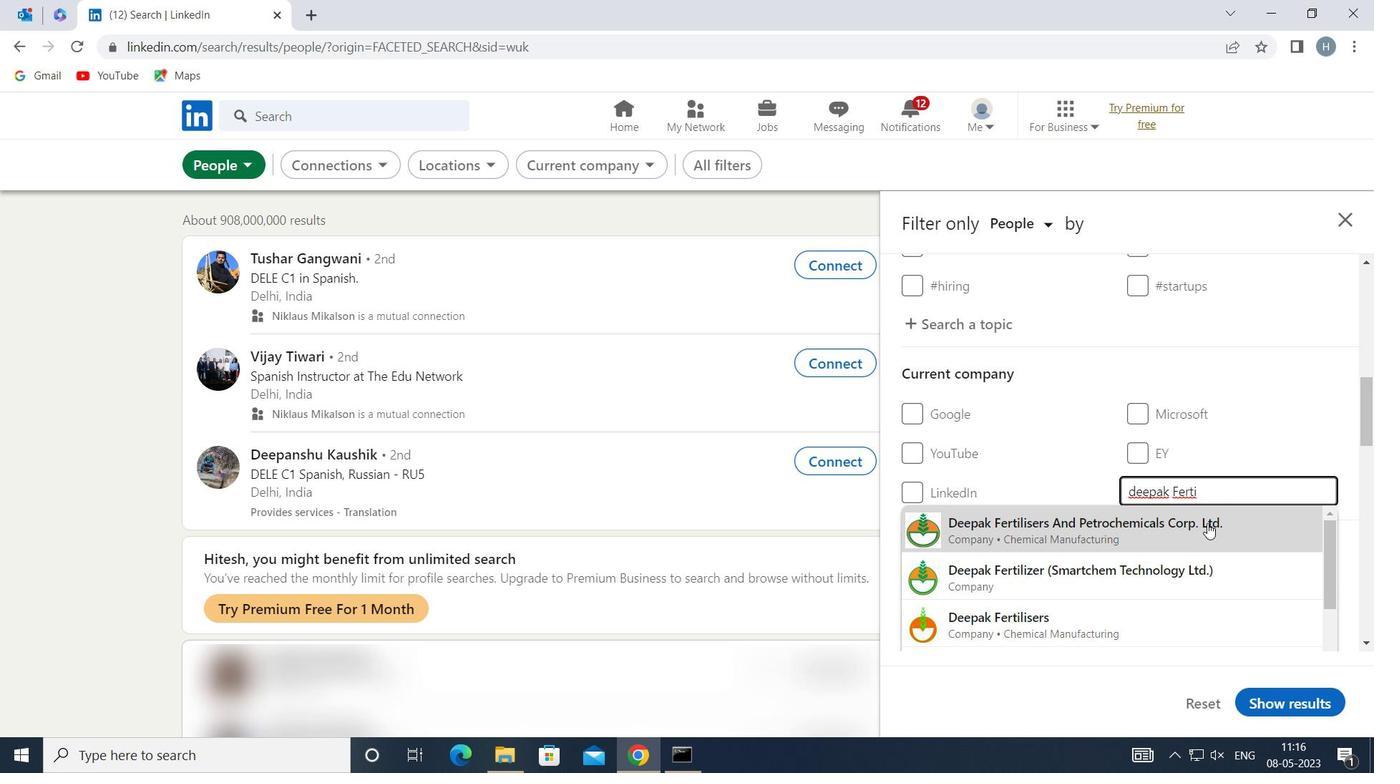 
Action: Mouse moved to (1141, 511)
Screenshot: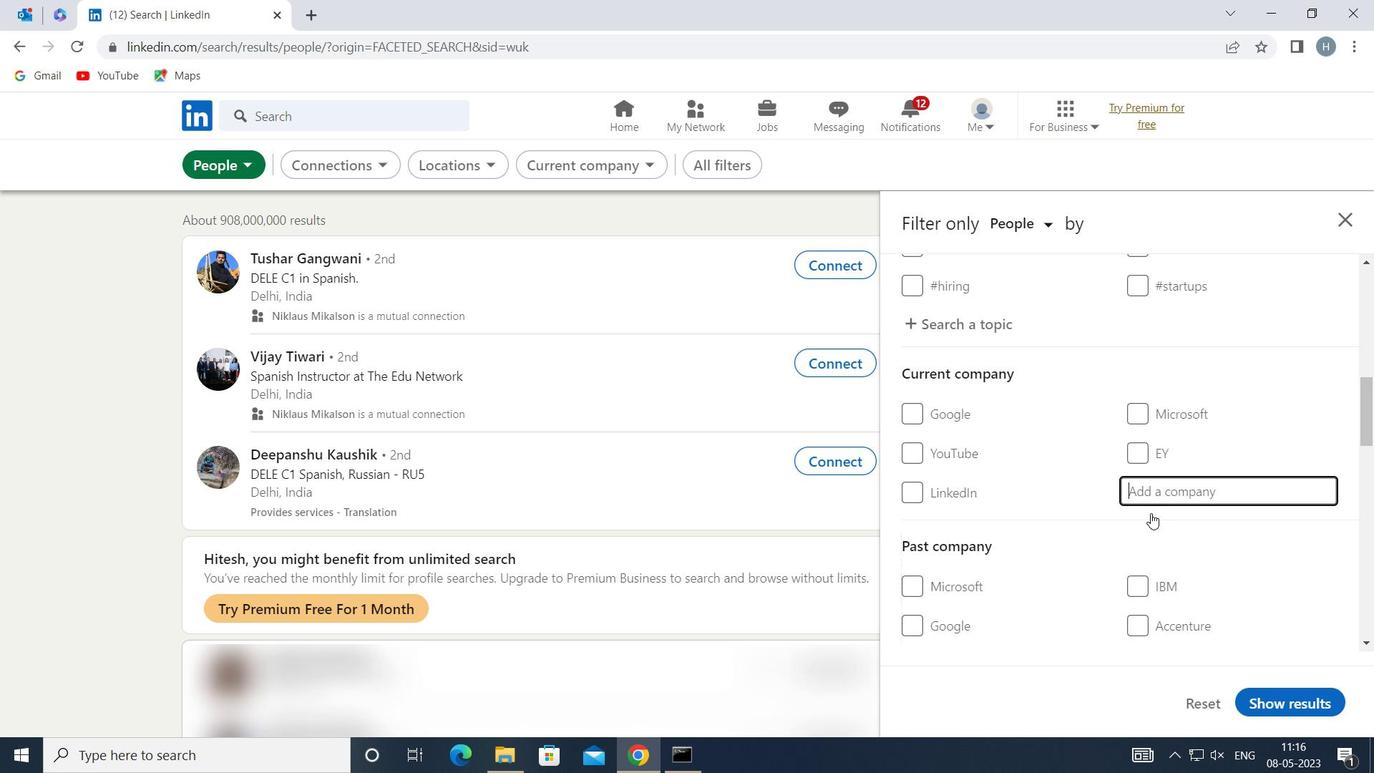 
Action: Mouse scrolled (1141, 510) with delta (0, 0)
Screenshot: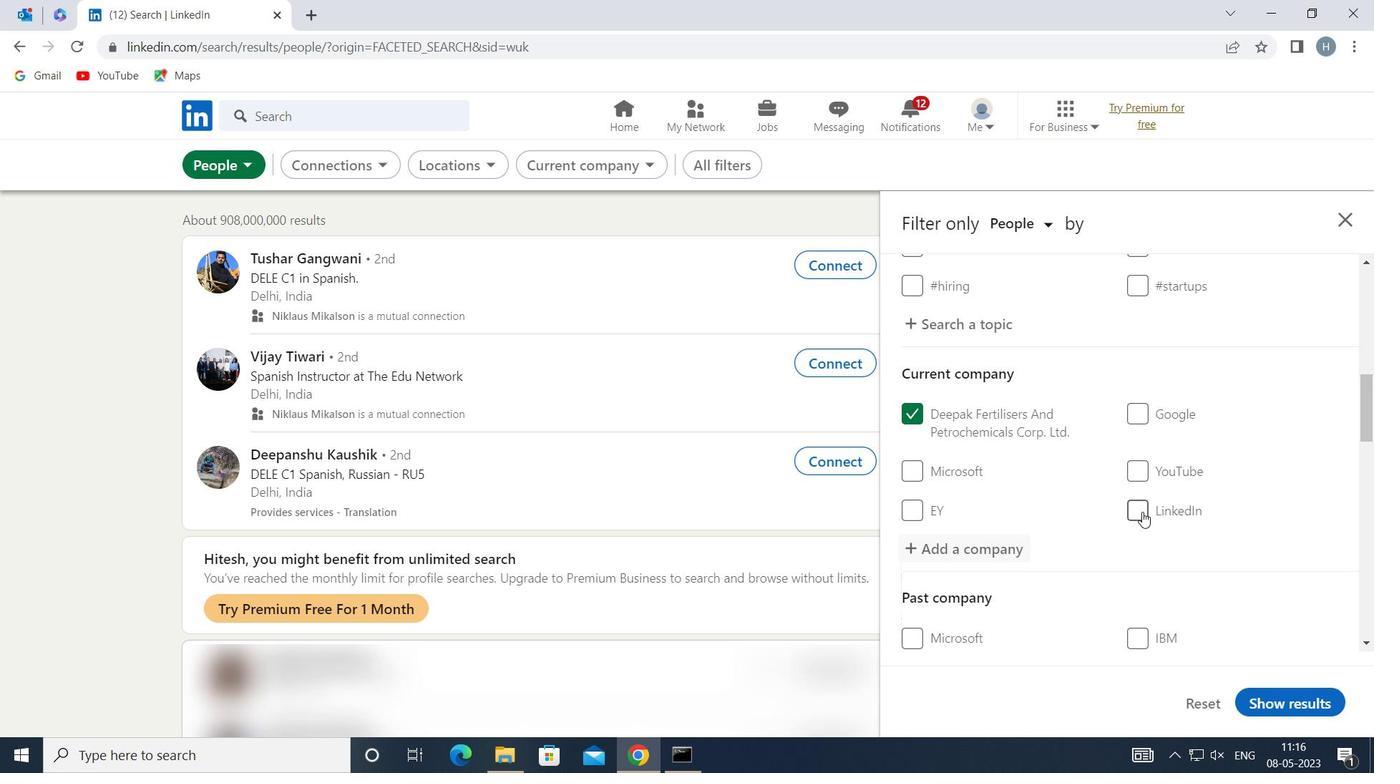 
Action: Mouse moved to (1139, 499)
Screenshot: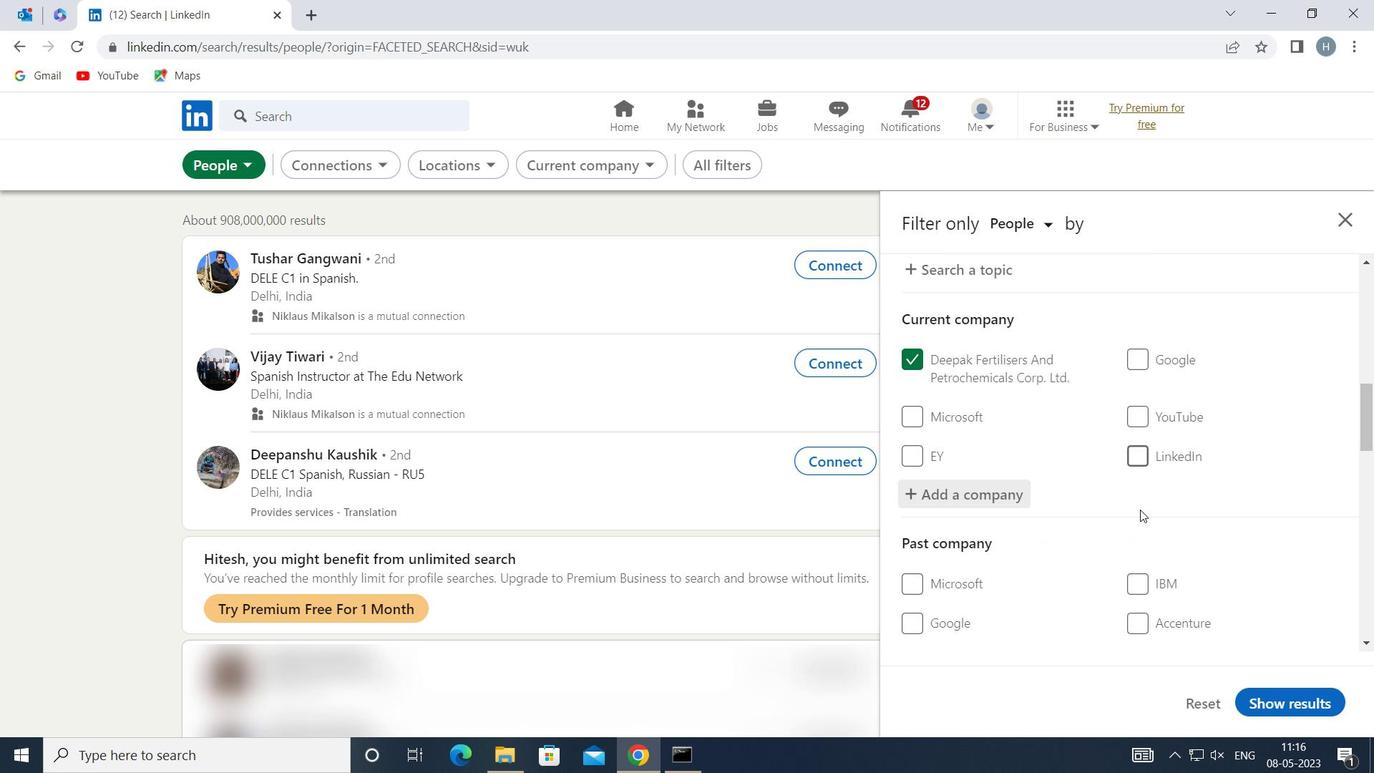 
Action: Mouse scrolled (1139, 499) with delta (0, 0)
Screenshot: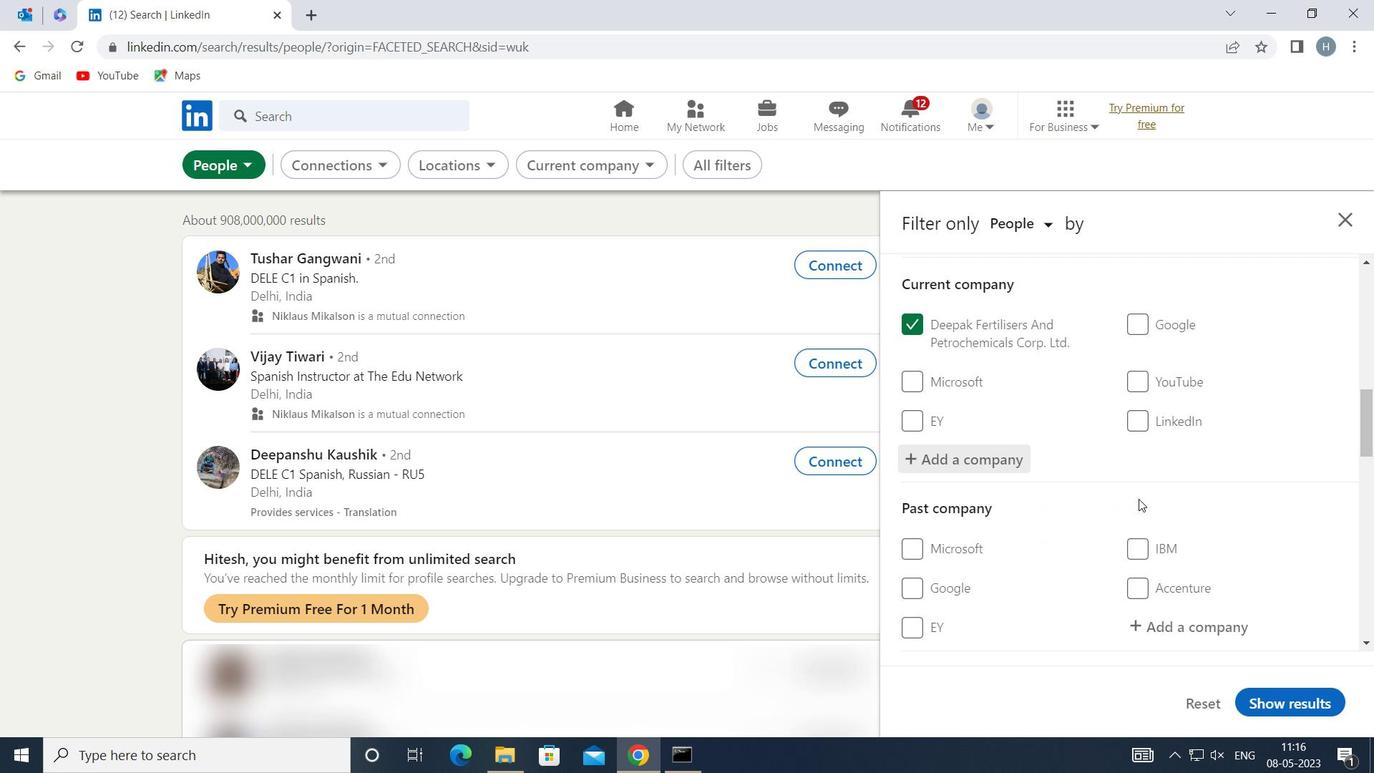 
Action: Mouse scrolled (1139, 499) with delta (0, 0)
Screenshot: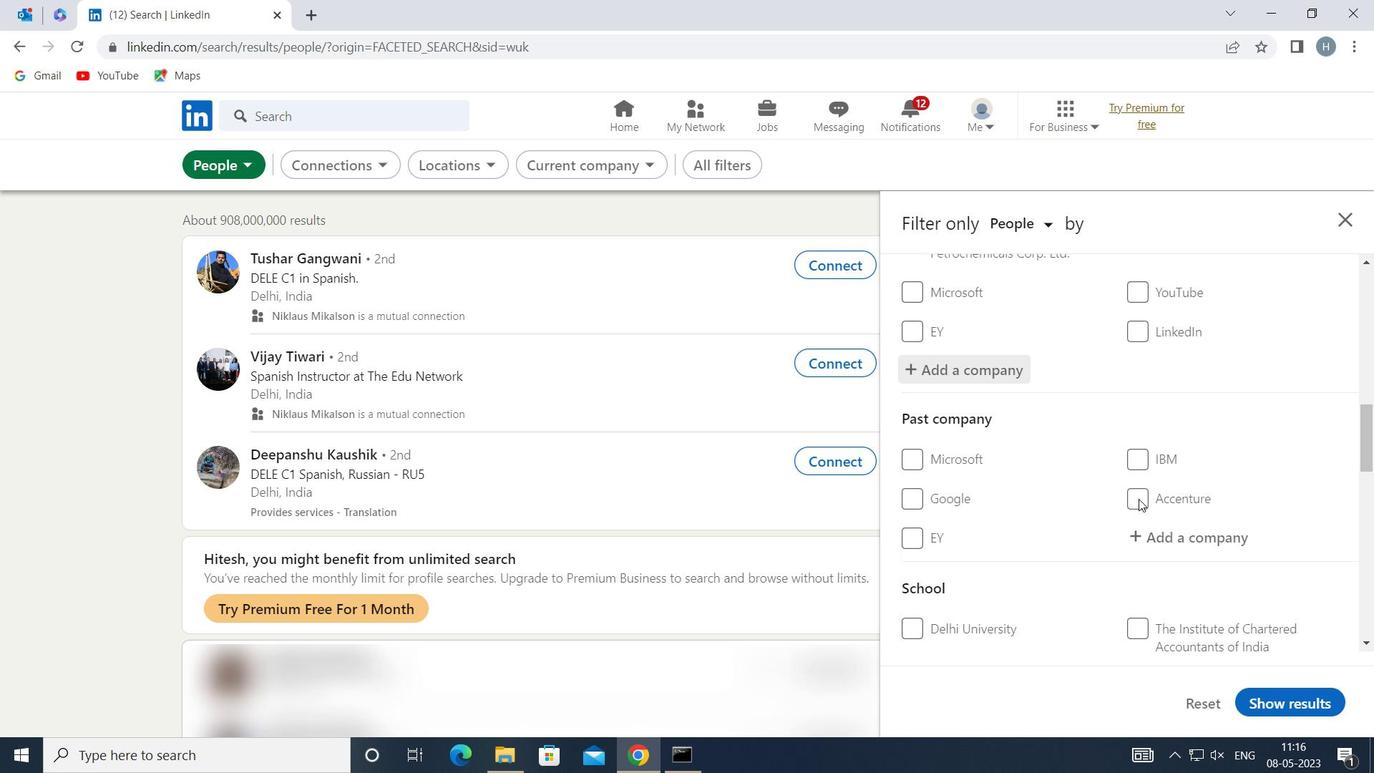 
Action: Mouse scrolled (1139, 499) with delta (0, 0)
Screenshot: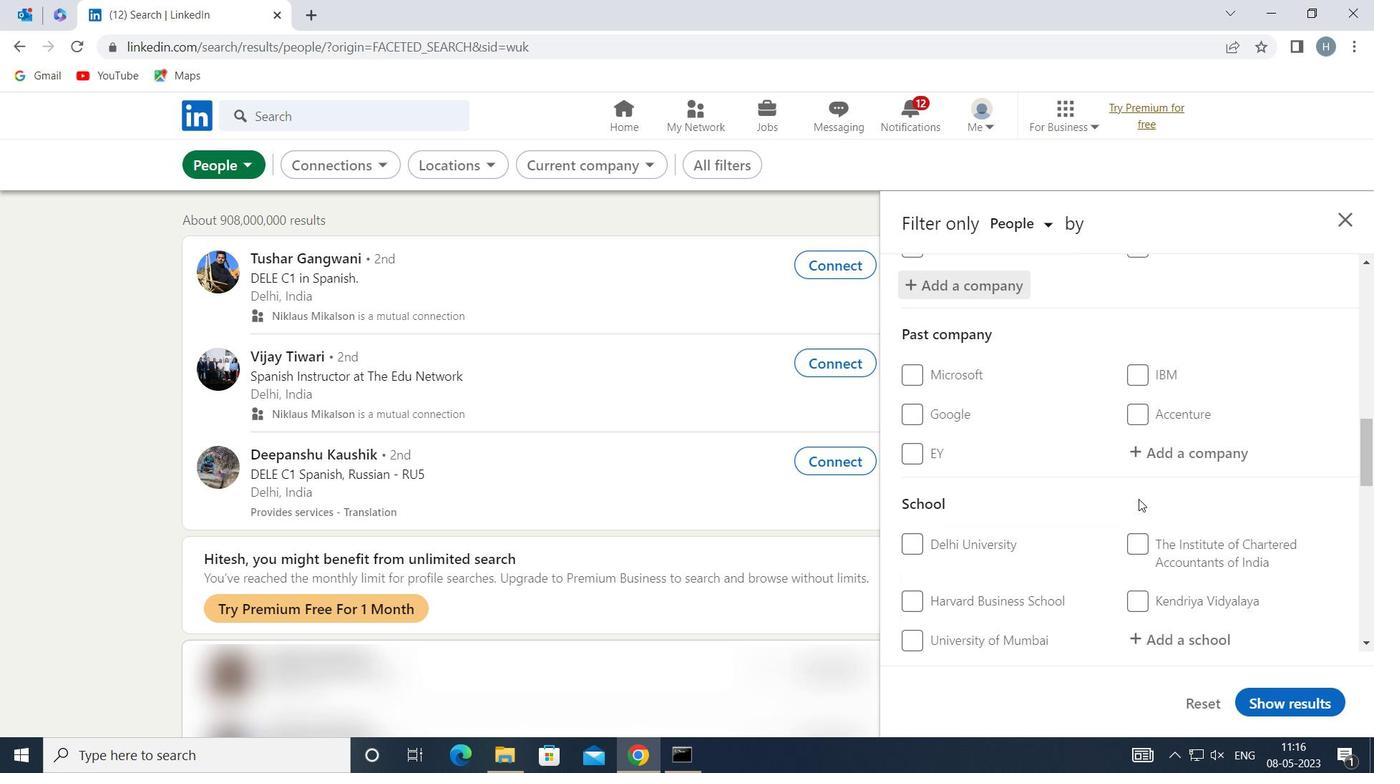 
Action: Mouse moved to (1203, 543)
Screenshot: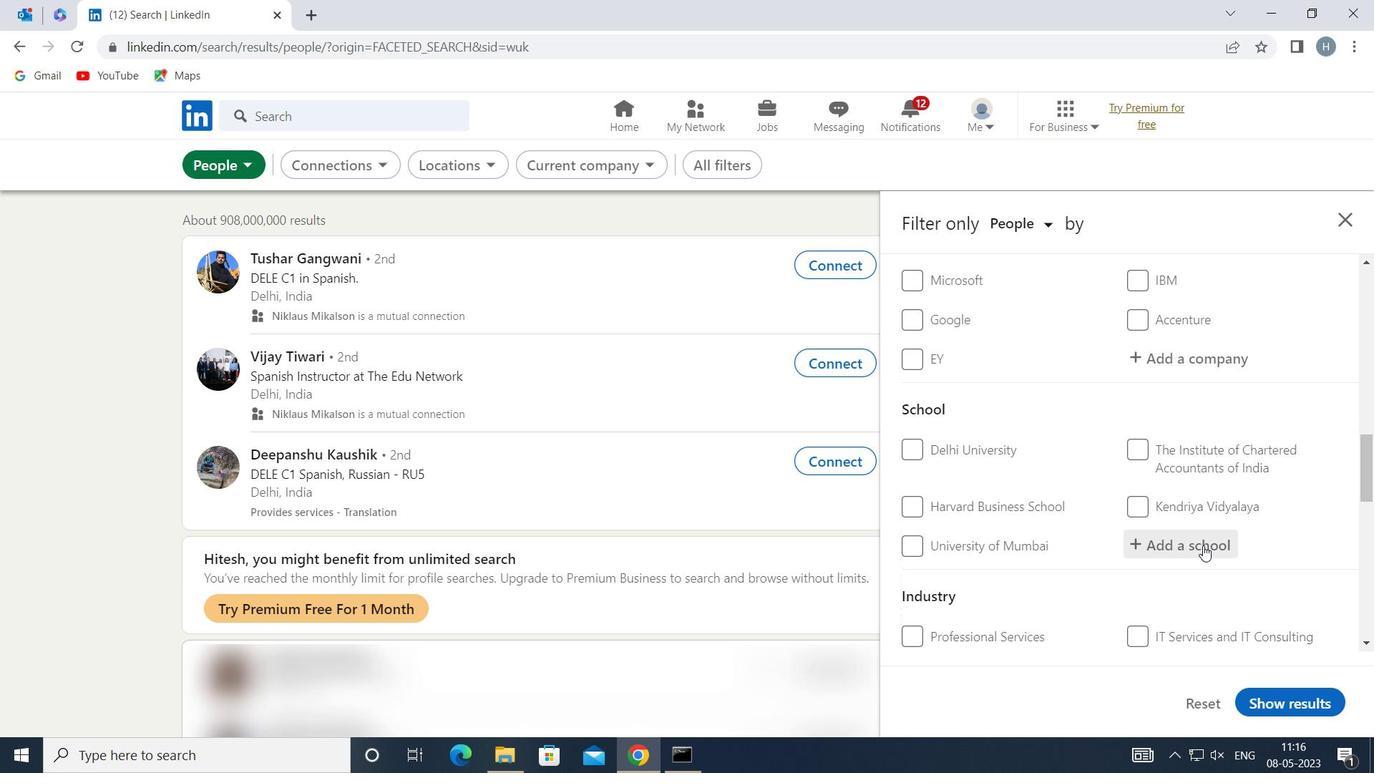 
Action: Mouse pressed left at (1203, 543)
Screenshot: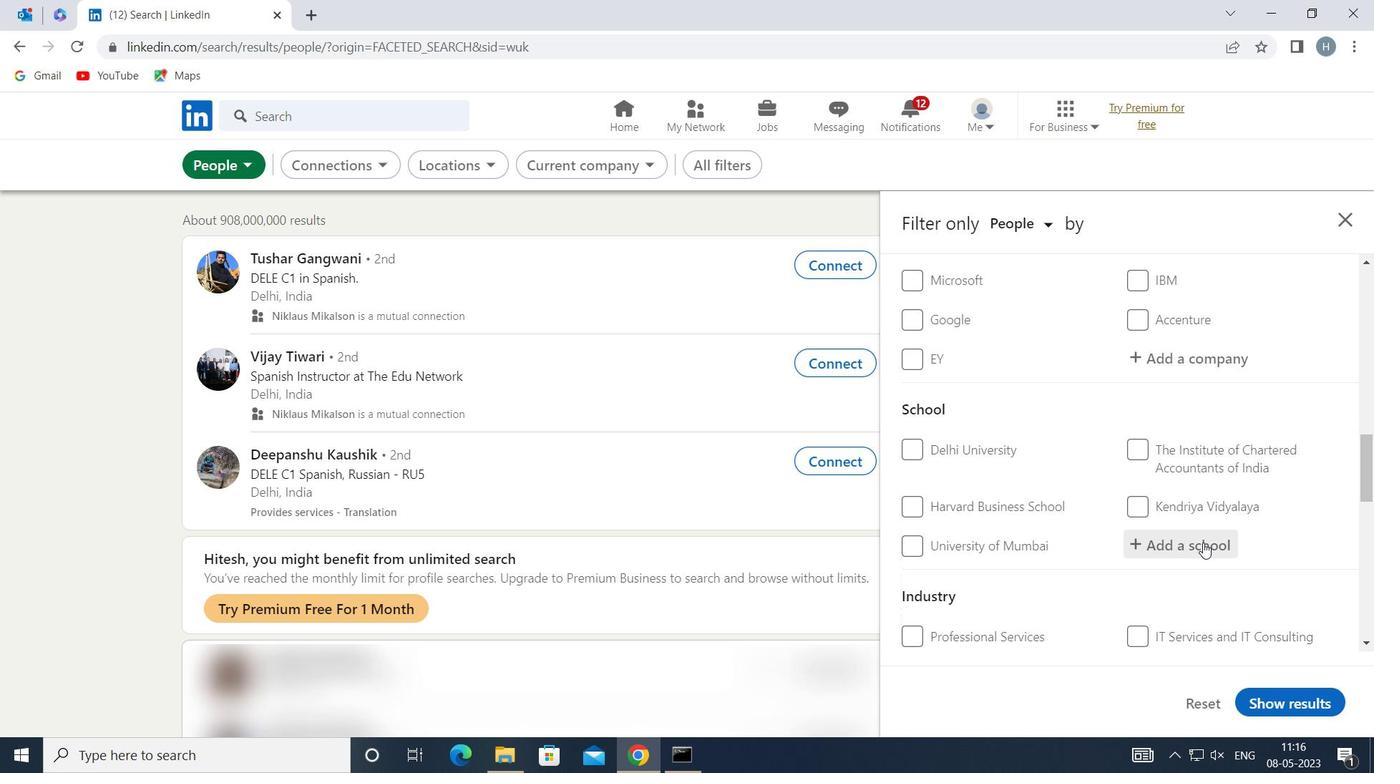 
Action: Mouse moved to (1202, 541)
Screenshot: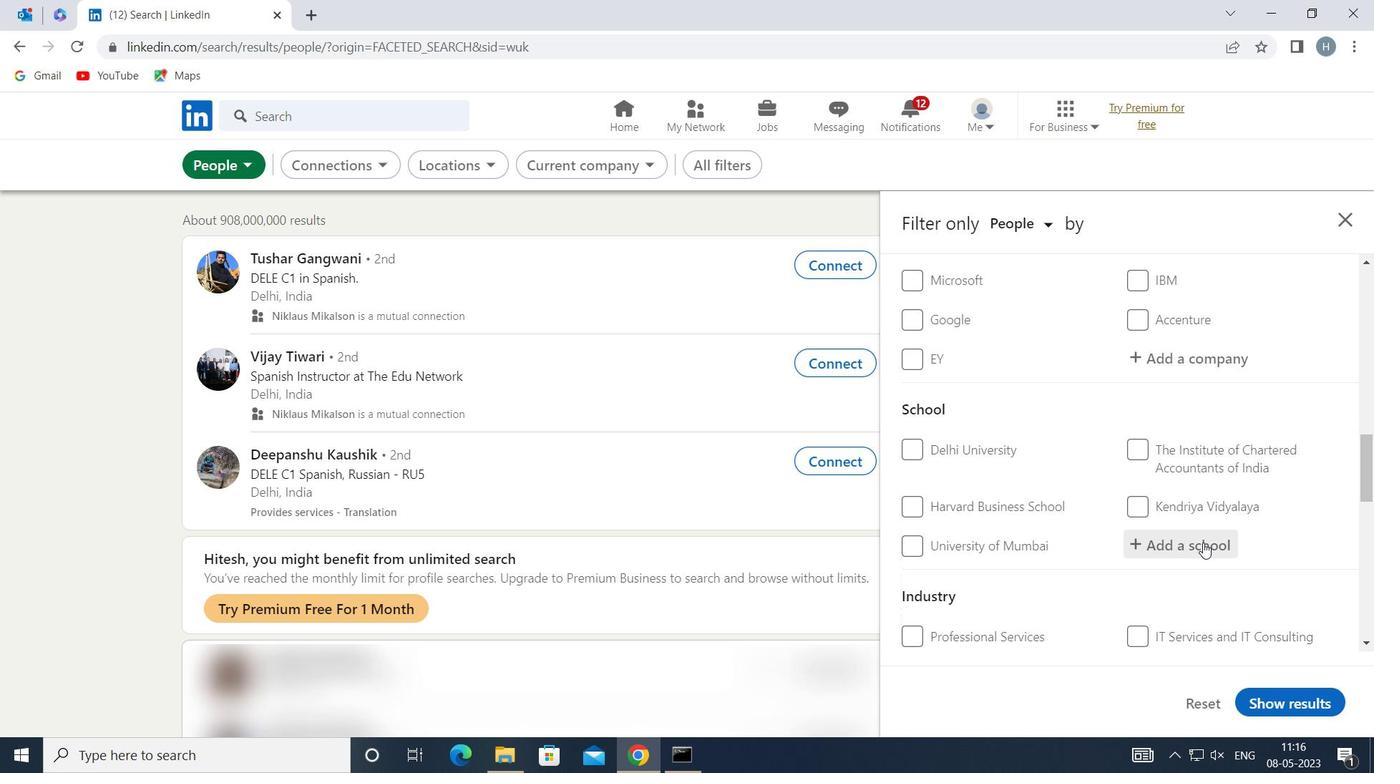 
Action: Key pressed <Key.shift>PUNJAB<Key.space><Key.shift>TECHNICAL<Key.space><Key.shift>UN
Screenshot: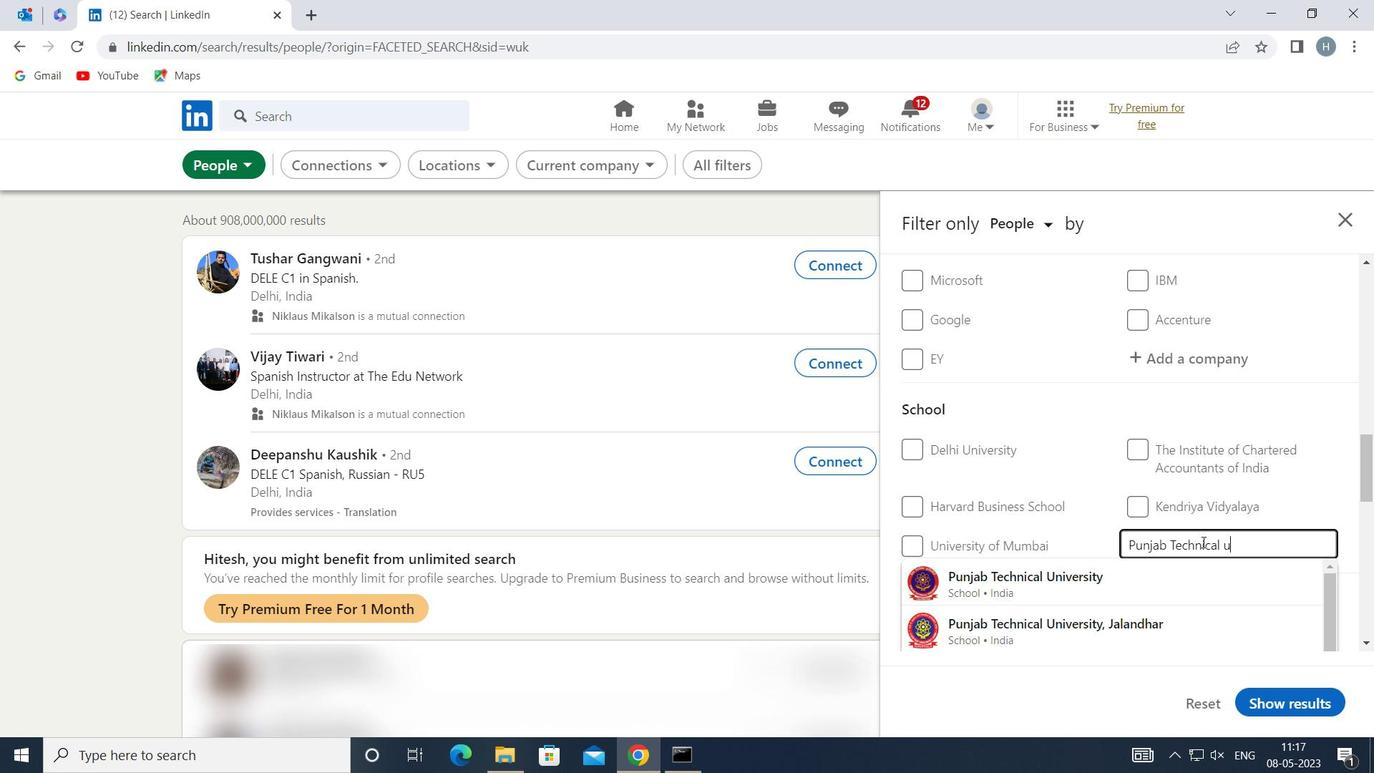 
Action: Mouse moved to (1177, 622)
Screenshot: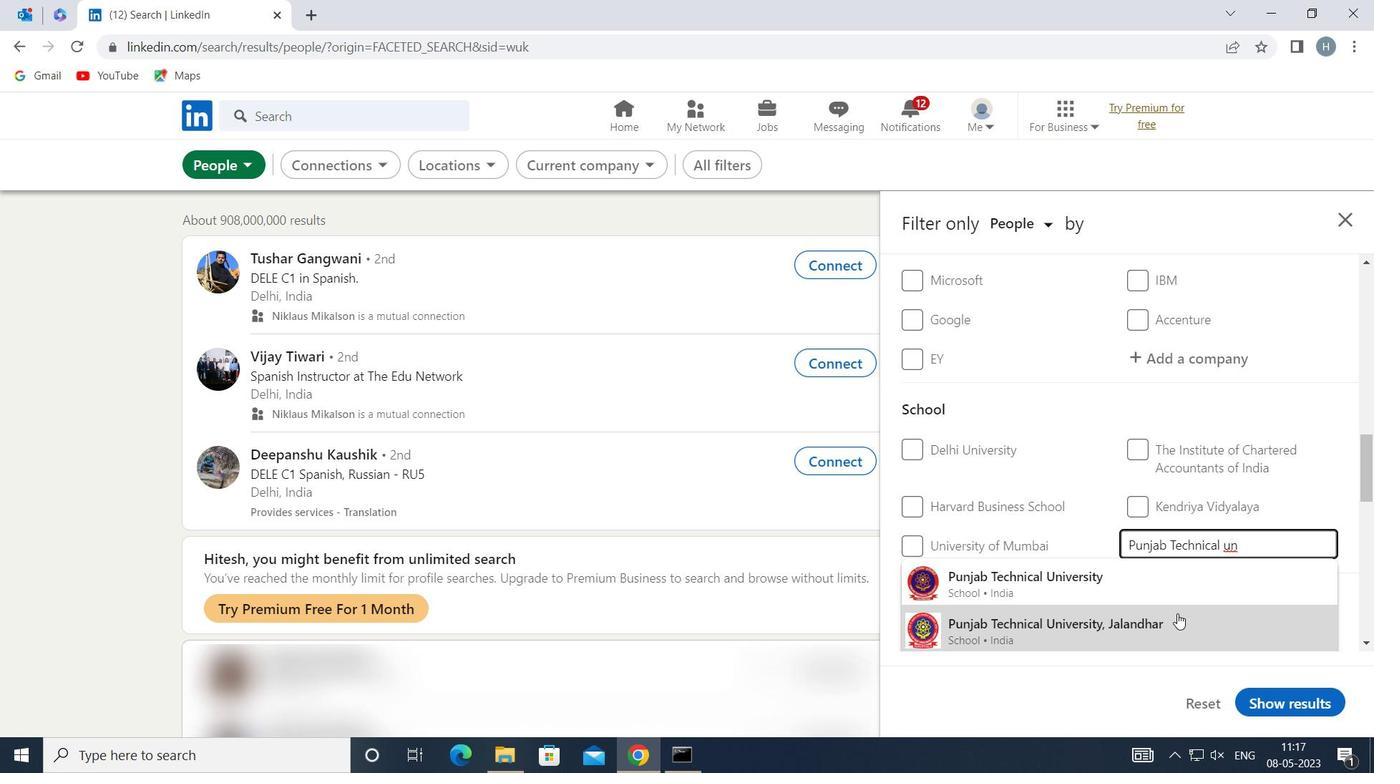 
Action: Mouse pressed left at (1177, 622)
Screenshot: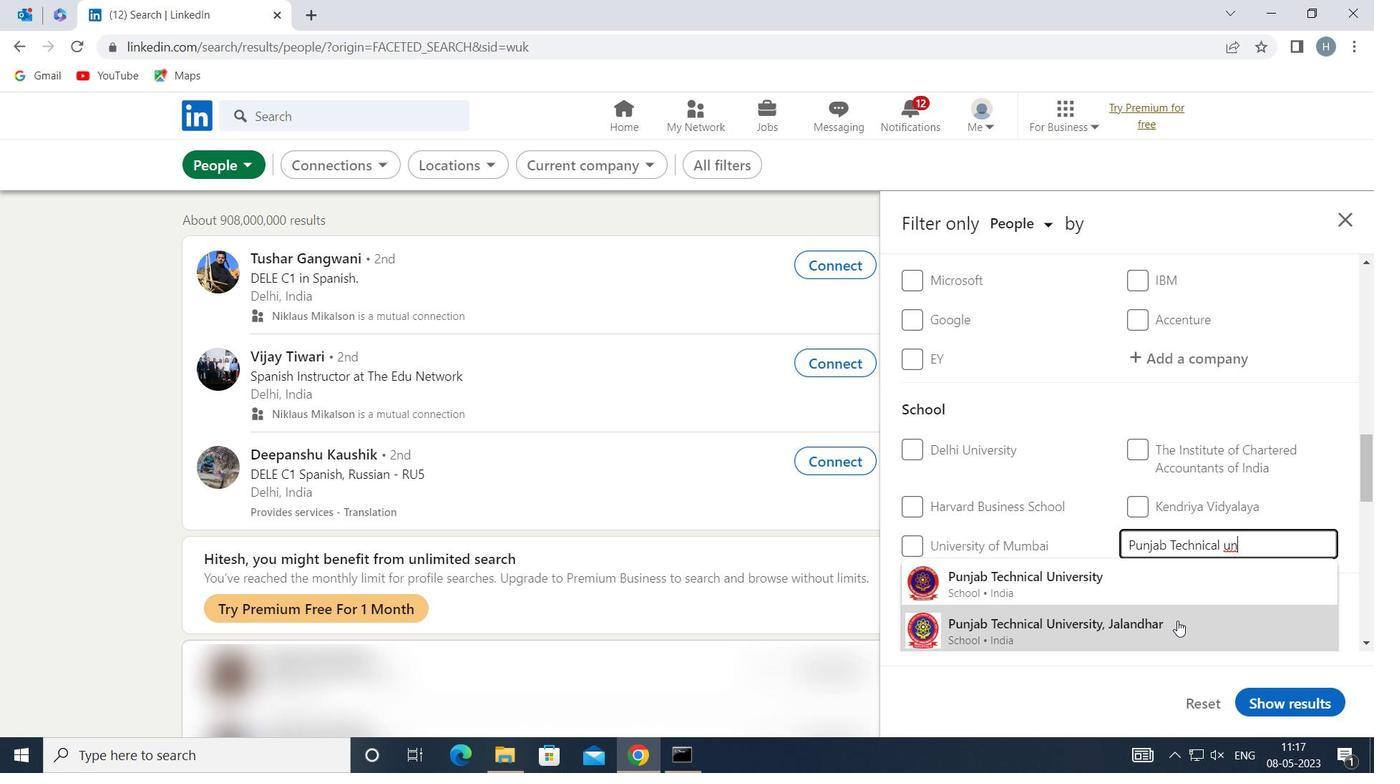 
Action: Mouse moved to (1149, 546)
Screenshot: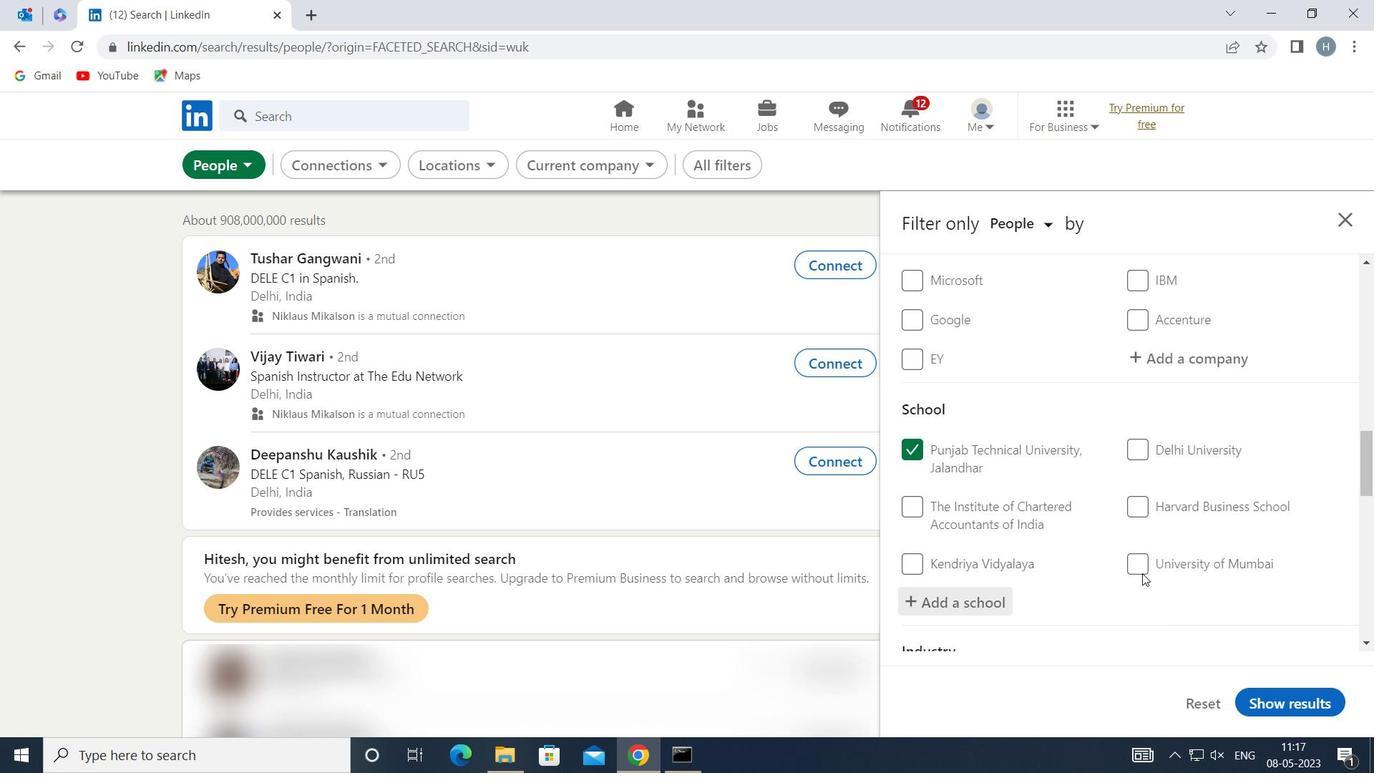 
Action: Mouse scrolled (1149, 545) with delta (0, 0)
Screenshot: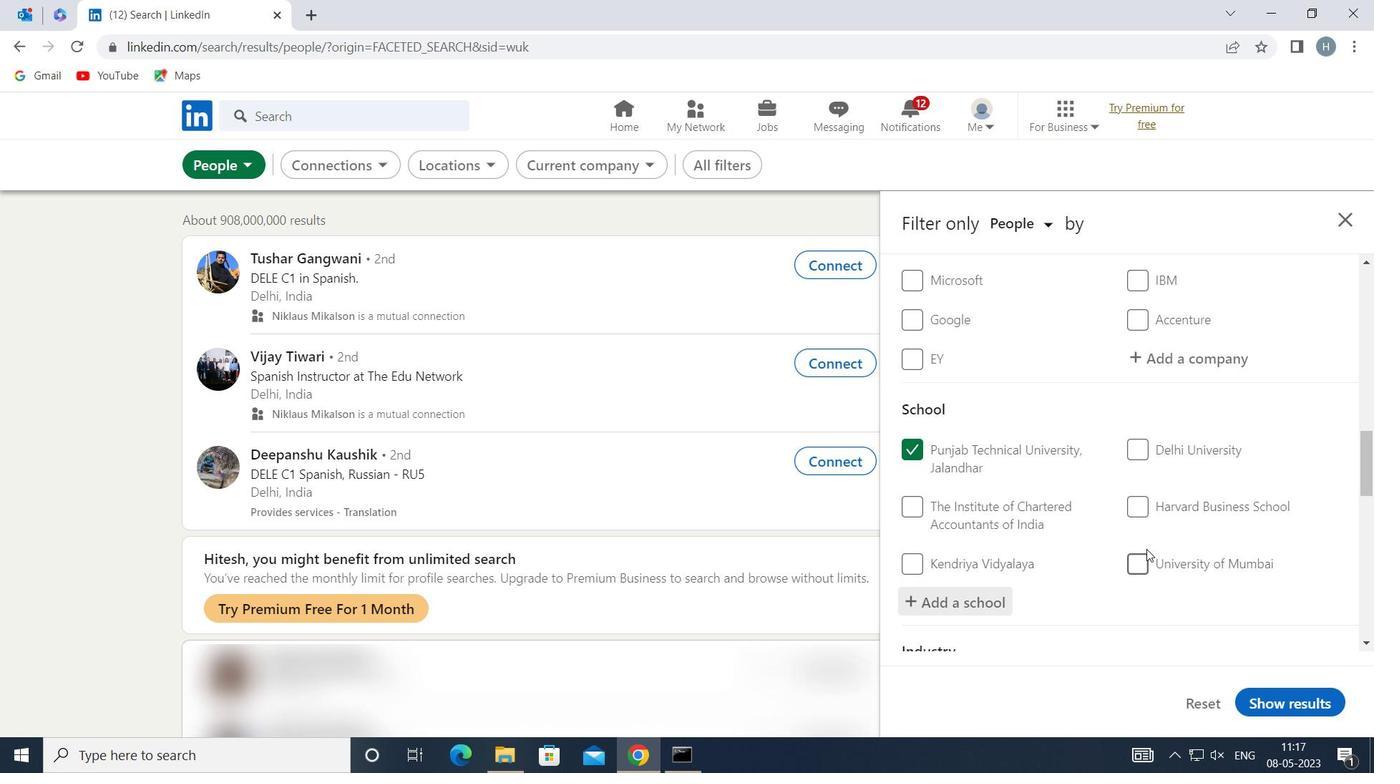 
Action: Mouse moved to (1144, 535)
Screenshot: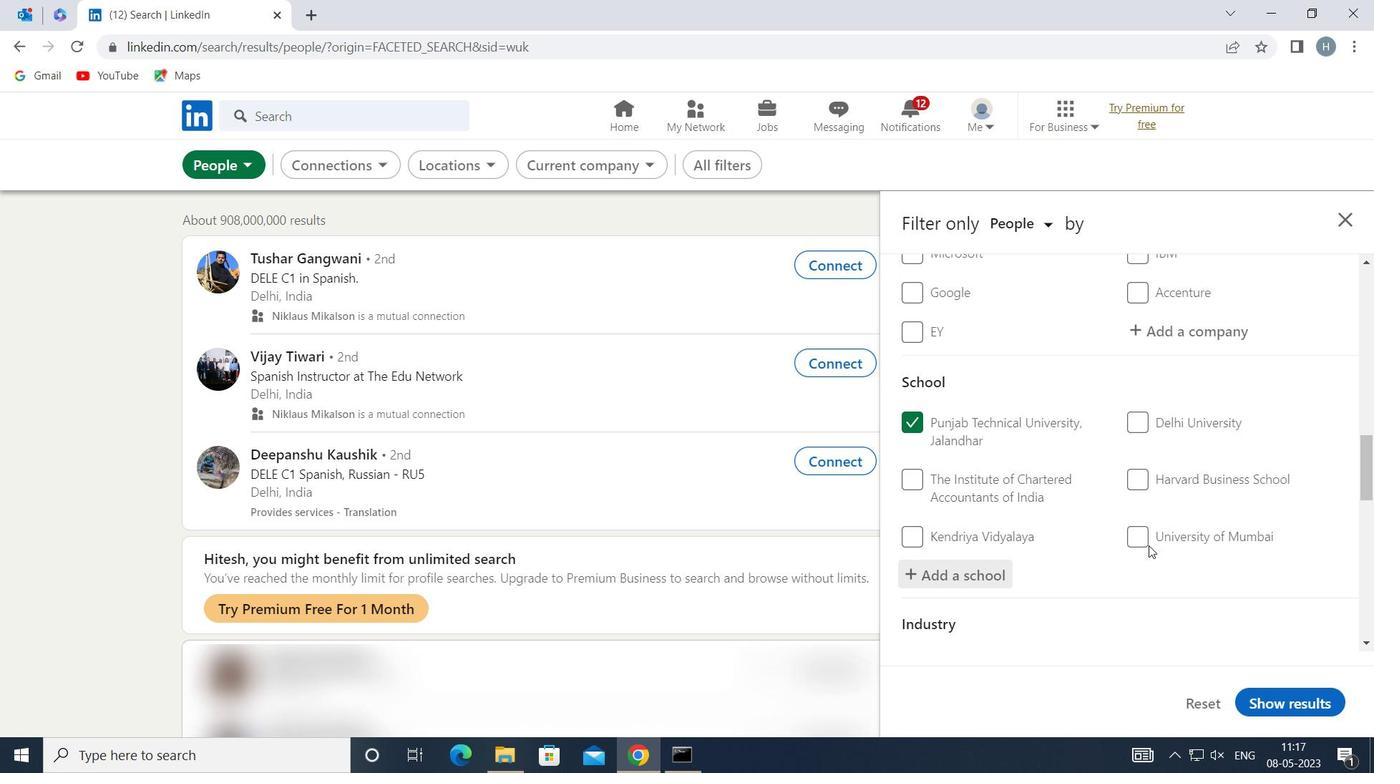 
Action: Mouse scrolled (1144, 534) with delta (0, 0)
Screenshot: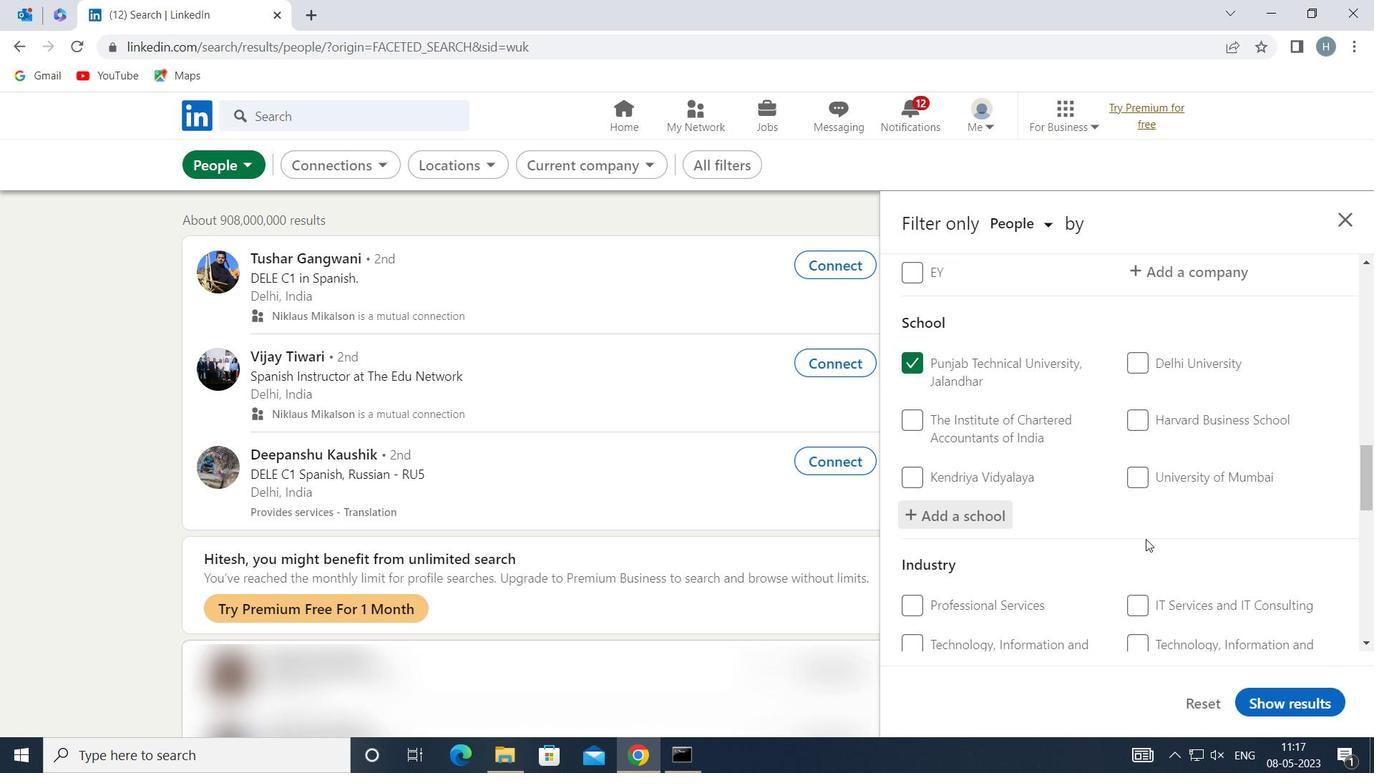 
Action: Mouse moved to (1146, 534)
Screenshot: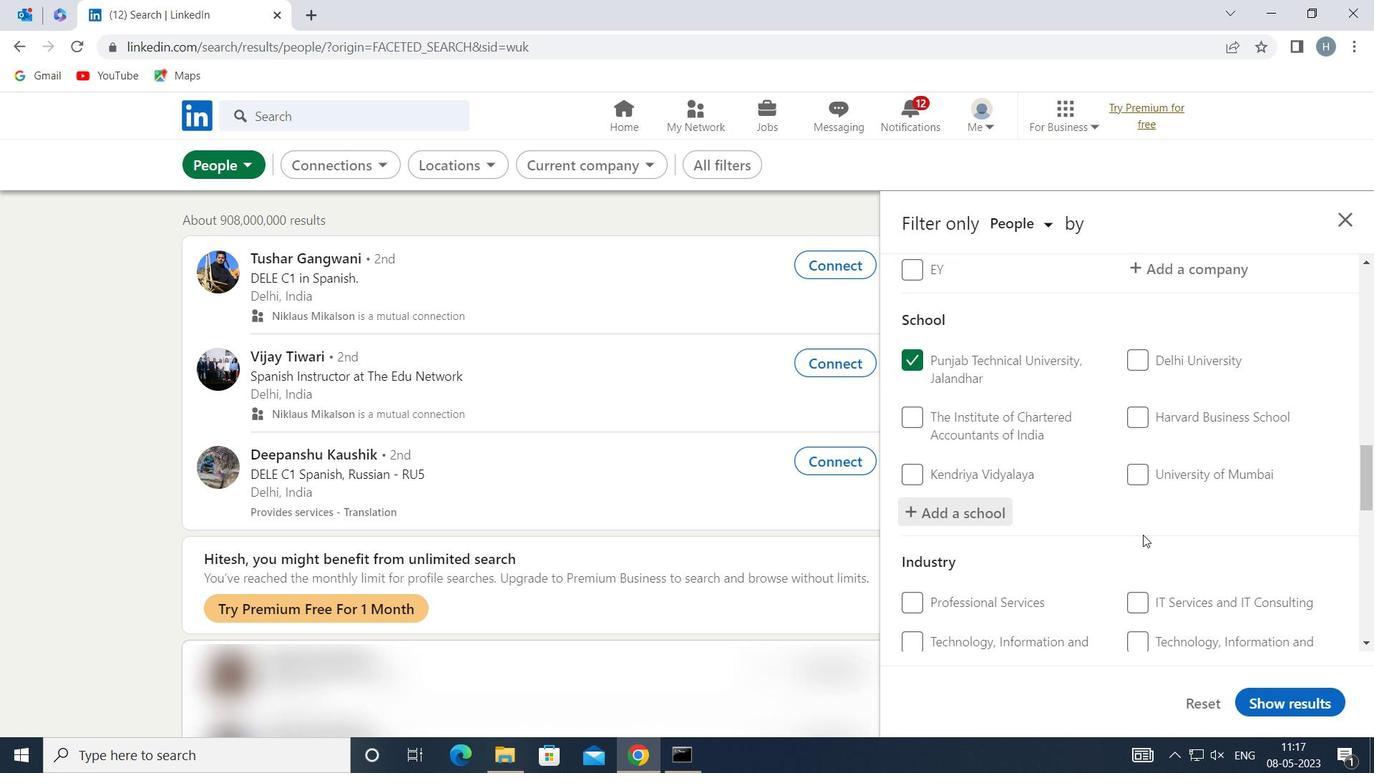 
Action: Mouse scrolled (1146, 534) with delta (0, 0)
Screenshot: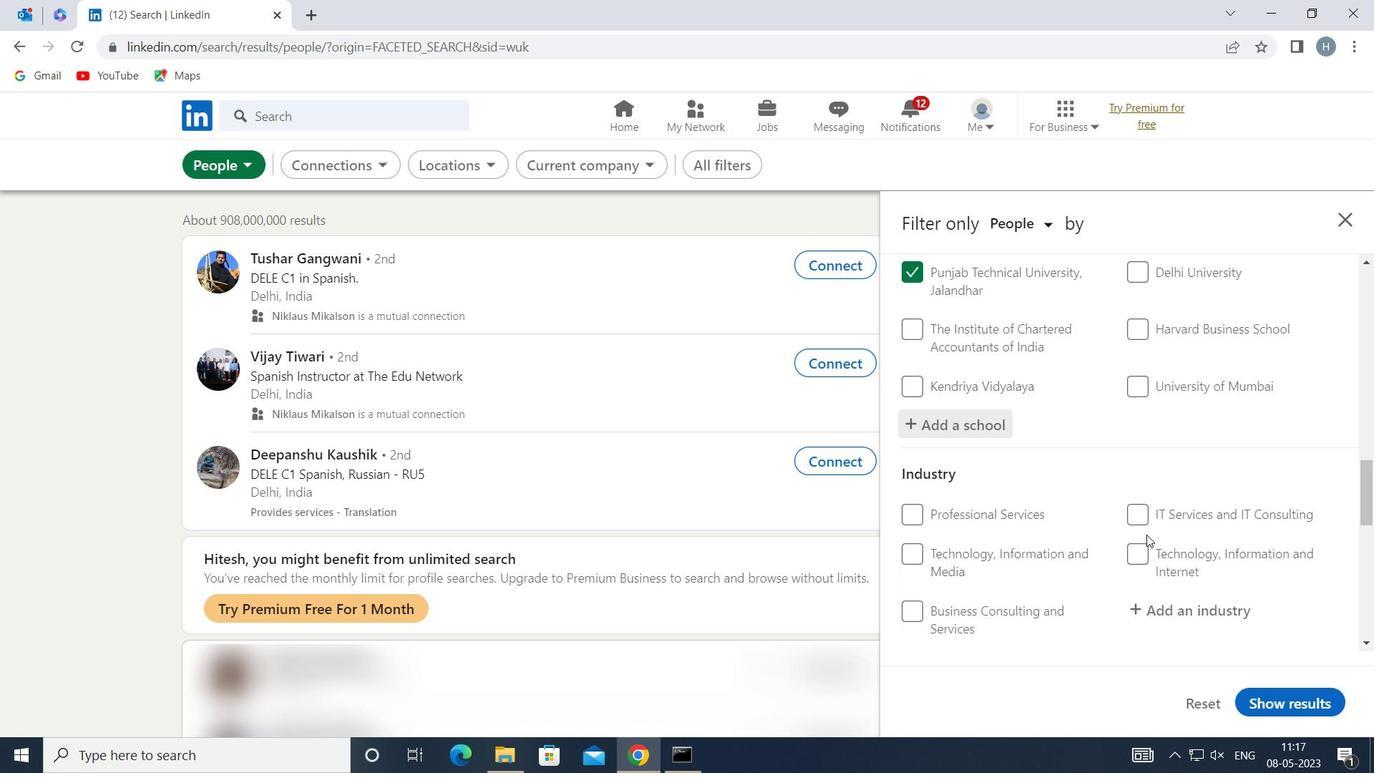 
Action: Mouse moved to (1200, 516)
Screenshot: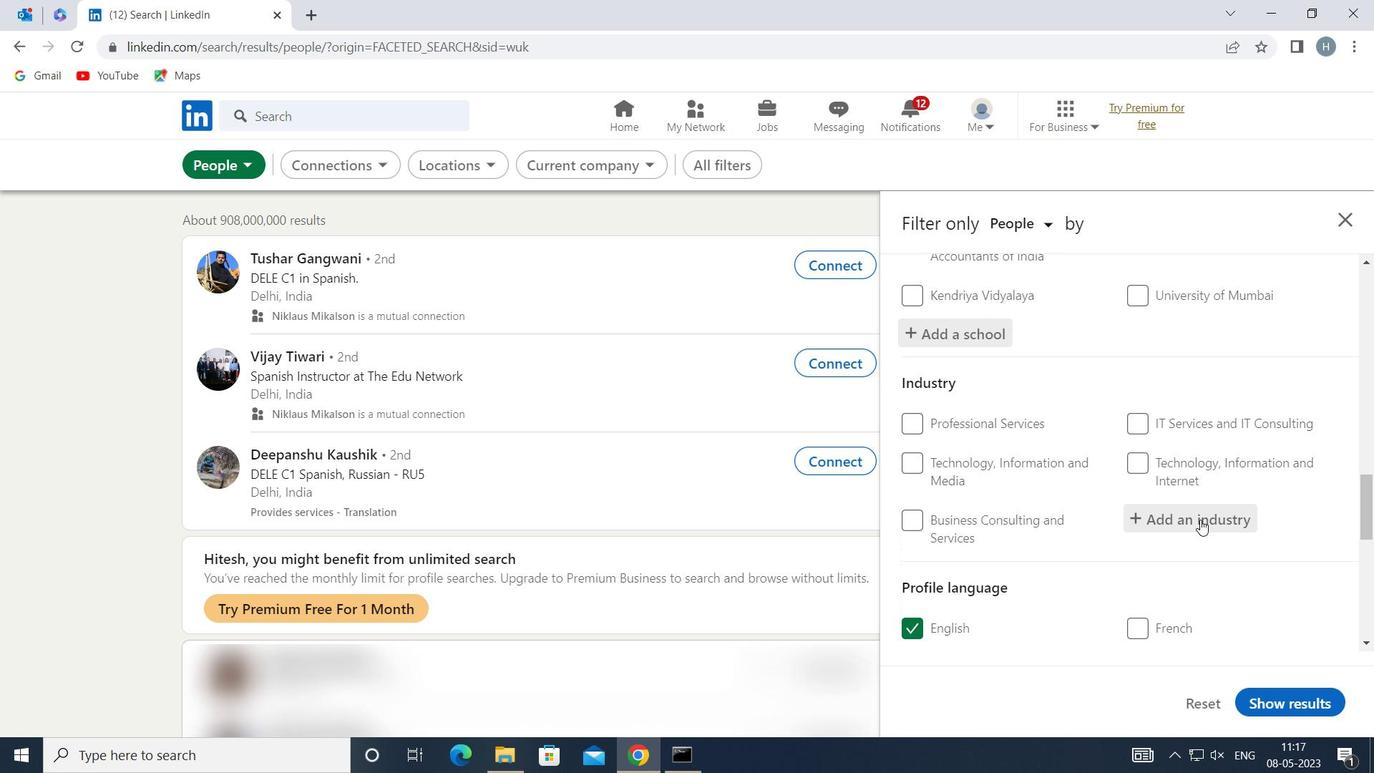 
Action: Mouse pressed left at (1200, 516)
Screenshot: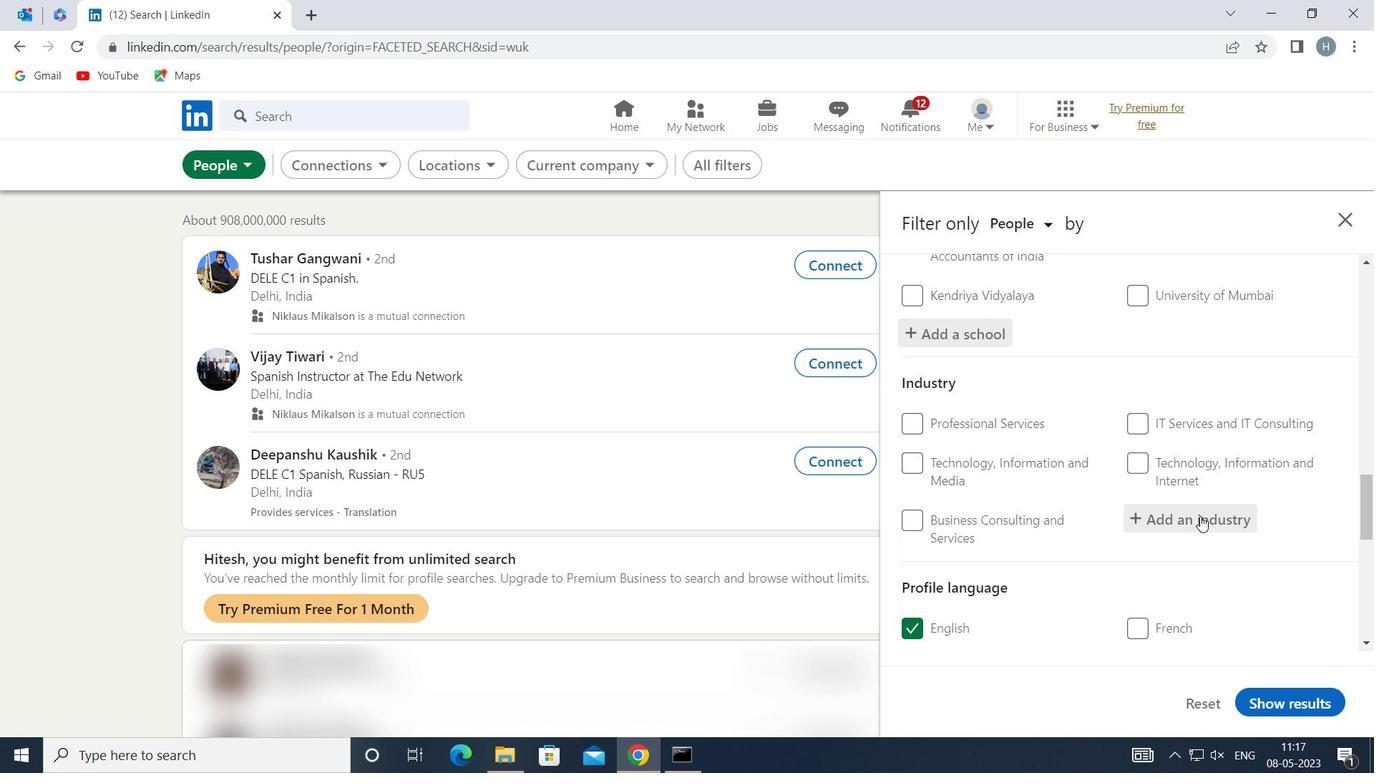 
Action: Key pressed <Key.shift><Key.shift><Key.shift>INDIVIDUAL<Key.space>AND<Key.space>
Screenshot: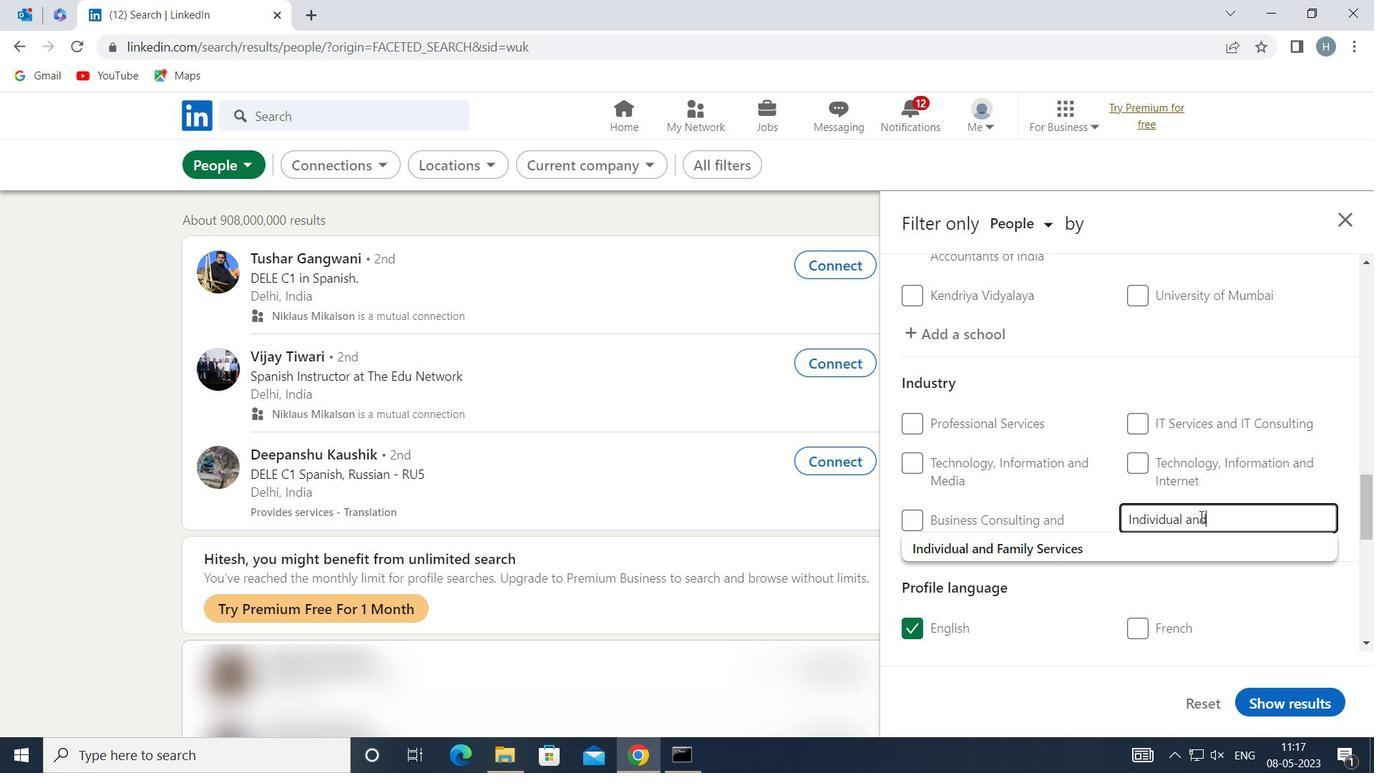 
Action: Mouse moved to (1189, 549)
Screenshot: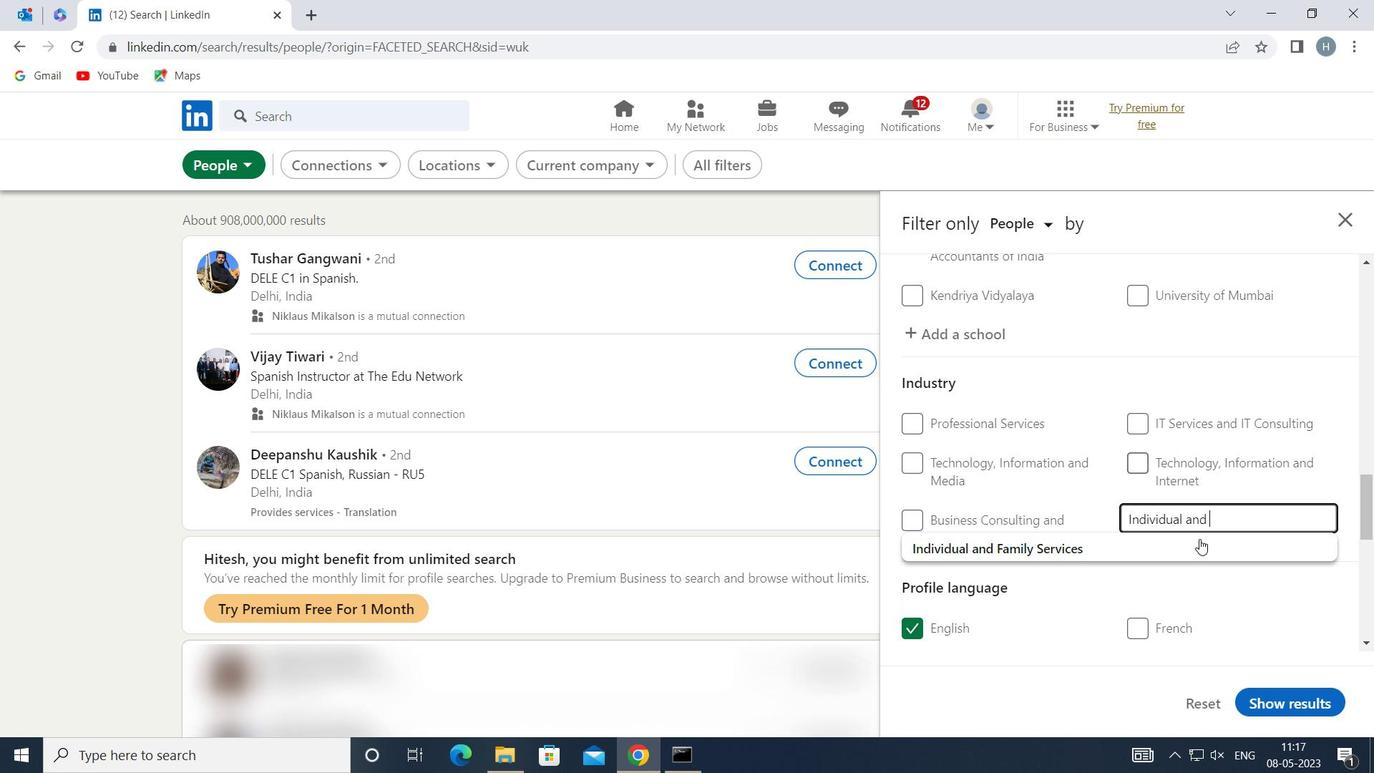 
Action: Mouse pressed left at (1189, 549)
Screenshot: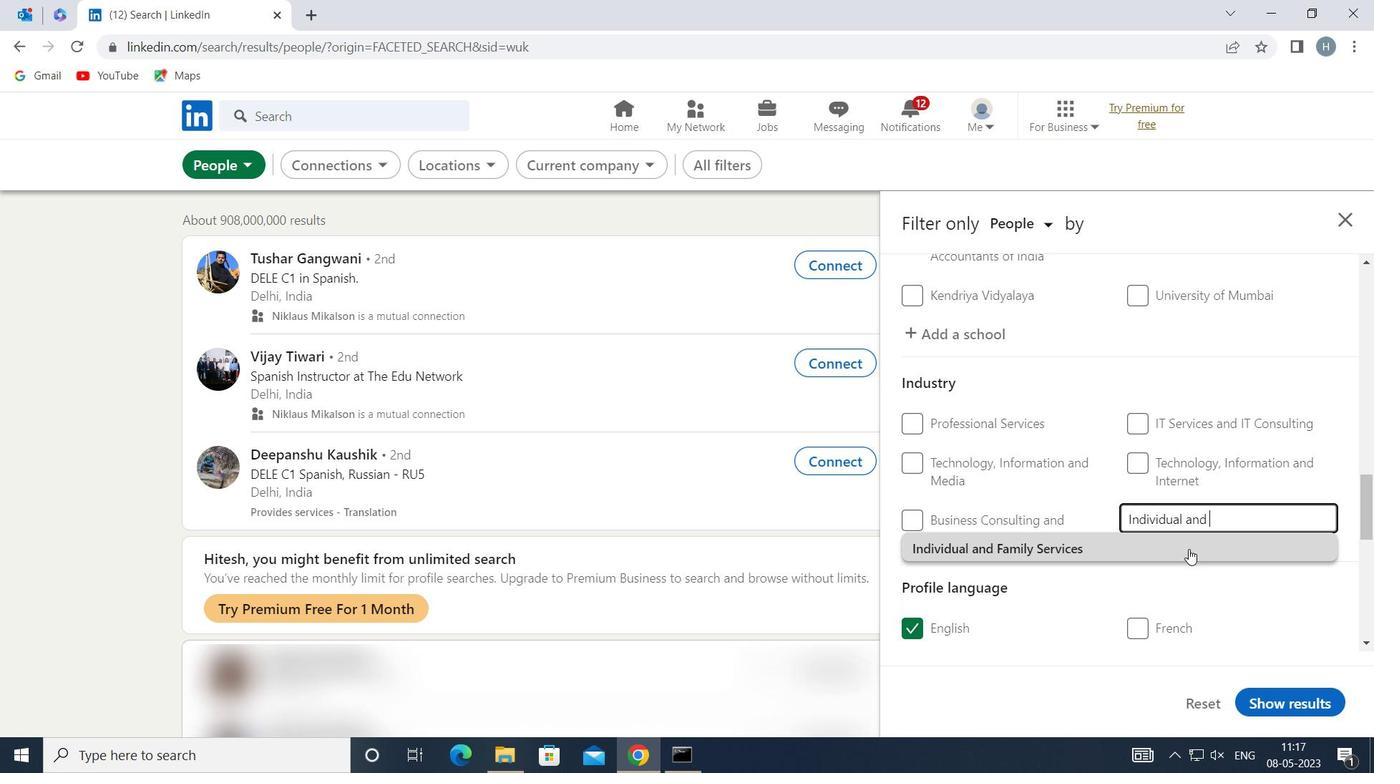 
Action: Mouse moved to (1113, 522)
Screenshot: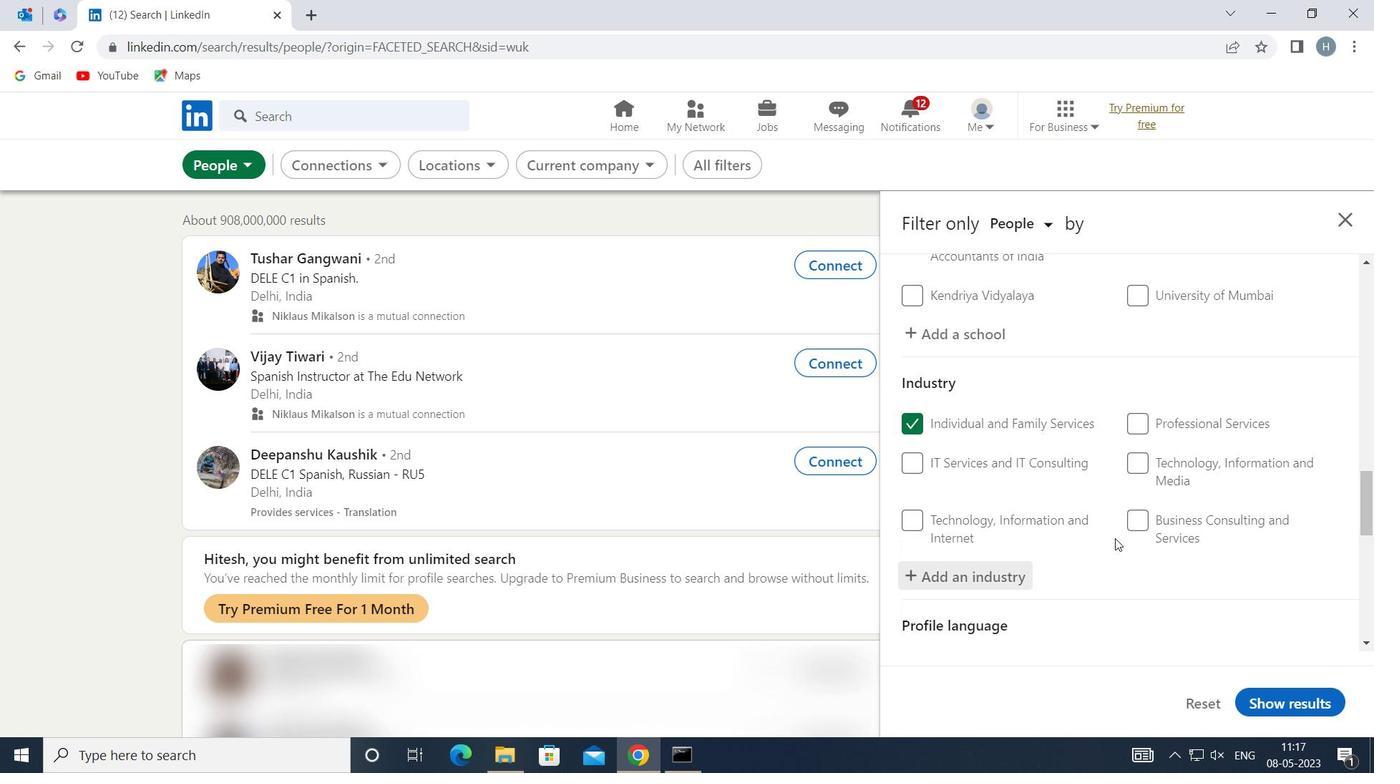 
Action: Mouse scrolled (1113, 521) with delta (0, 0)
Screenshot: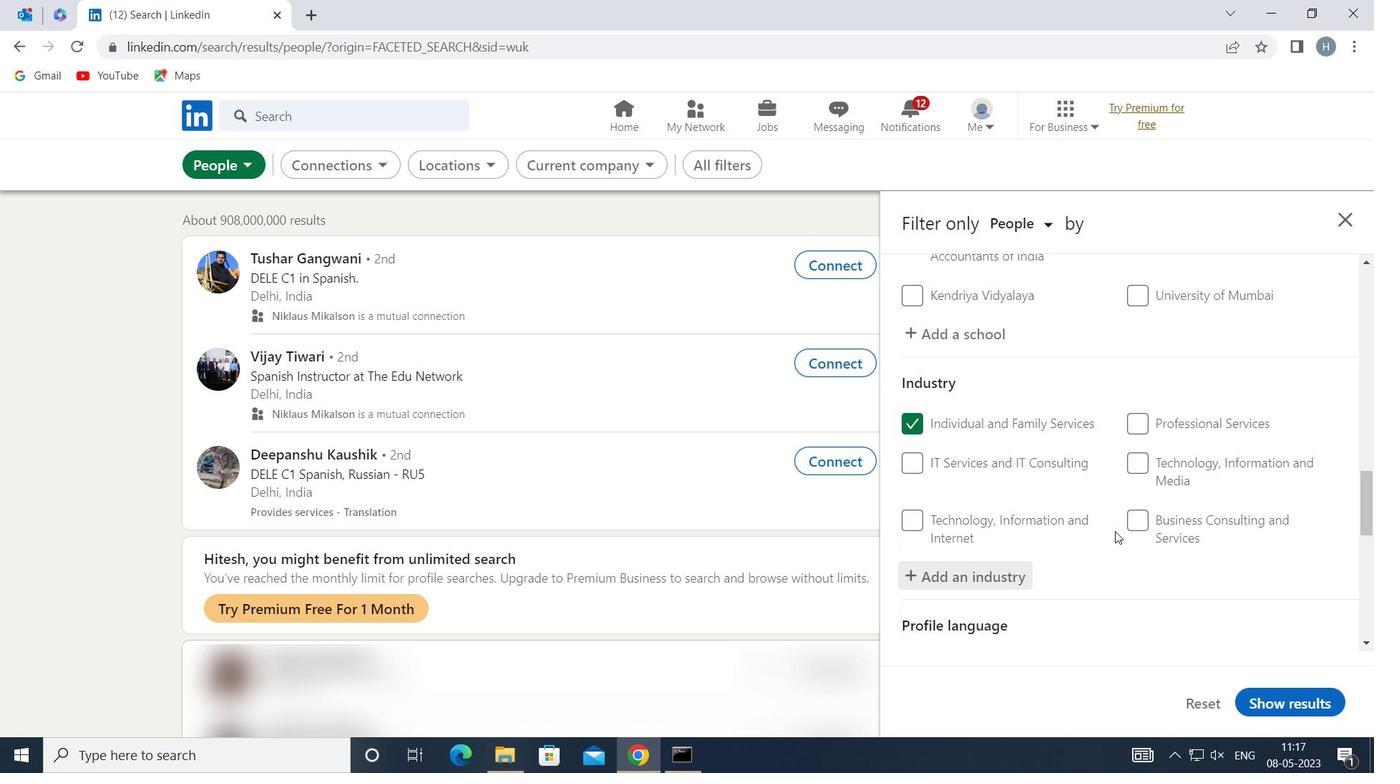 
Action: Mouse scrolled (1113, 521) with delta (0, 0)
Screenshot: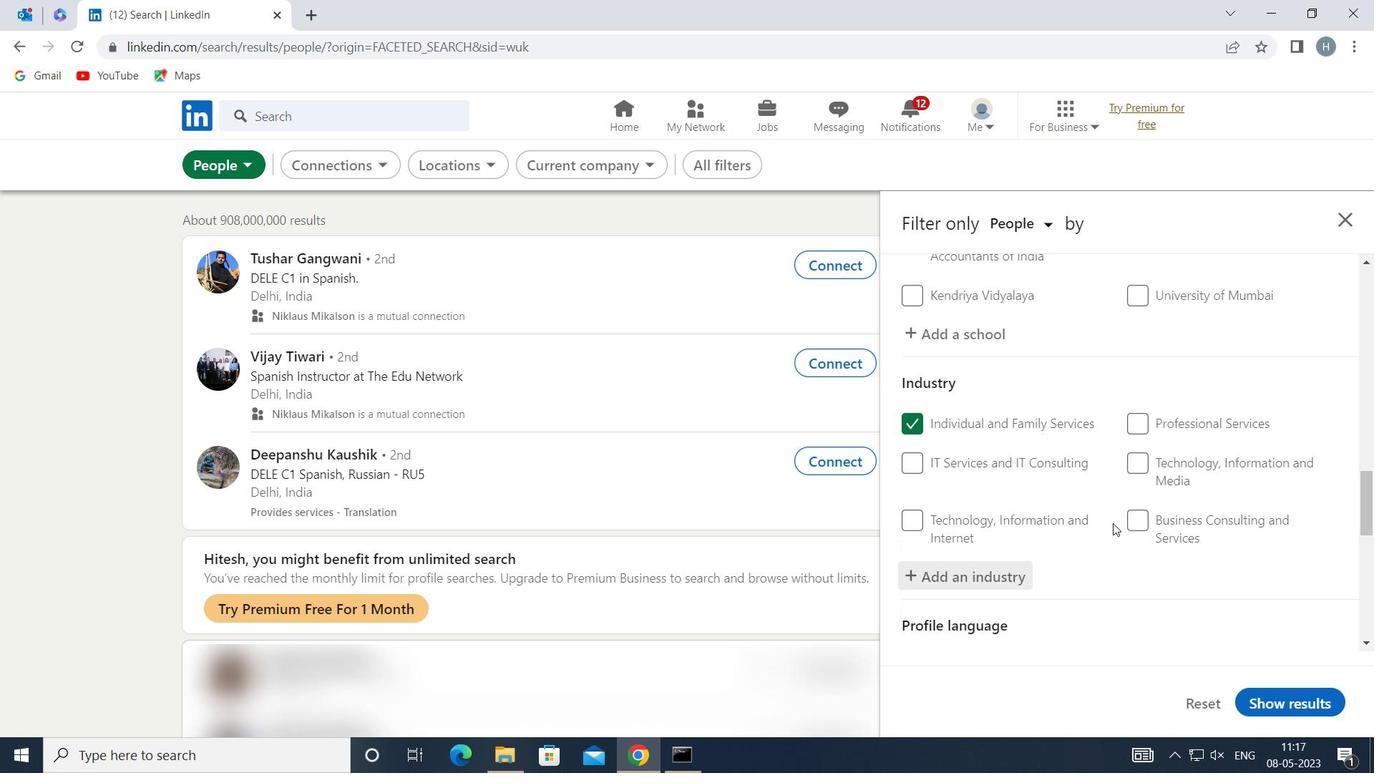 
Action: Mouse moved to (1112, 521)
Screenshot: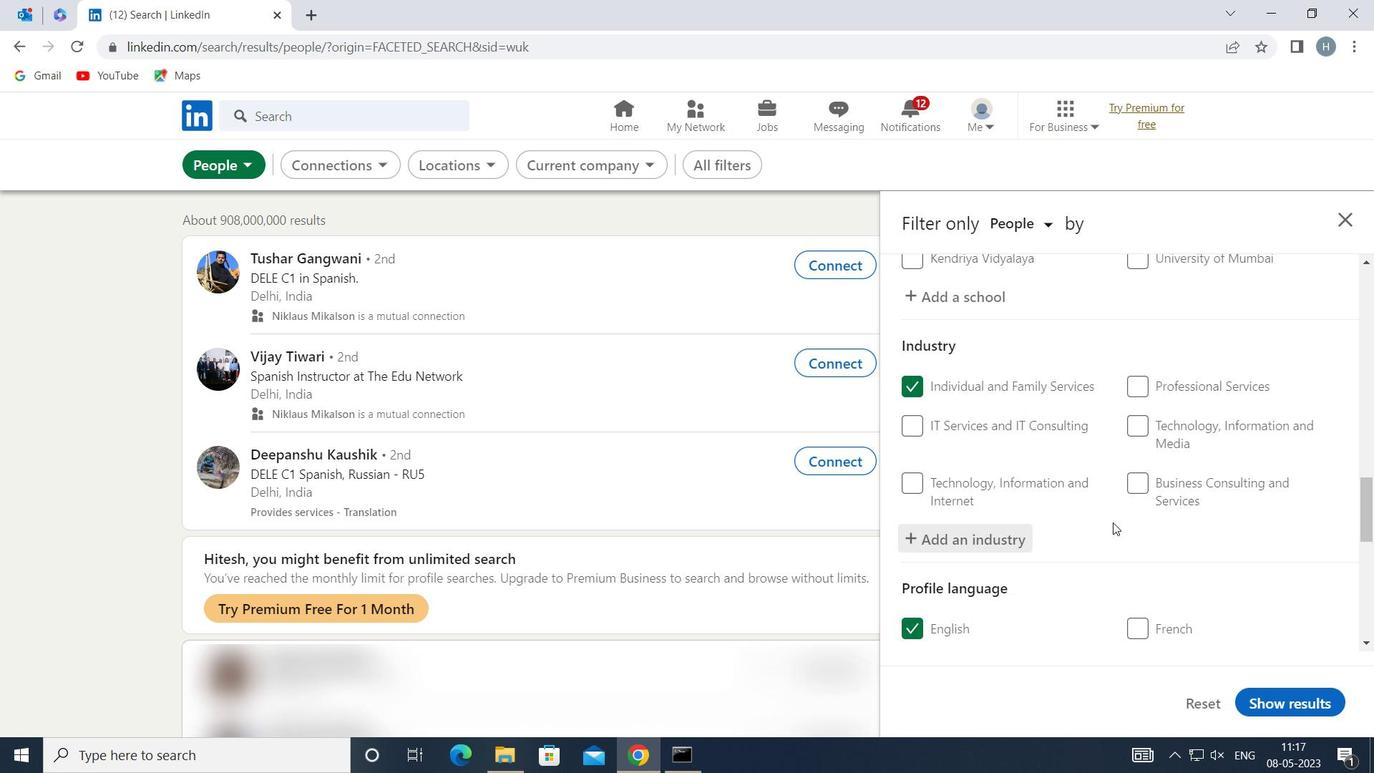 
Action: Mouse scrolled (1112, 520) with delta (0, 0)
Screenshot: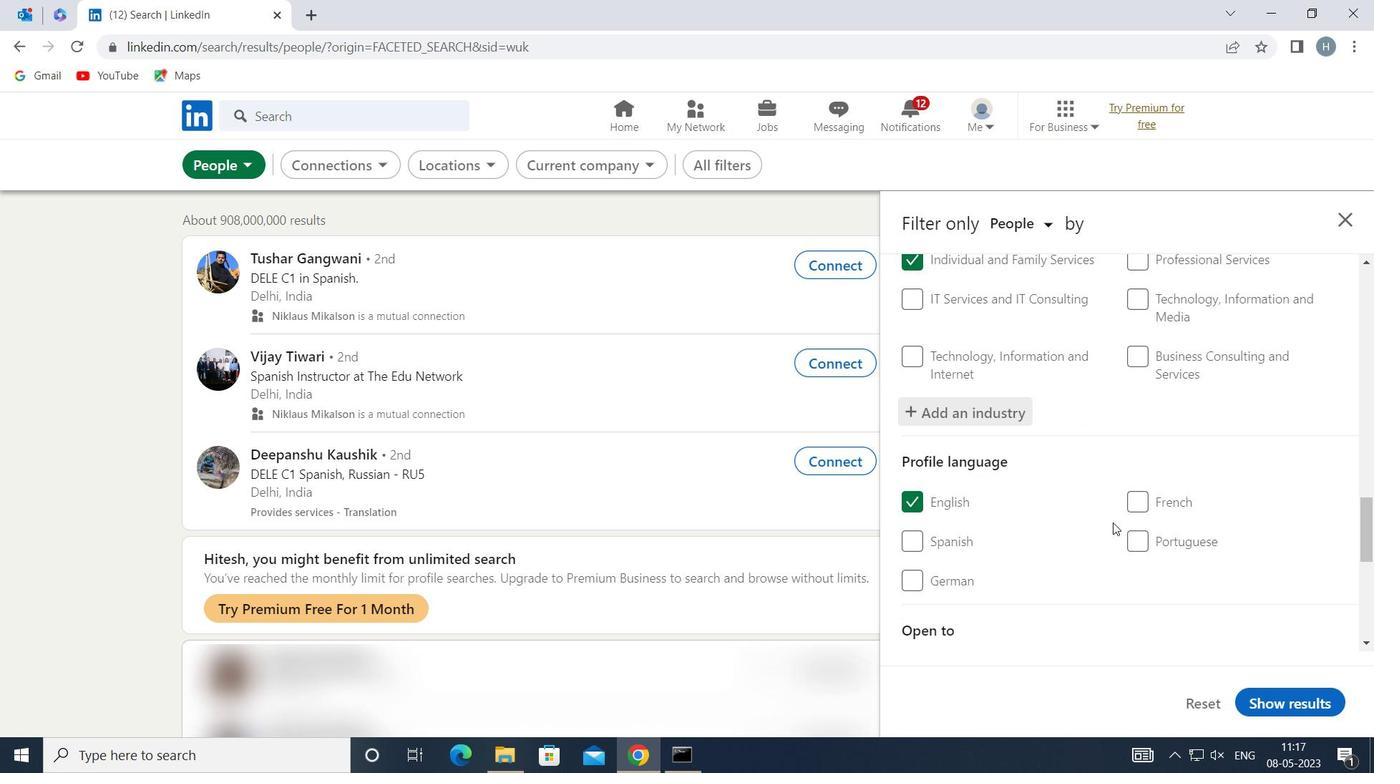 
Action: Mouse moved to (1114, 514)
Screenshot: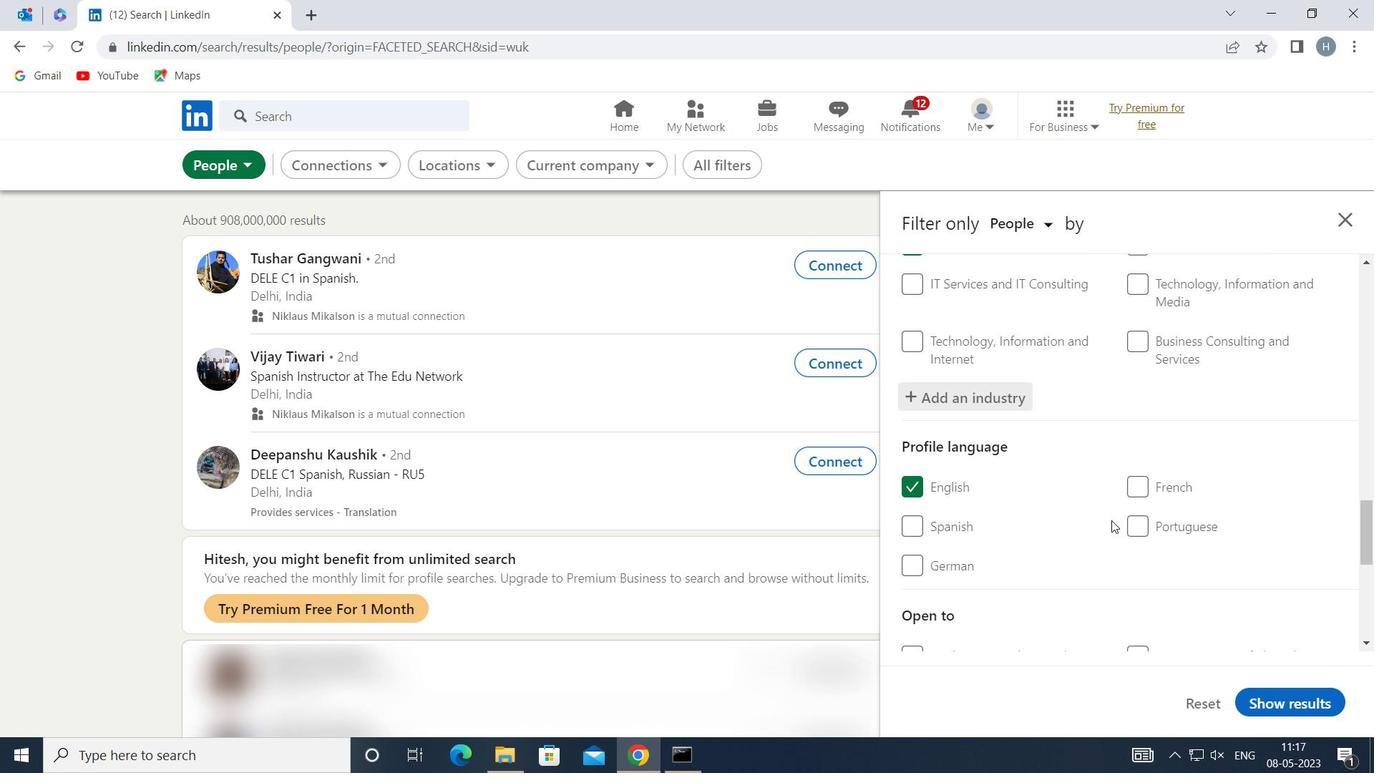 
Action: Mouse scrolled (1114, 513) with delta (0, 0)
Screenshot: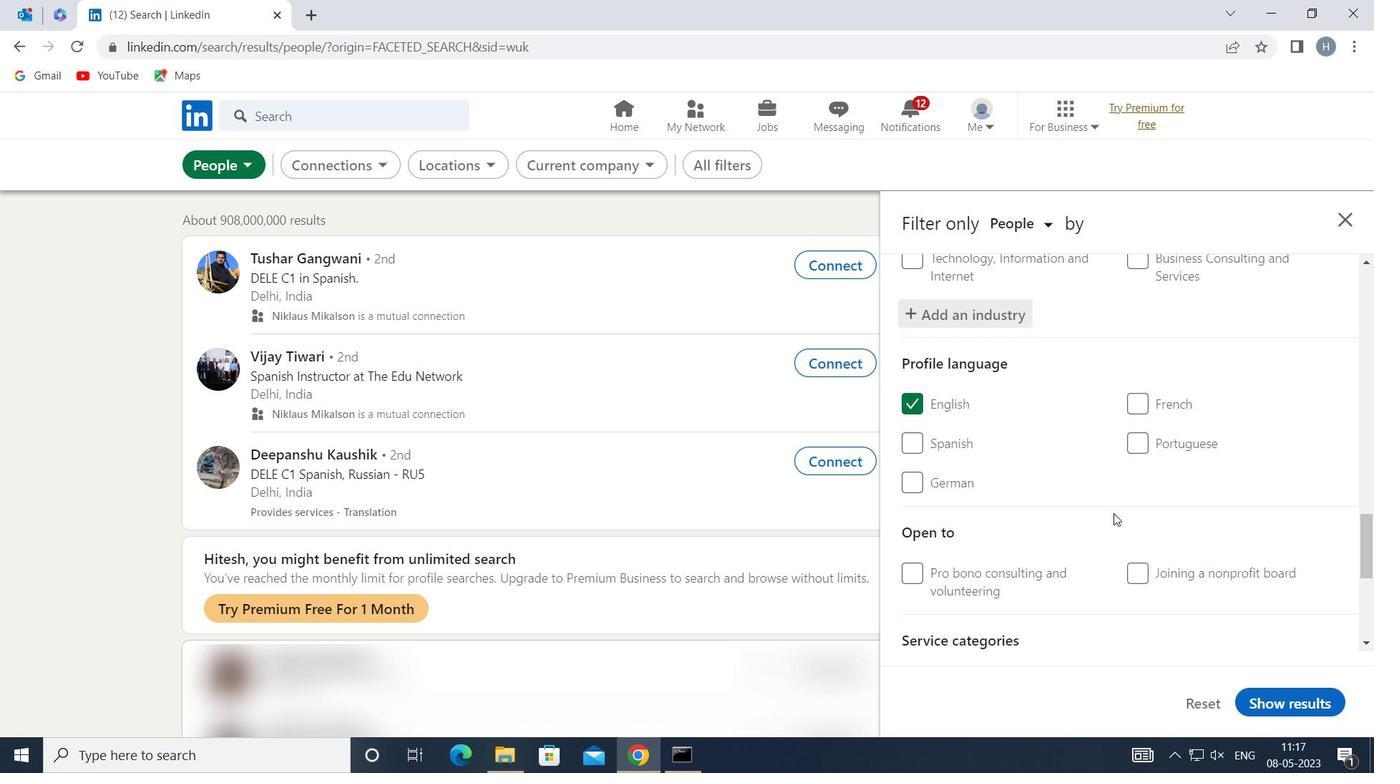
Action: Mouse moved to (1115, 513)
Screenshot: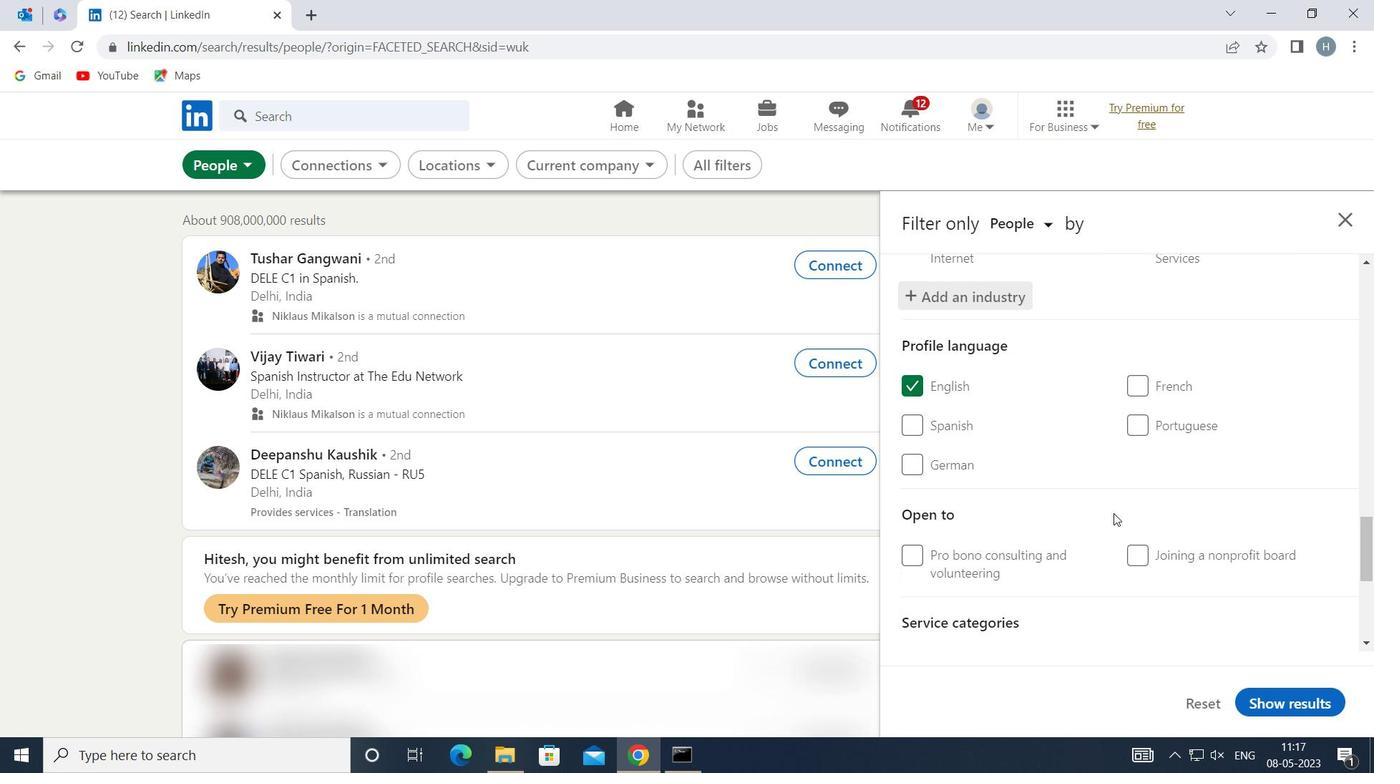 
Action: Mouse scrolled (1115, 512) with delta (0, 0)
Screenshot: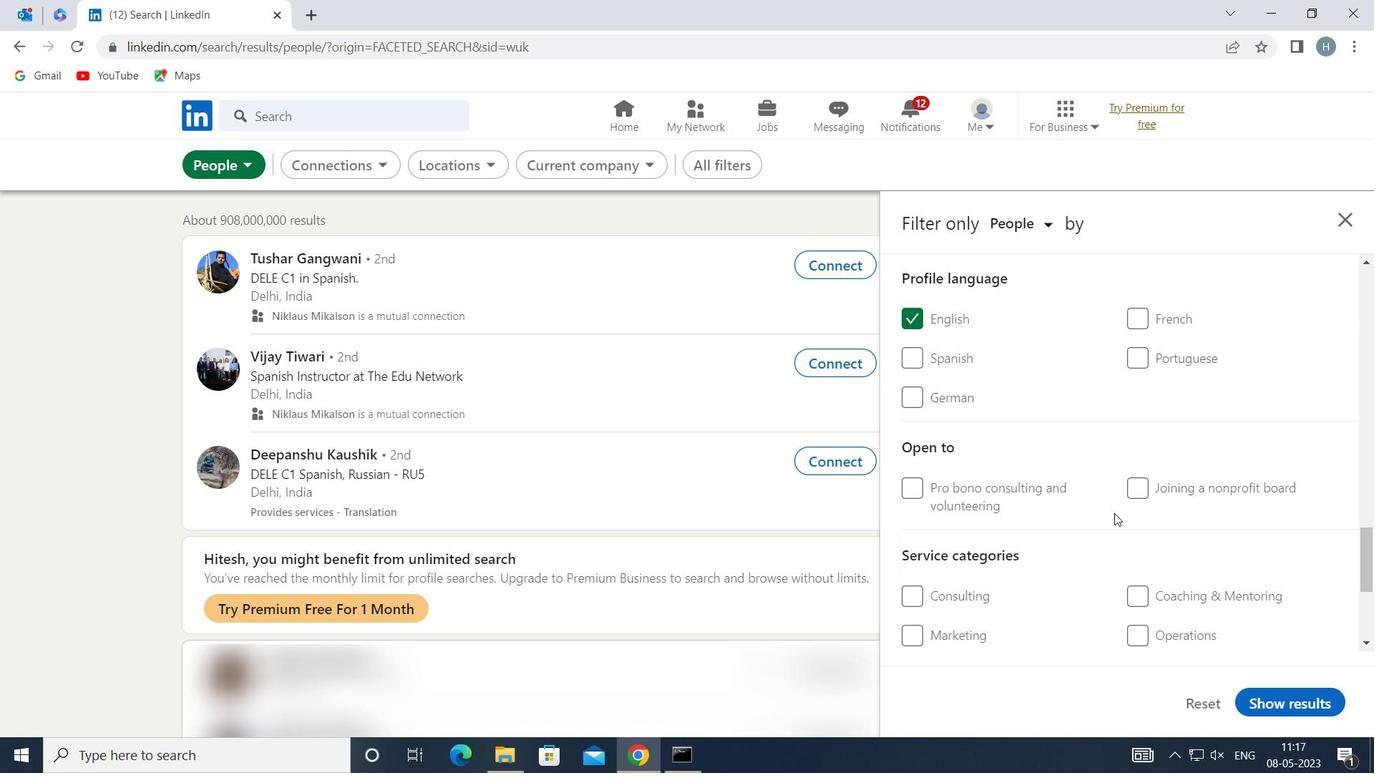 
Action: Mouse moved to (1116, 512)
Screenshot: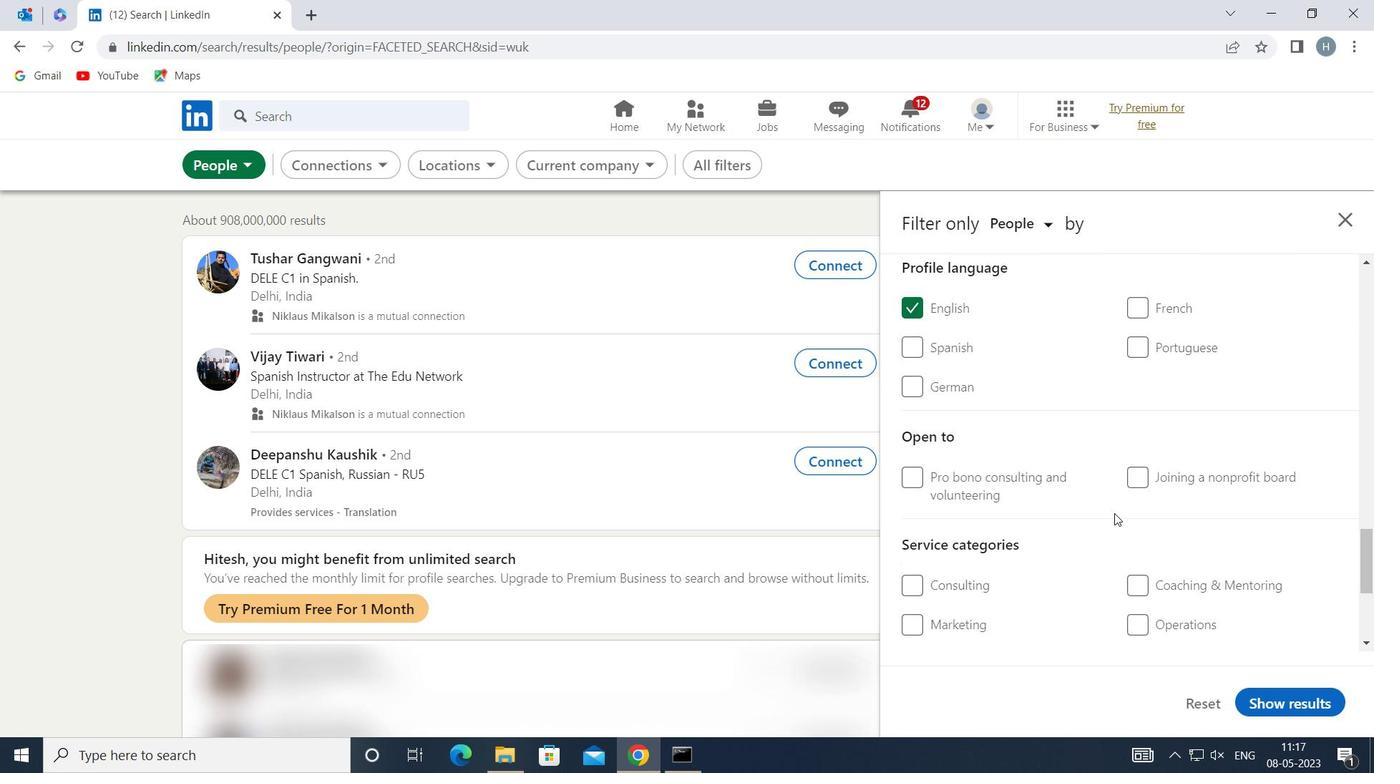 
Action: Mouse scrolled (1116, 511) with delta (0, 0)
Screenshot: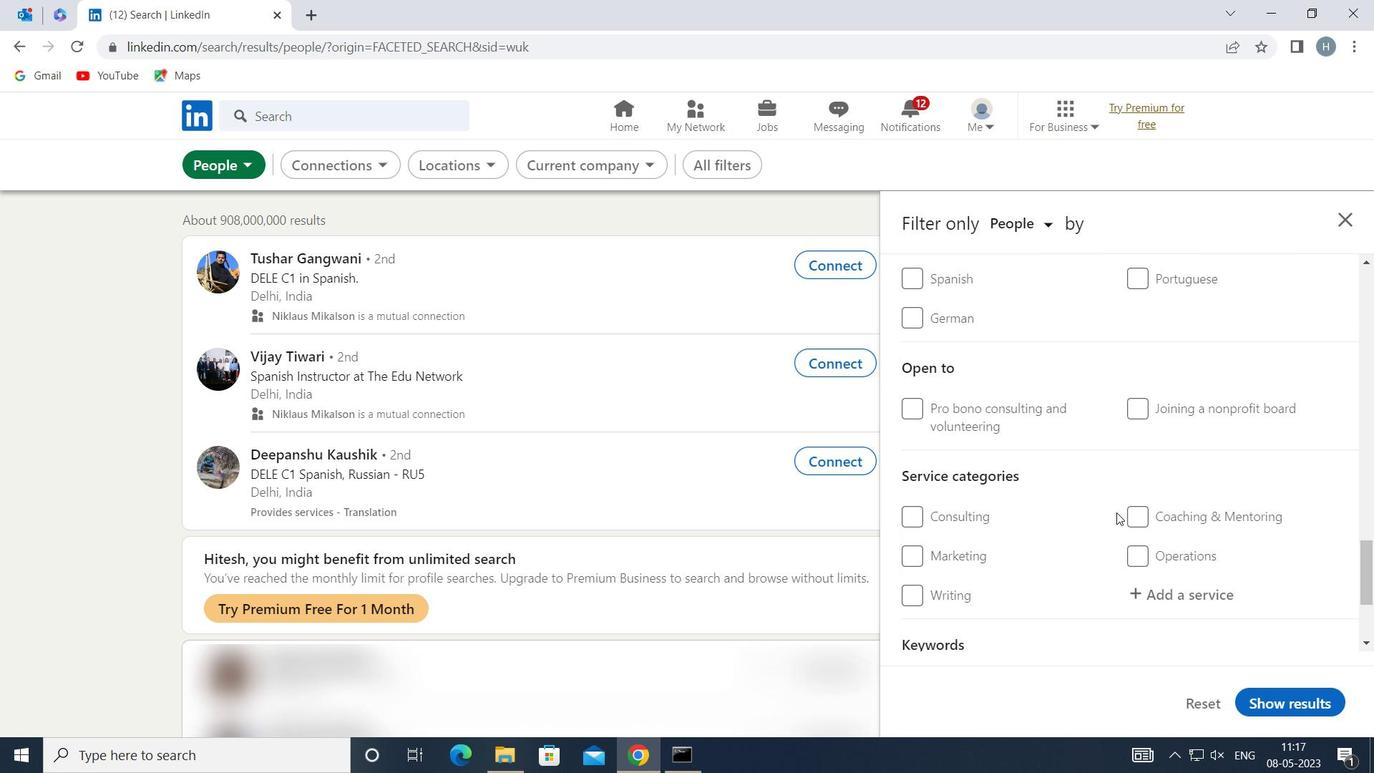 
Action: Mouse moved to (1182, 481)
Screenshot: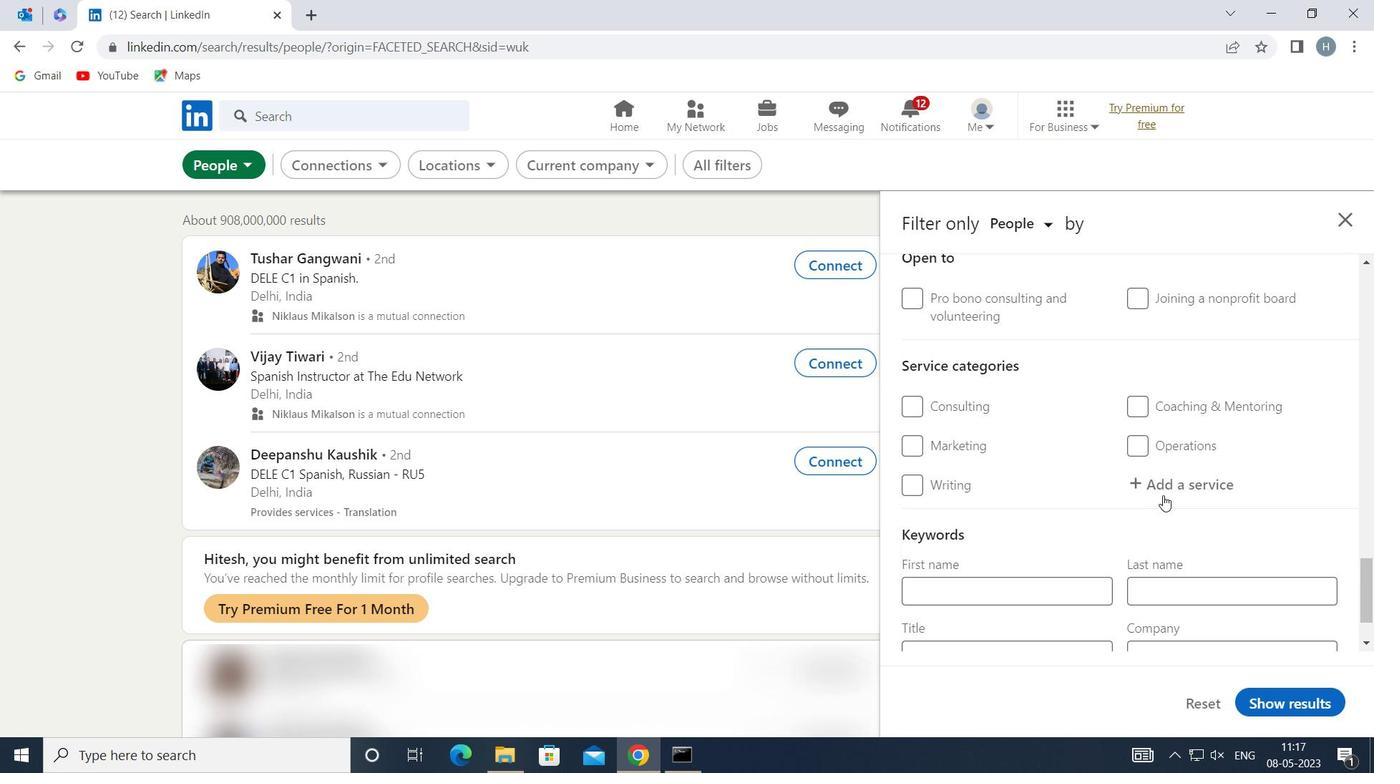 
Action: Mouse pressed left at (1182, 481)
Screenshot: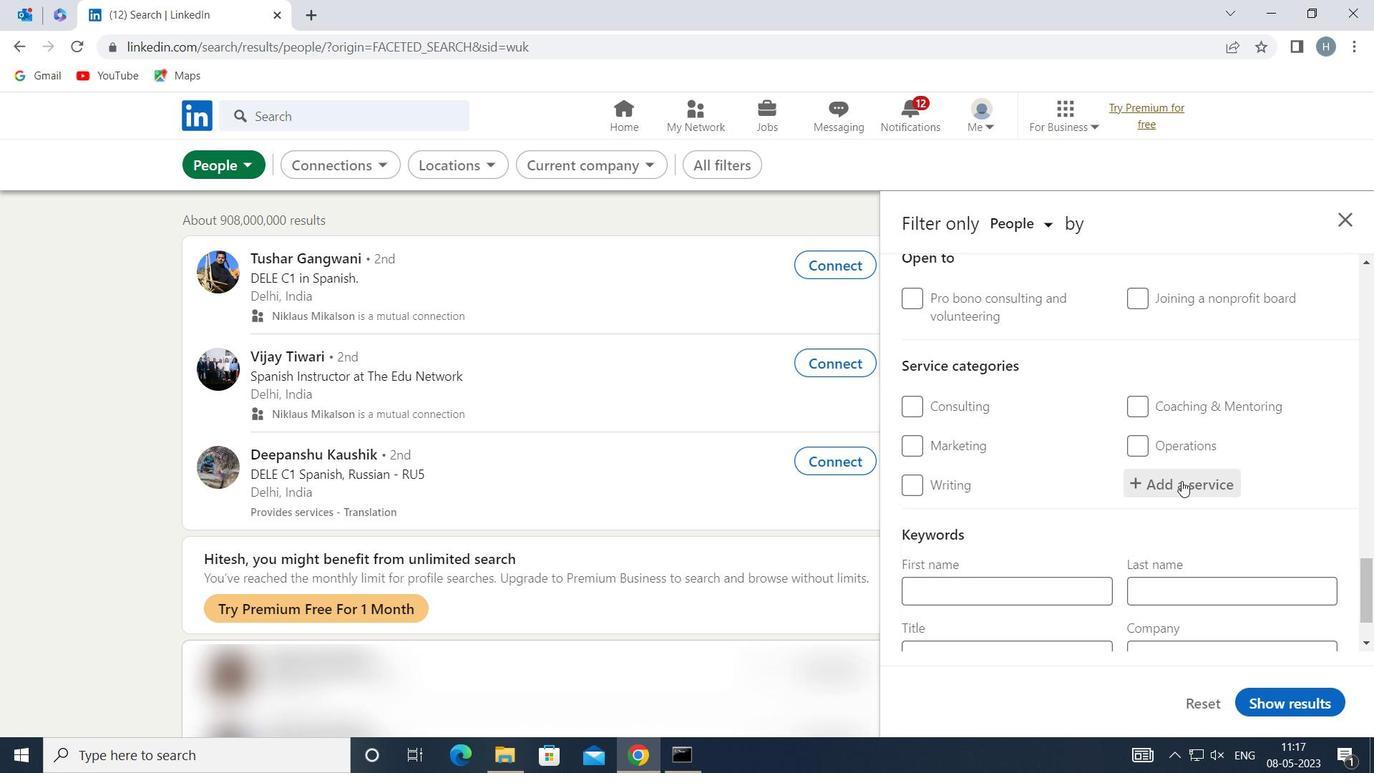 
Action: Key pressed <Key.shift>EDITING
Screenshot: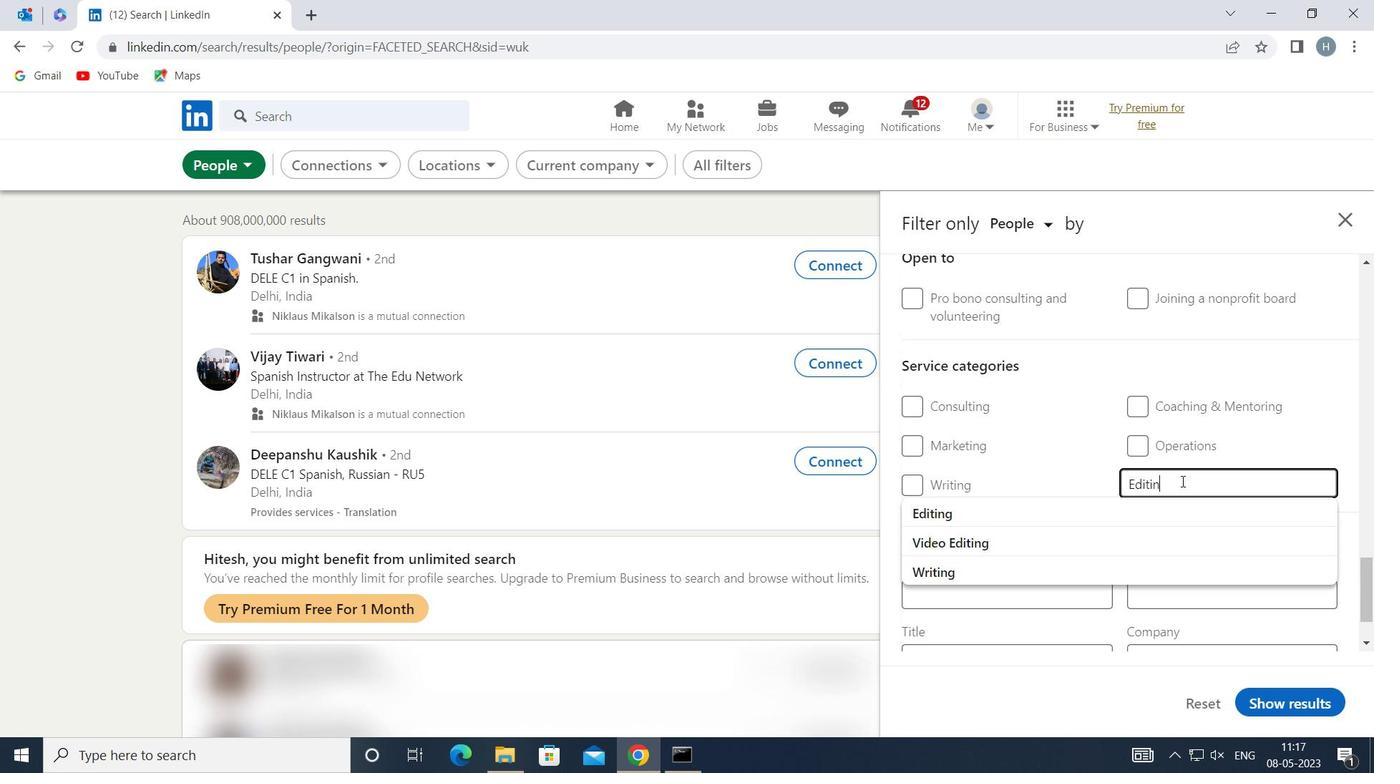 
Action: Mouse moved to (1069, 511)
Screenshot: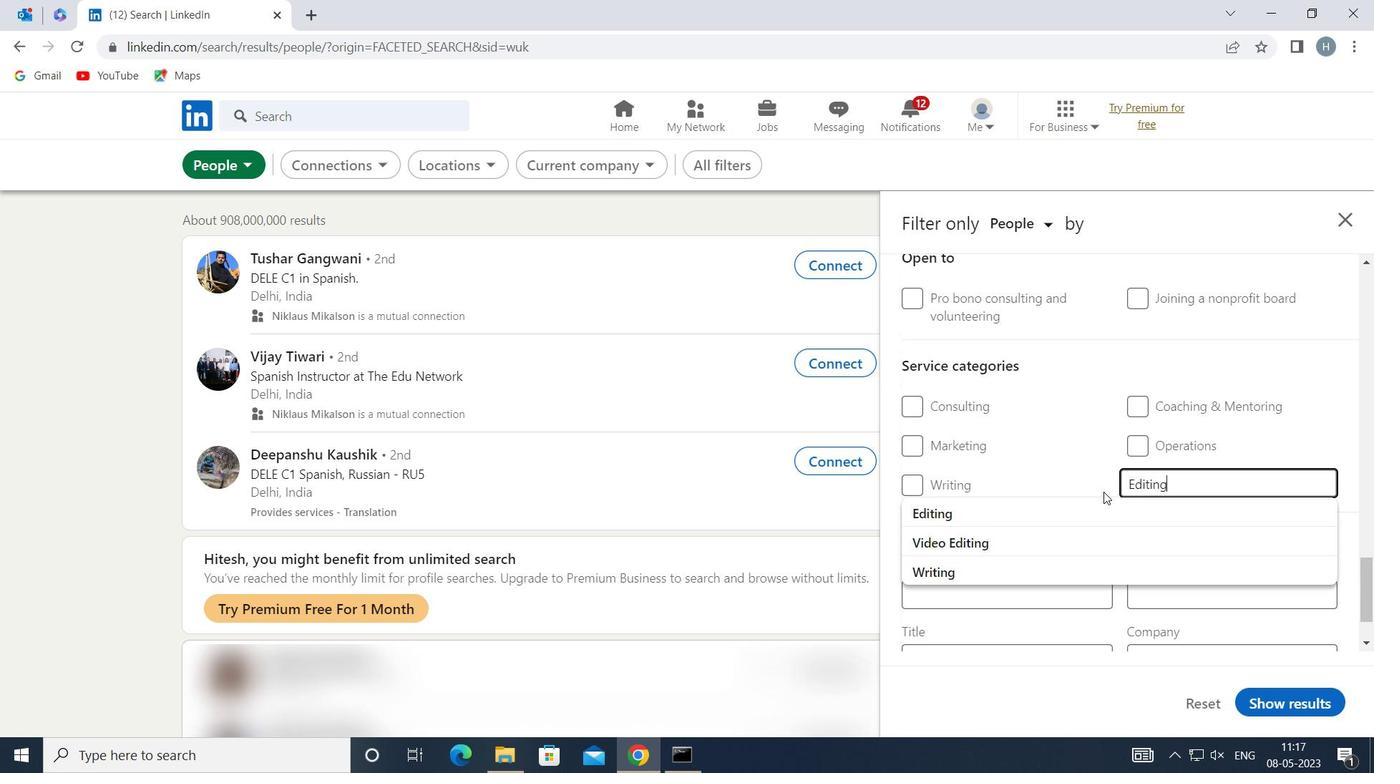 
Action: Mouse pressed left at (1069, 511)
Screenshot: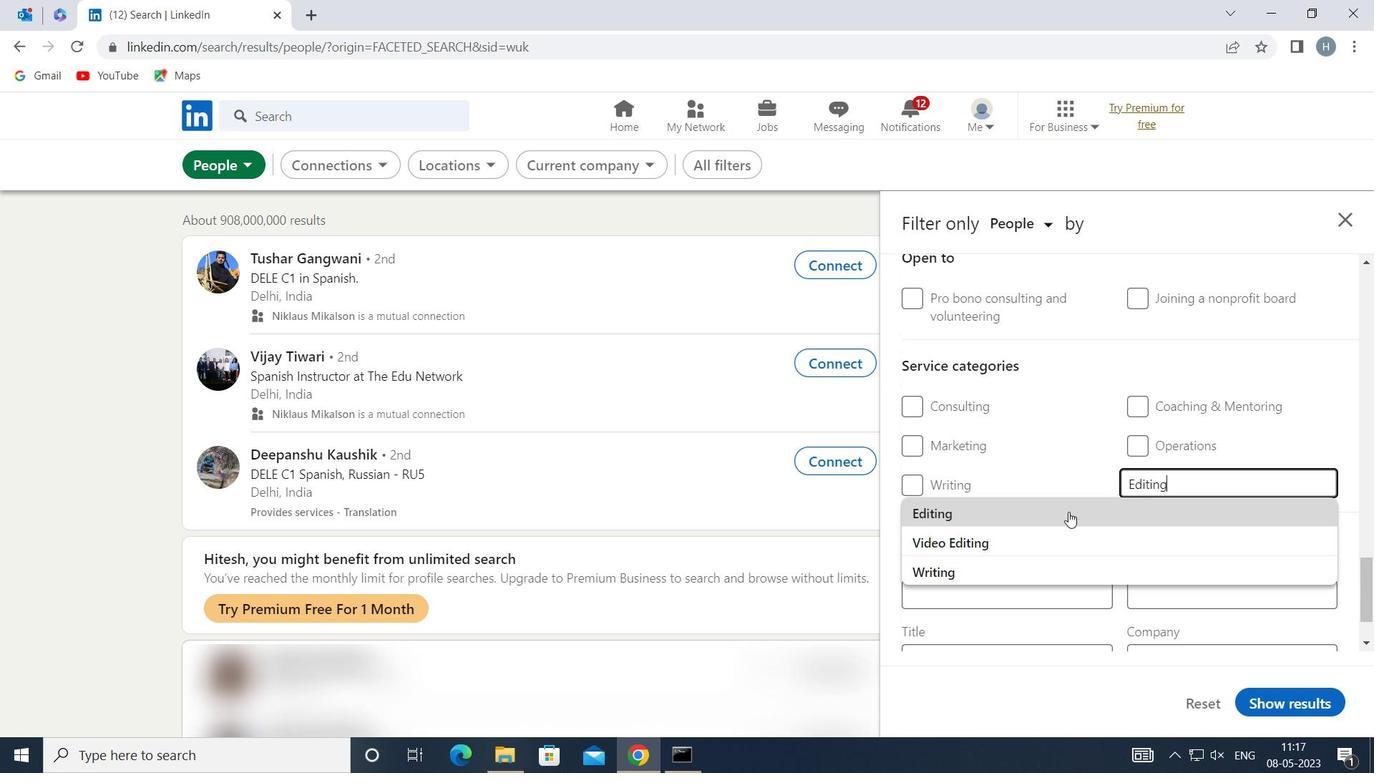 
Action: Mouse moved to (1068, 506)
Screenshot: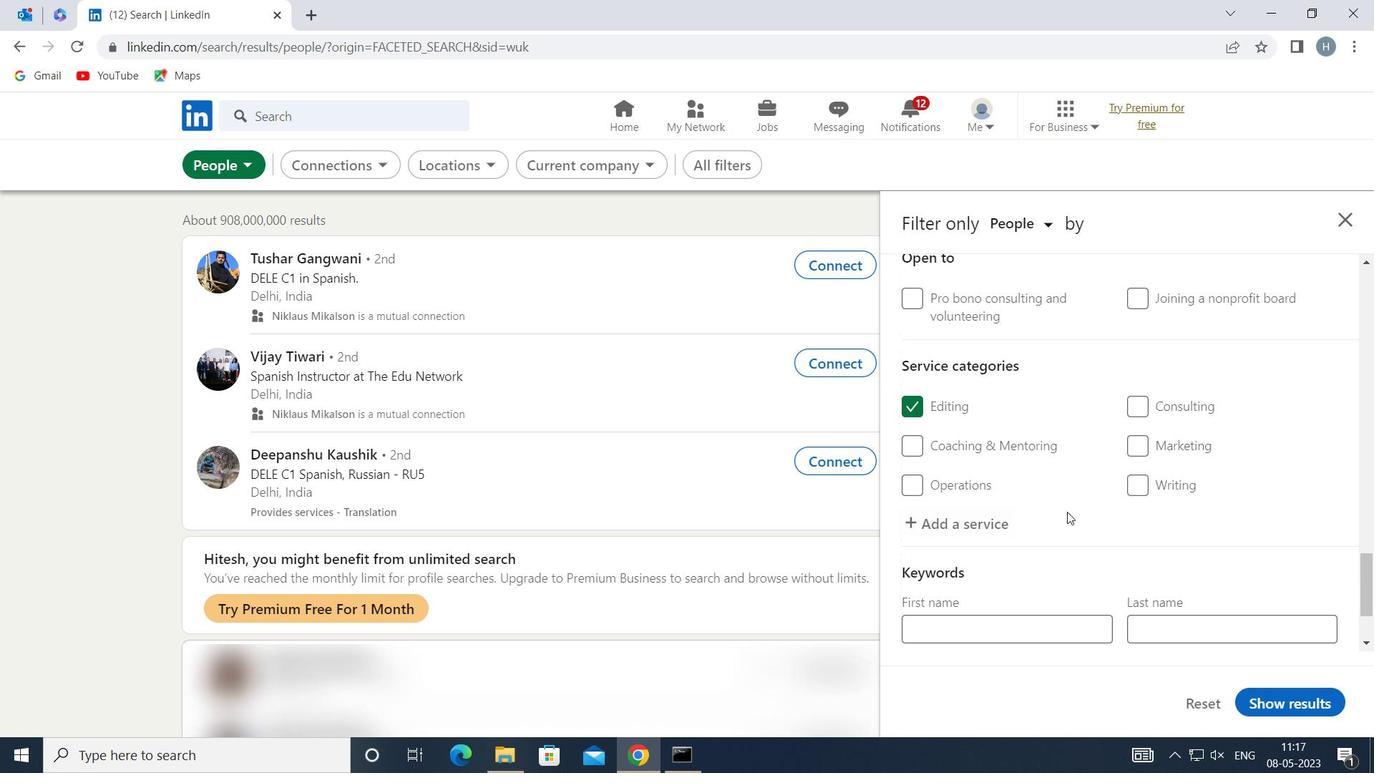 
Action: Mouse scrolled (1068, 505) with delta (0, 0)
Screenshot: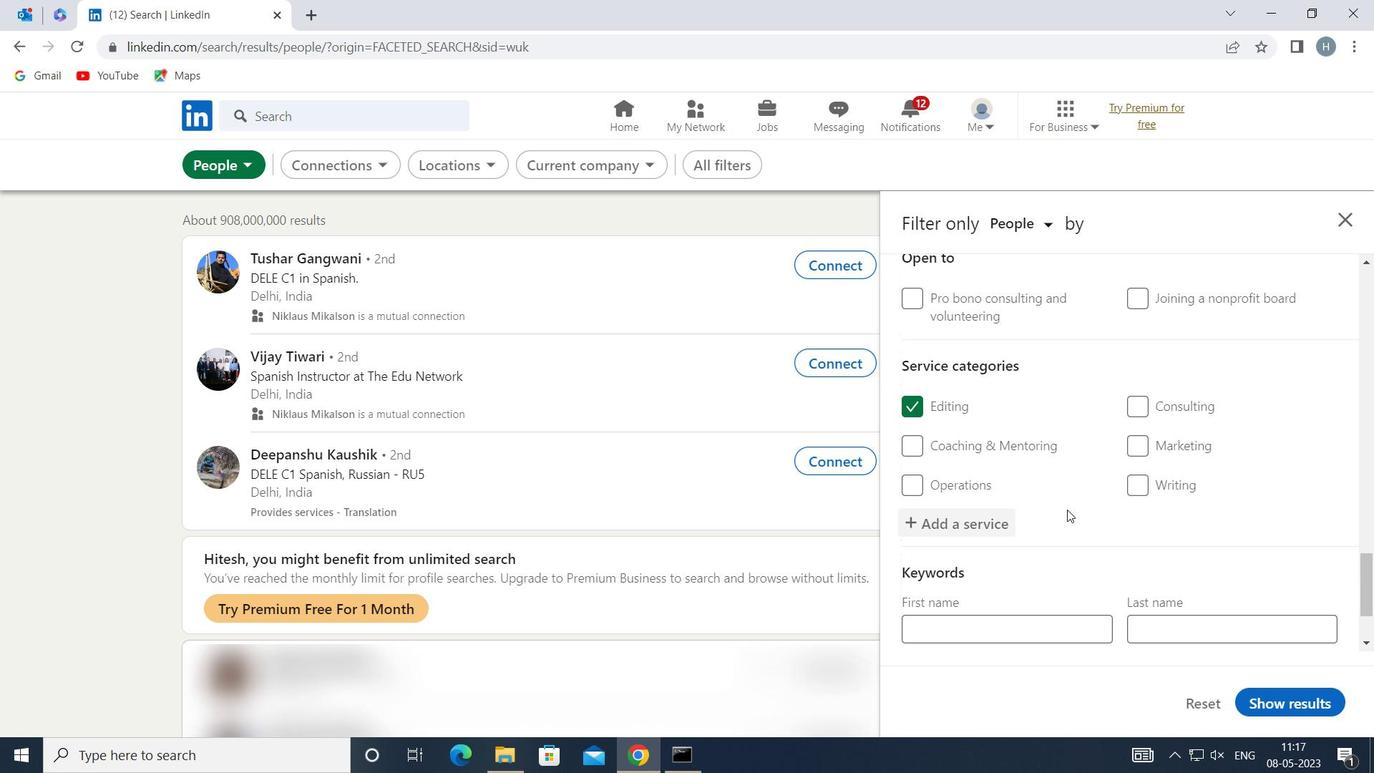 
Action: Mouse scrolled (1068, 505) with delta (0, 0)
Screenshot: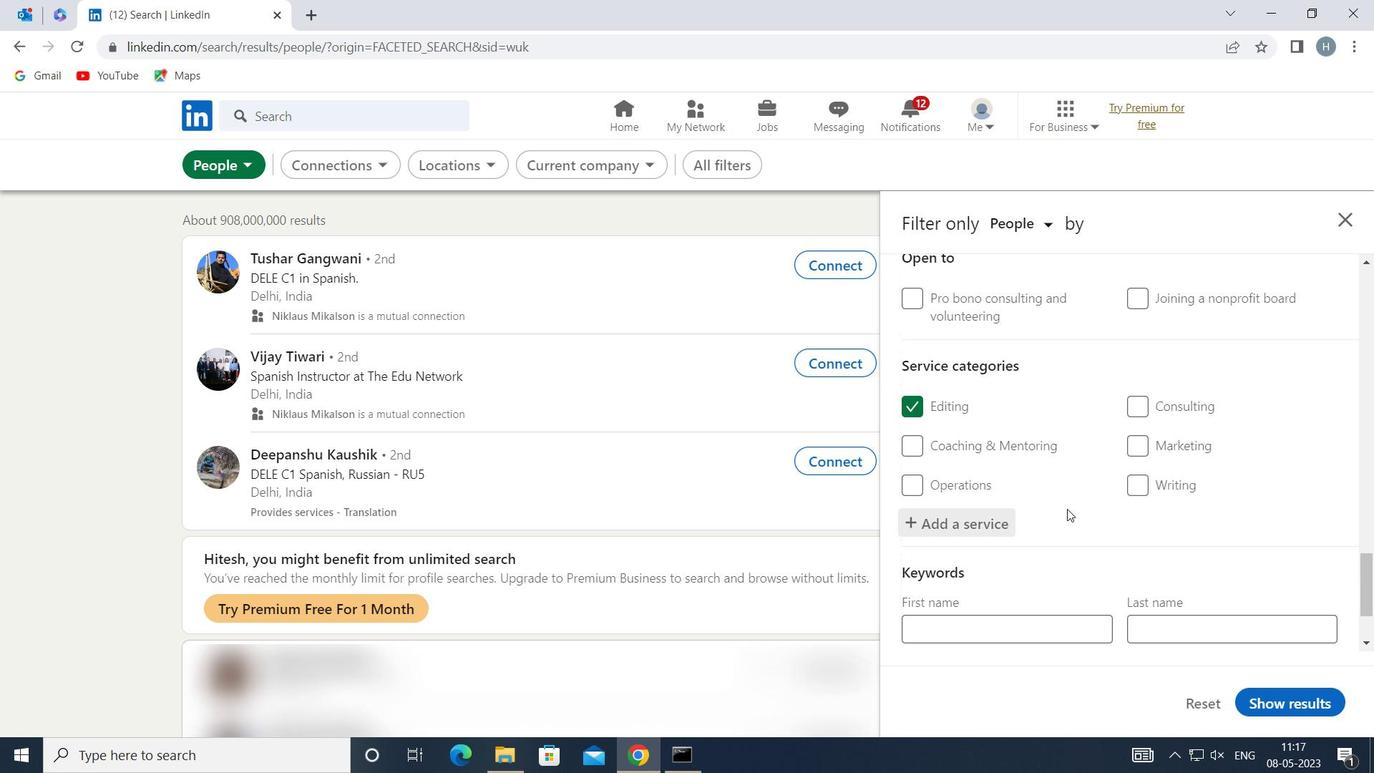 
Action: Mouse scrolled (1068, 505) with delta (0, 0)
Screenshot: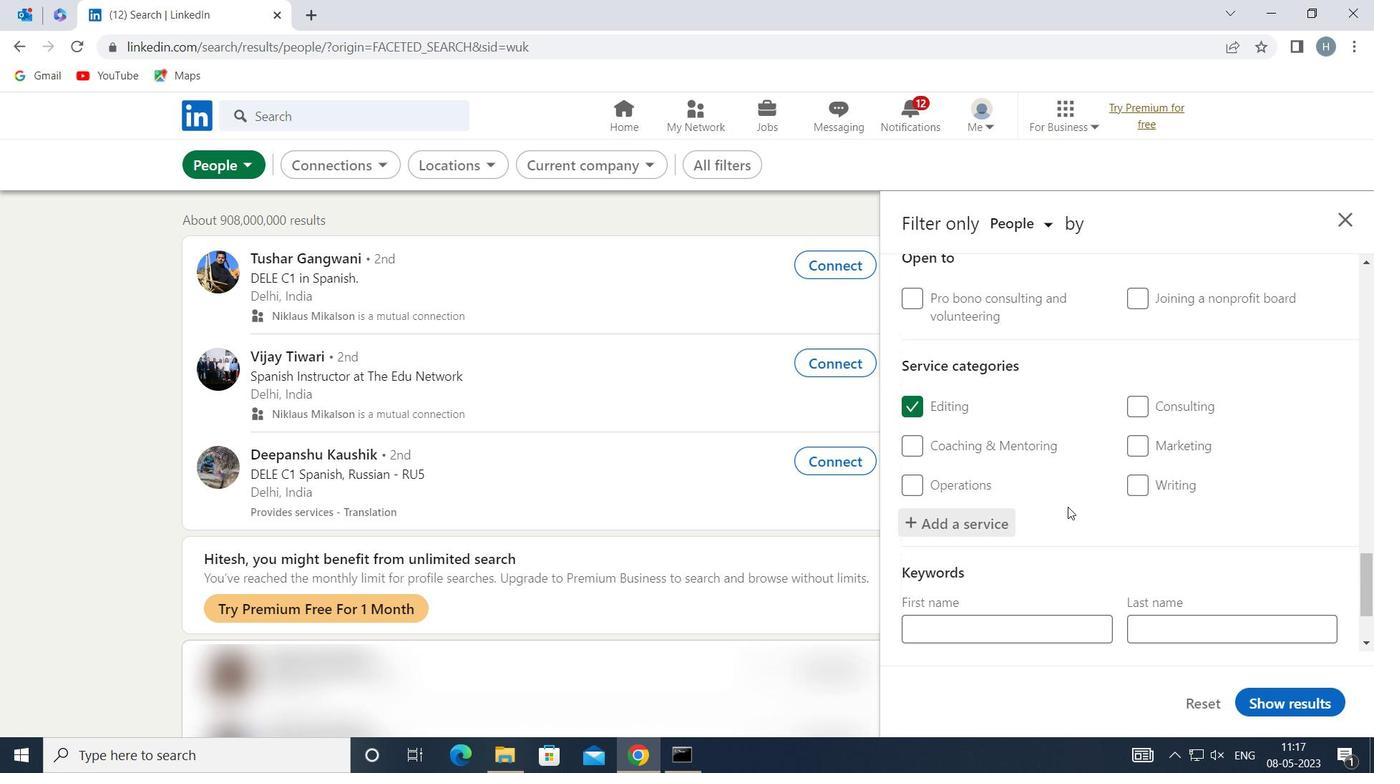 
Action: Mouse scrolled (1068, 505) with delta (0, 0)
Screenshot: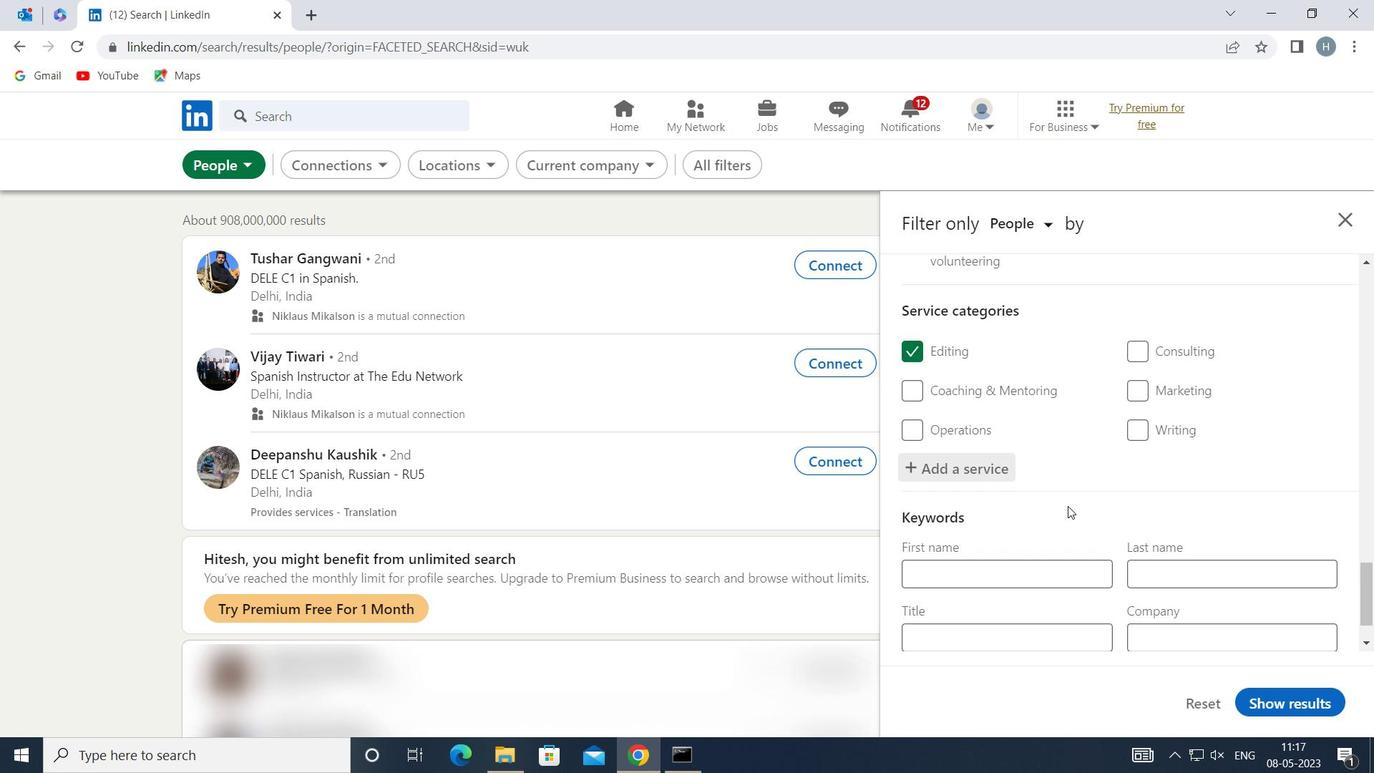 
Action: Mouse scrolled (1068, 505) with delta (0, 0)
Screenshot: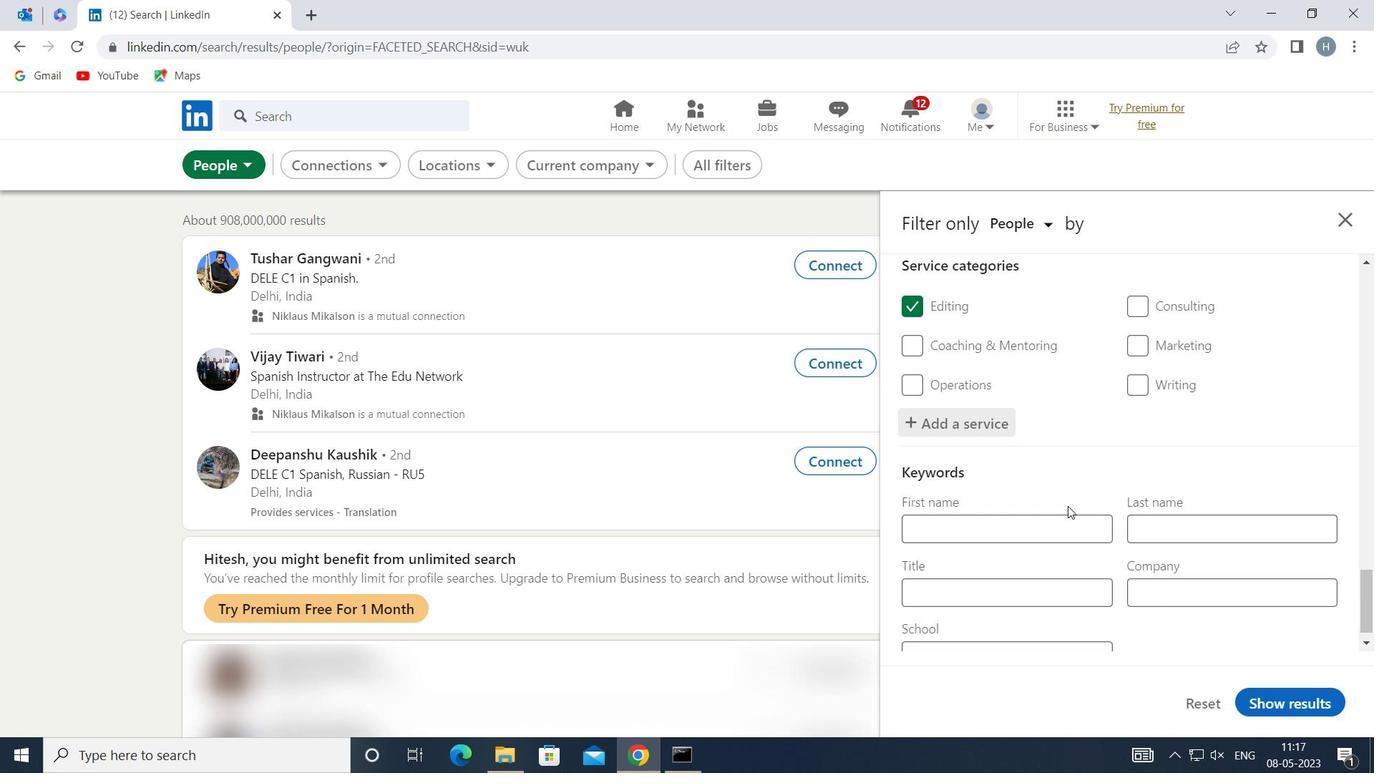 
Action: Mouse moved to (1079, 563)
Screenshot: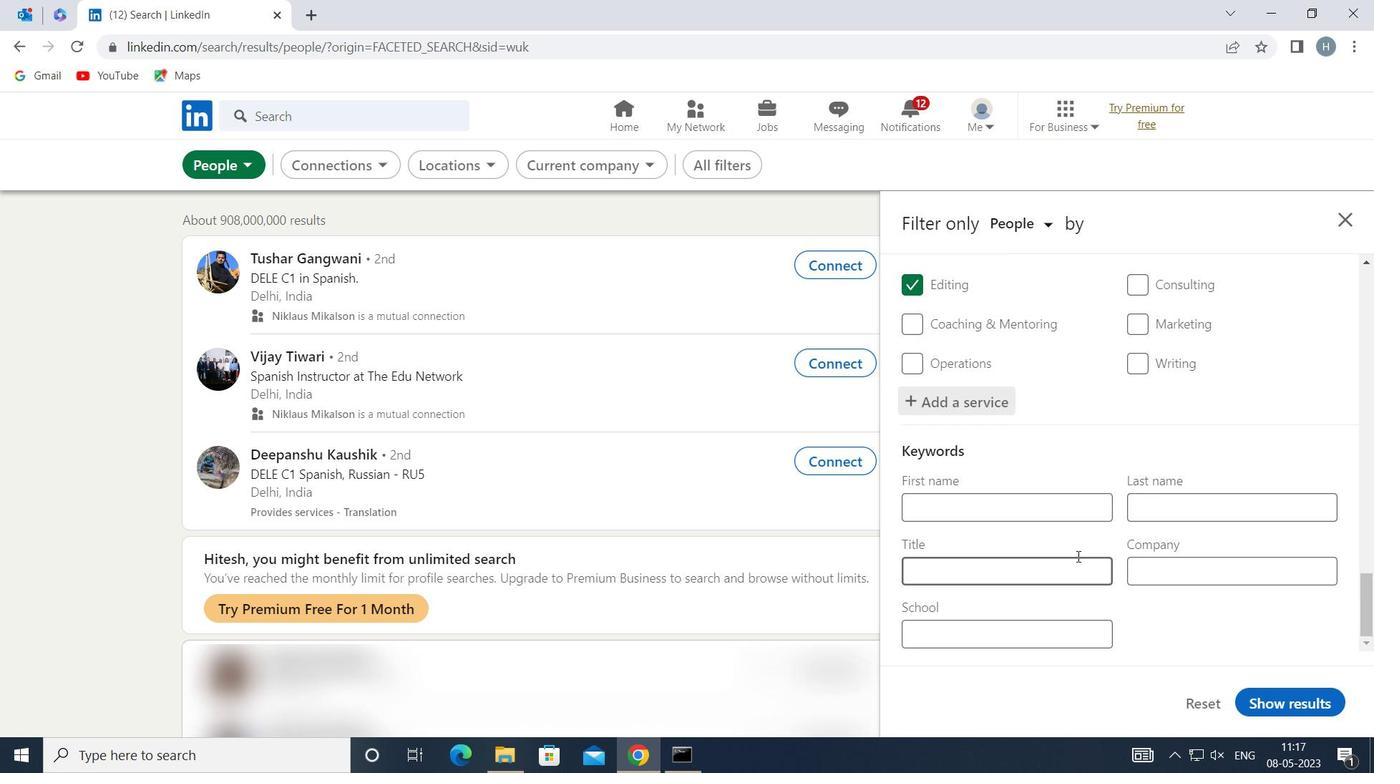 
Action: Mouse pressed left at (1079, 563)
Screenshot: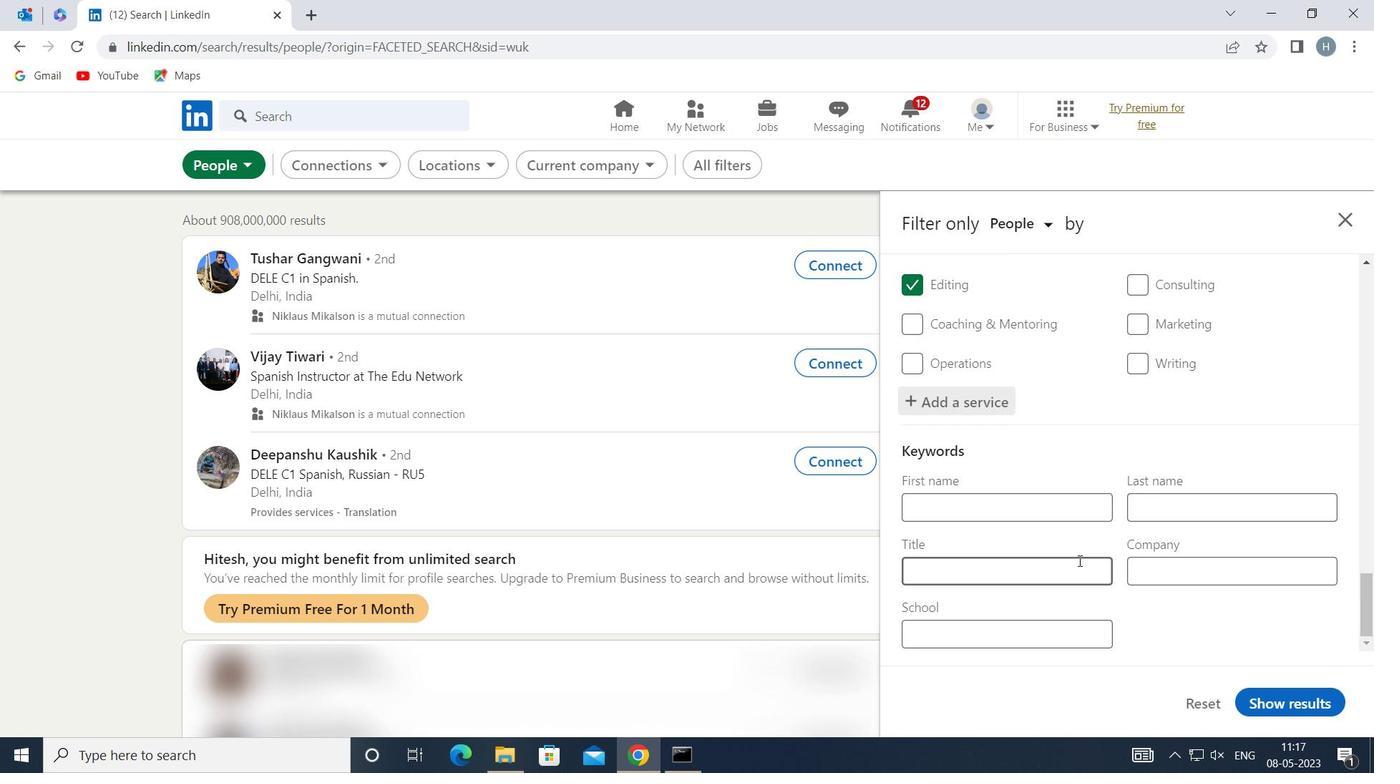 
Action: Key pressed <Key.shift>SHAREHOLDERS
Screenshot: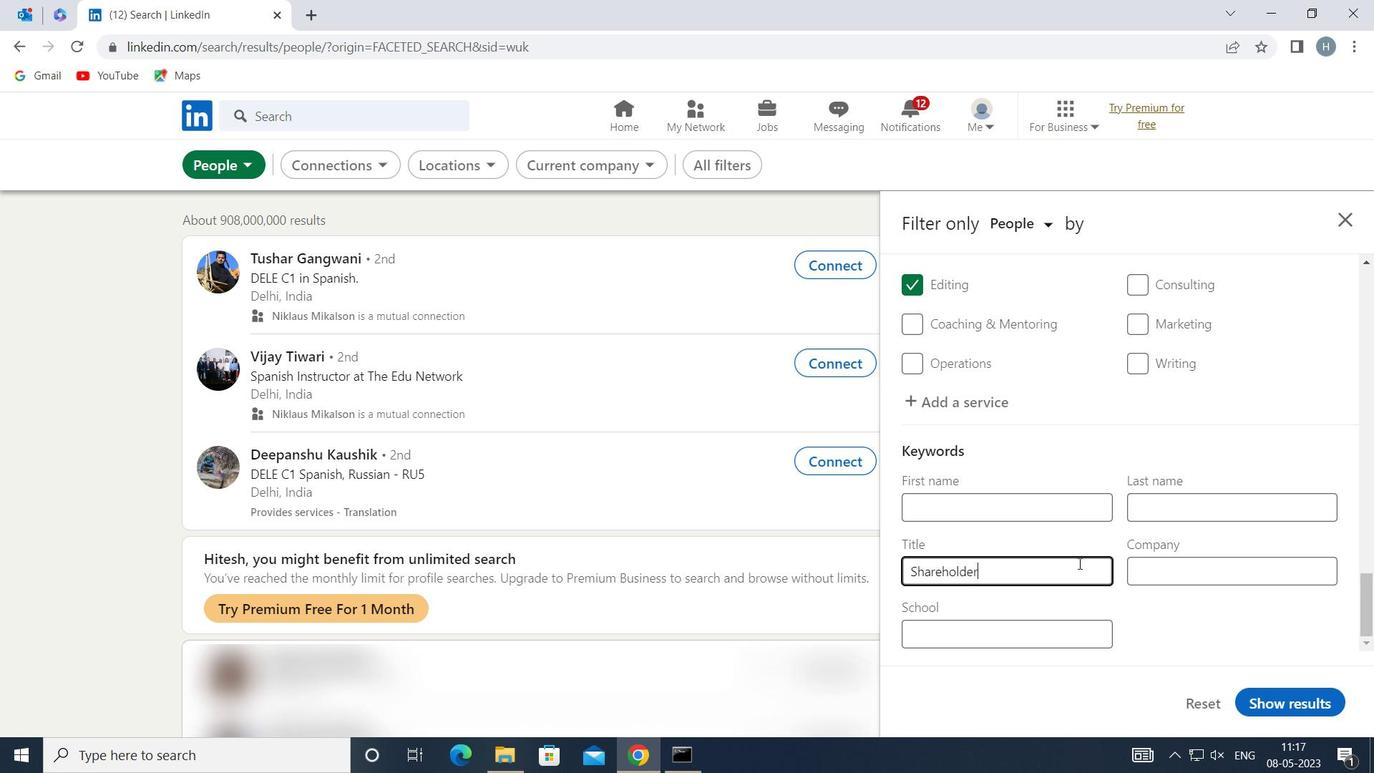 
Action: Mouse moved to (1203, 637)
Screenshot: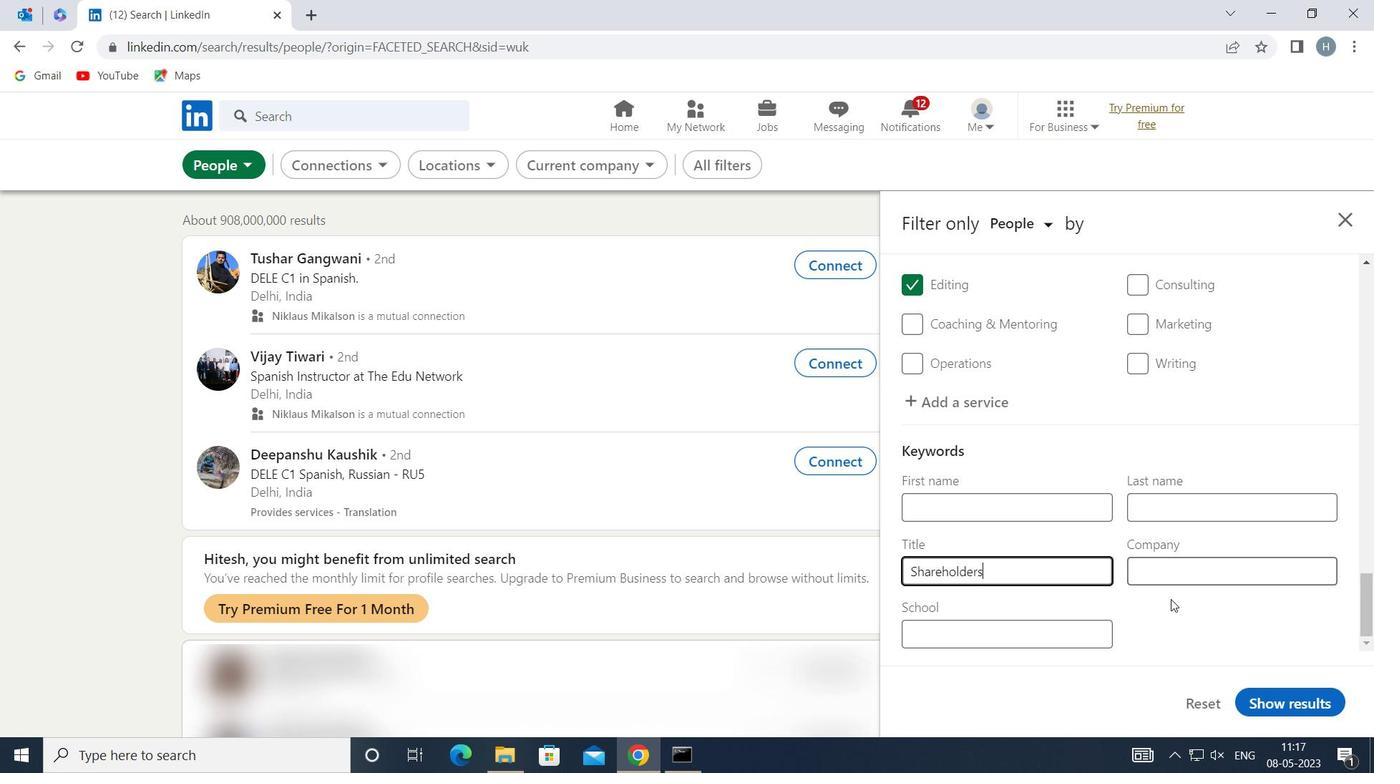 
Action: Mouse pressed left at (1203, 637)
Screenshot: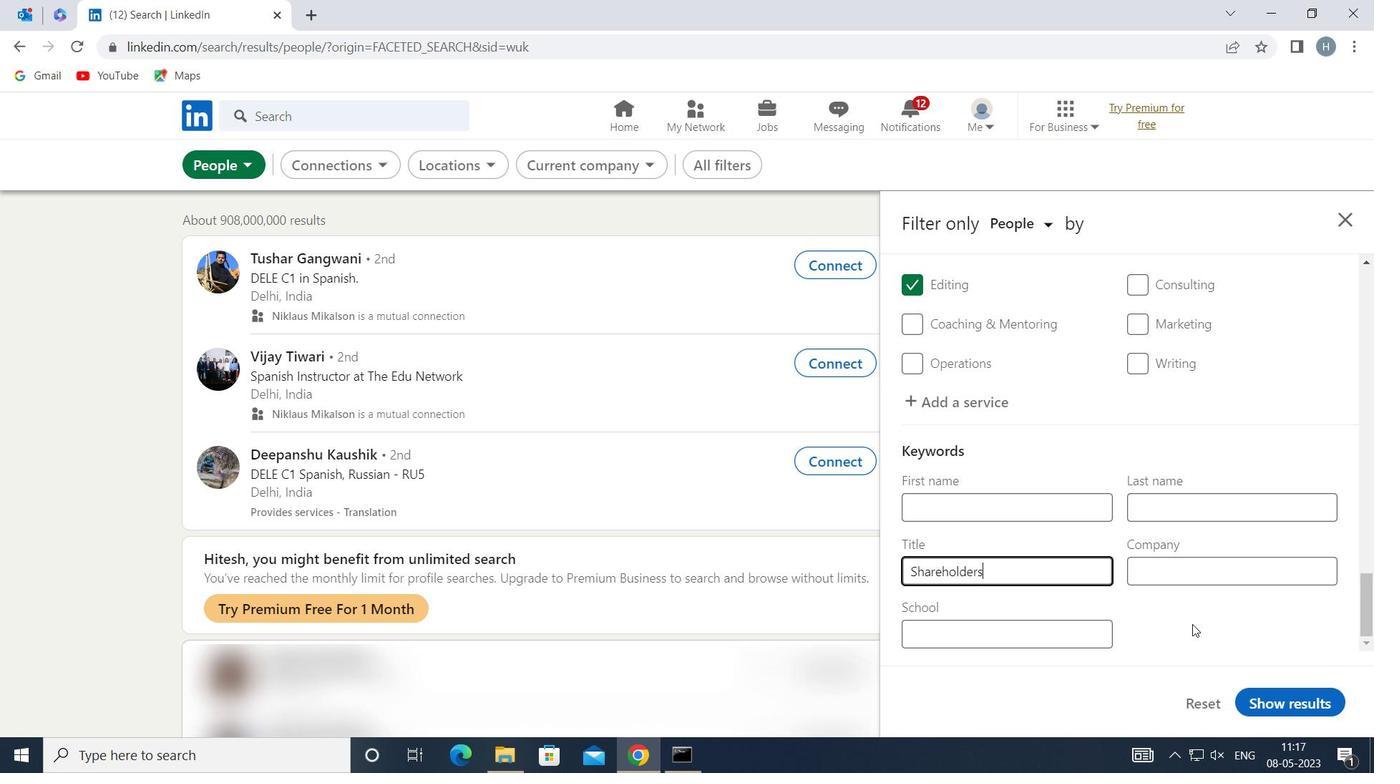 
Action: Mouse moved to (1278, 701)
Screenshot: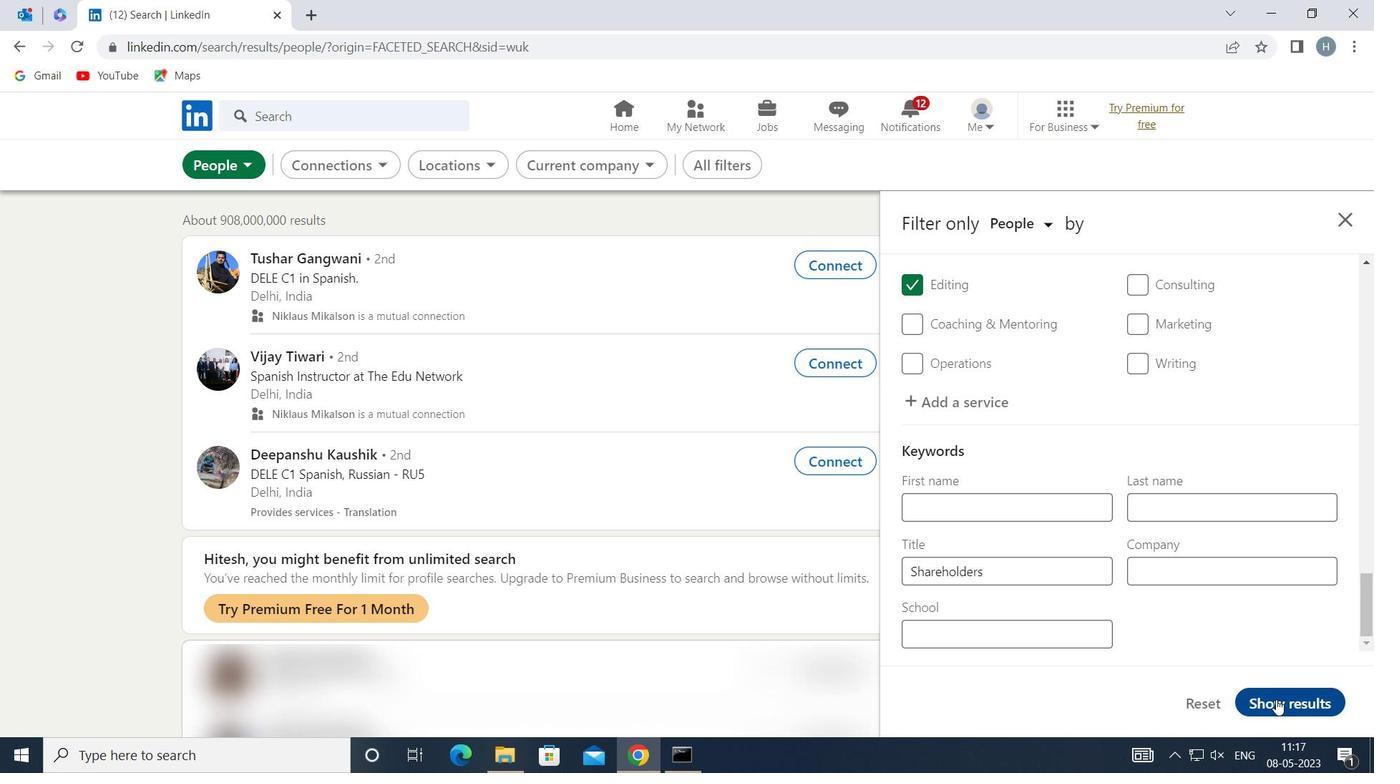 
Action: Mouse pressed left at (1278, 701)
Screenshot: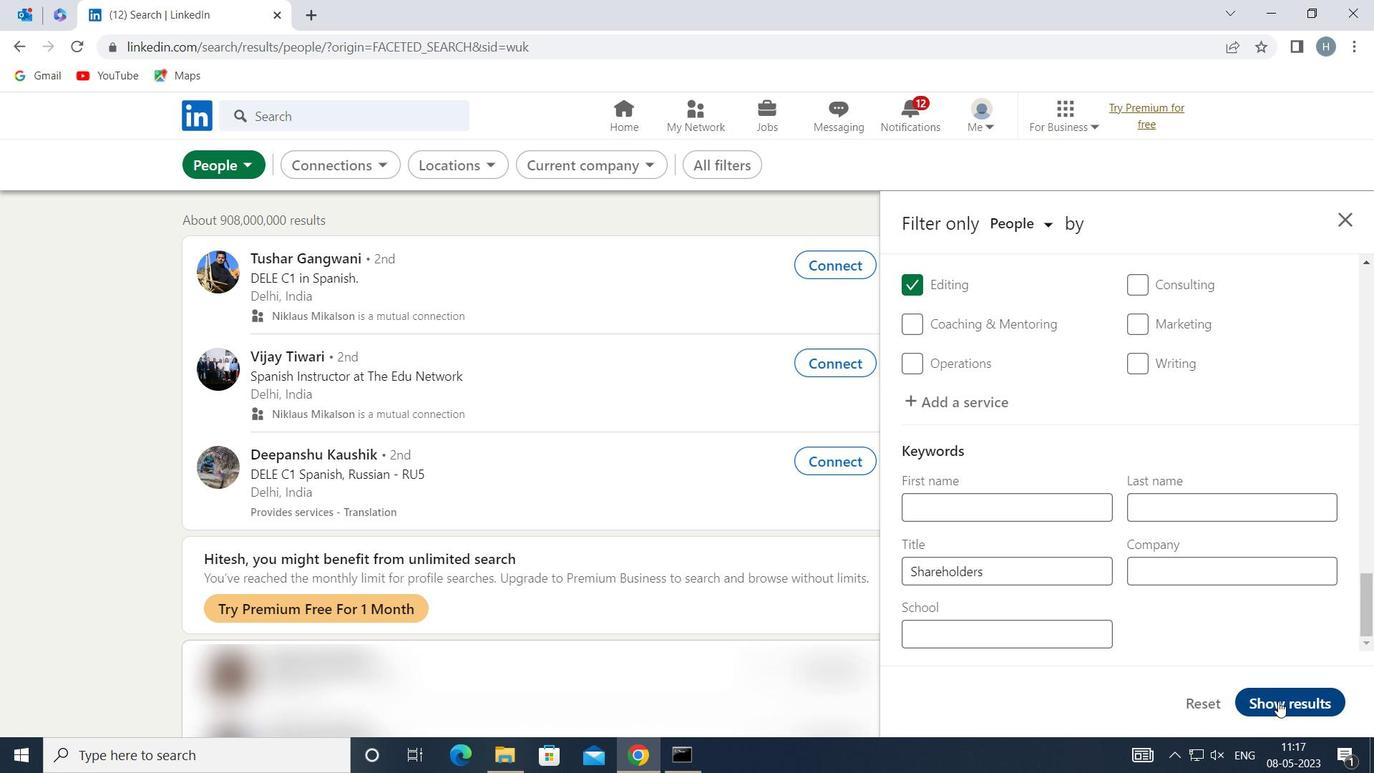 
Action: Mouse moved to (1008, 411)
Screenshot: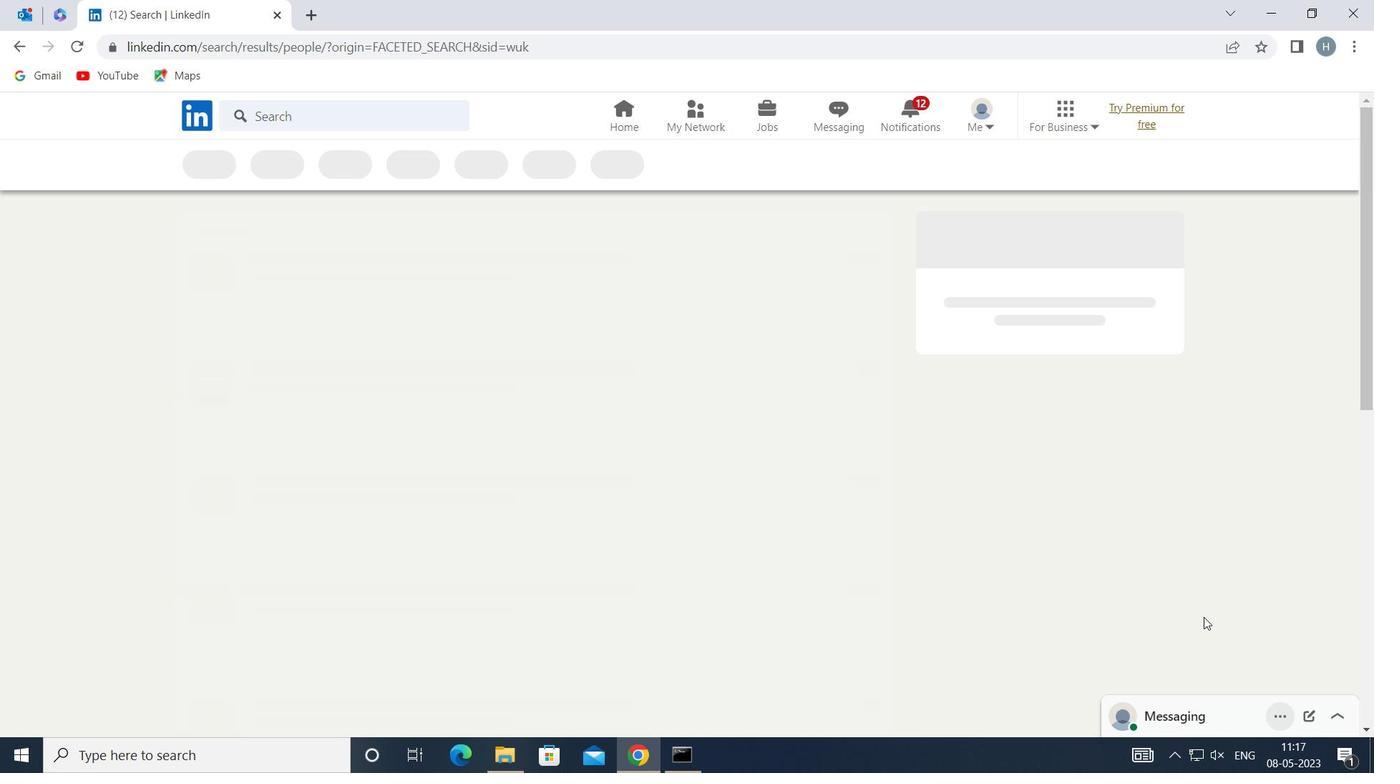 
